 Task: Look for space in Qiryat Ata, Israel from 1st July, 2023 to 8th July, 2023 for 2 adults, 1 child in price range Rs.15000 to Rs.20000. Place can be entire place with 1  bedroom having 1 bed and 1 bathroom. Property type can be house, flat, guest house, hotel. Amenities needed are: washing machine. Booking option can be shelf check-in. Required host language is English.
Action: Mouse moved to (532, 69)
Screenshot: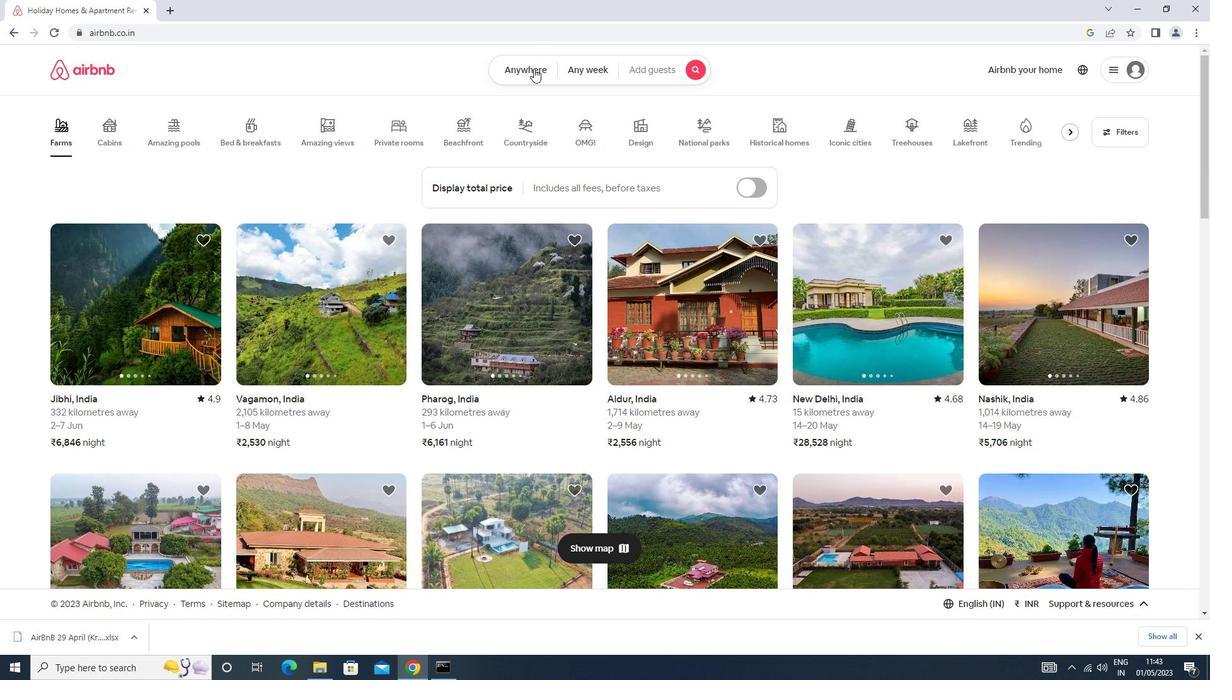 
Action: Mouse pressed left at (532, 69)
Screenshot: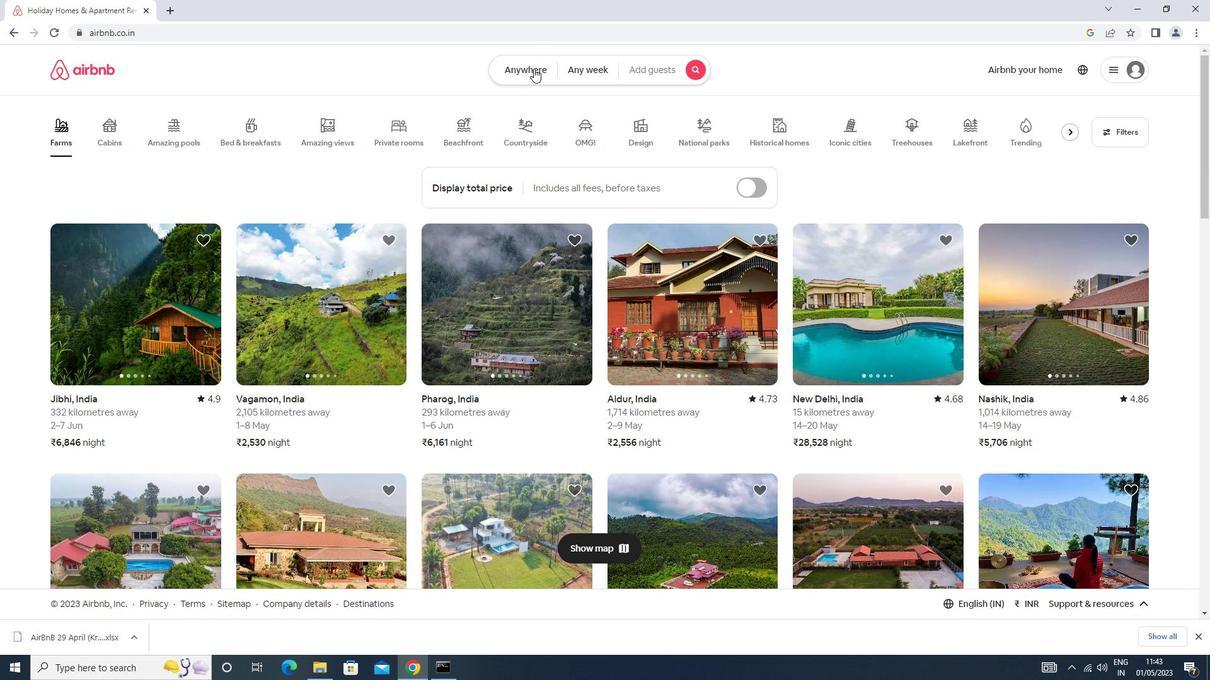 
Action: Mouse moved to (451, 129)
Screenshot: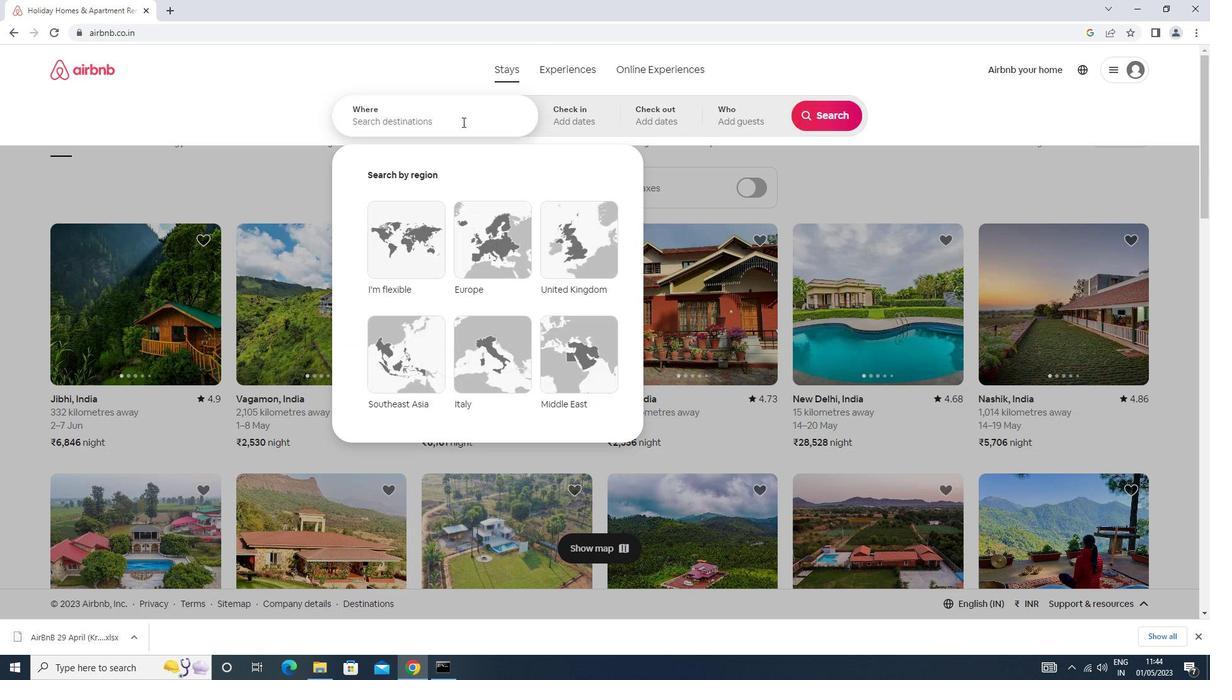 
Action: Mouse pressed left at (451, 129)
Screenshot: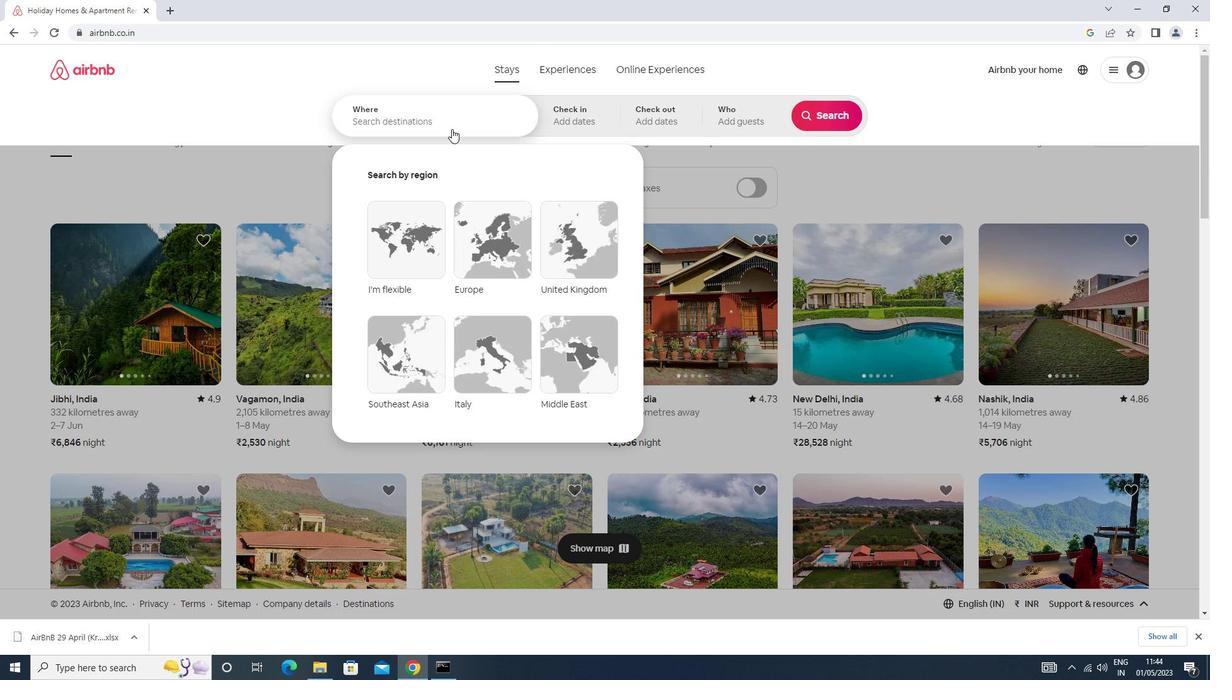 
Action: Key pressed q<Key.caps_lock>iryat<Key.space>ata<Key.enter>
Screenshot: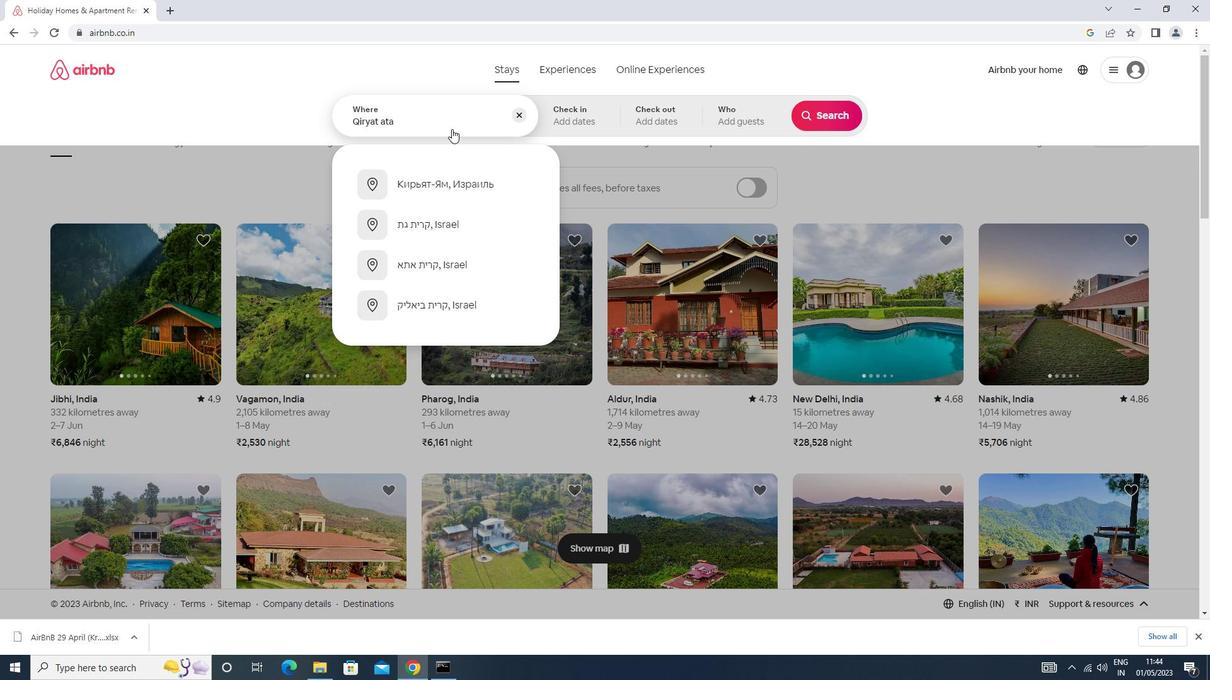 
Action: Mouse moved to (817, 214)
Screenshot: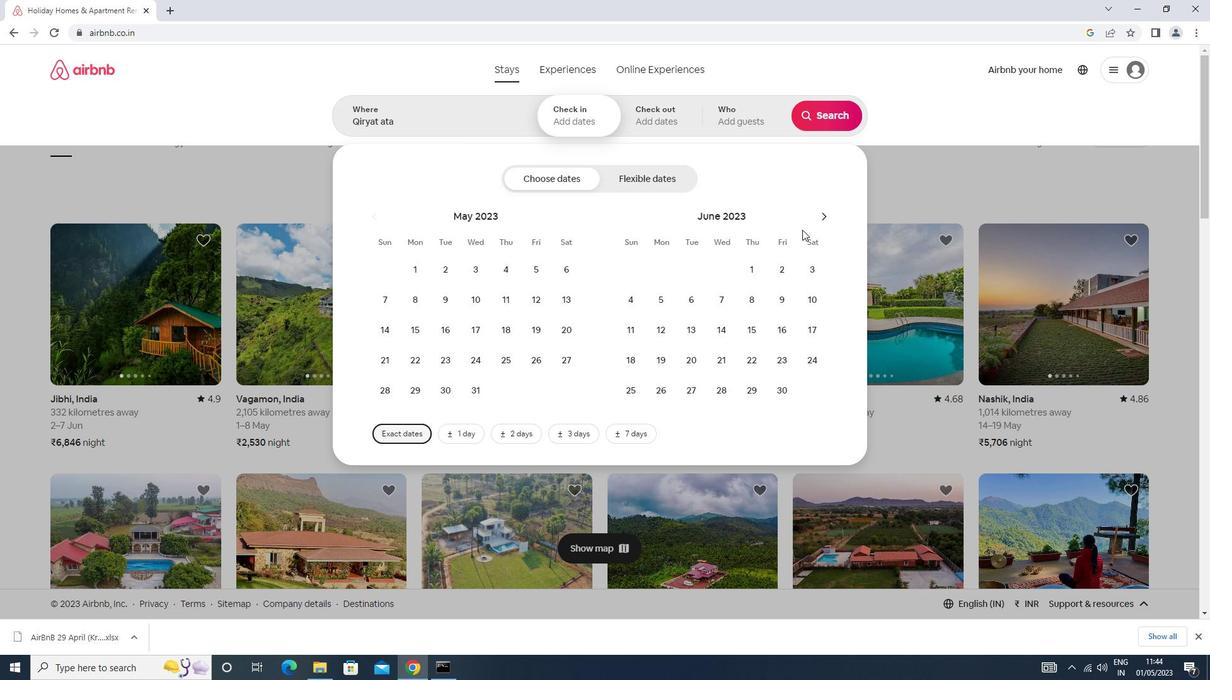 
Action: Mouse pressed left at (817, 214)
Screenshot: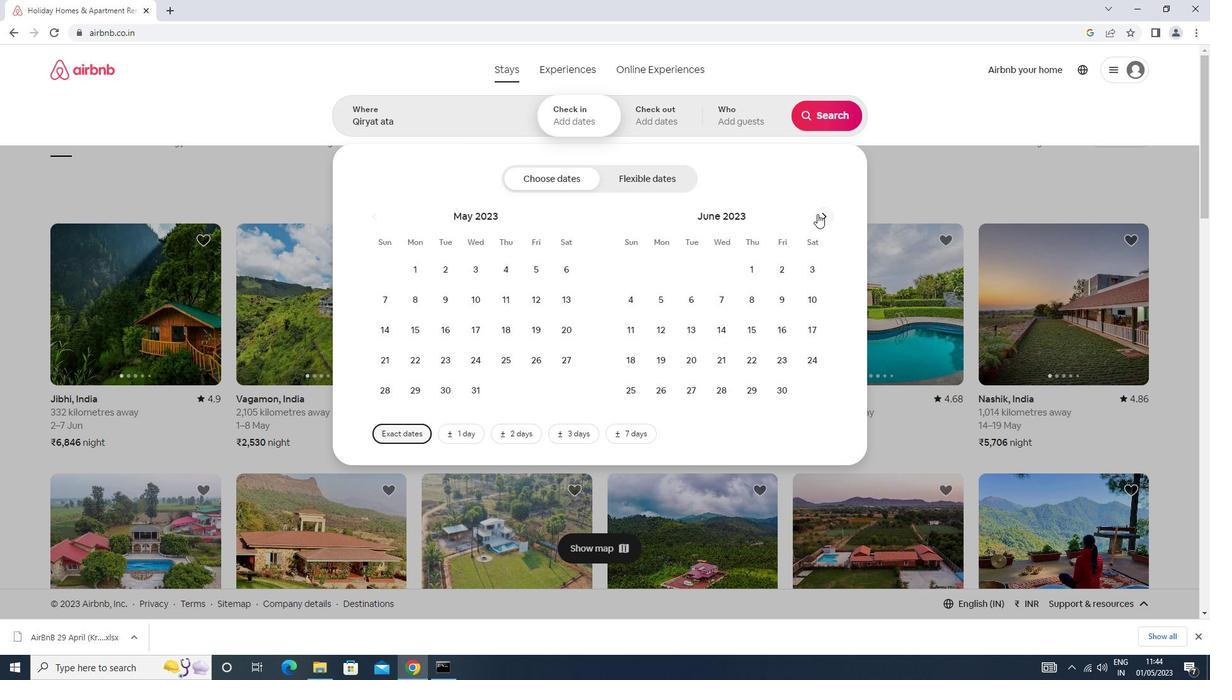 
Action: Mouse moved to (817, 270)
Screenshot: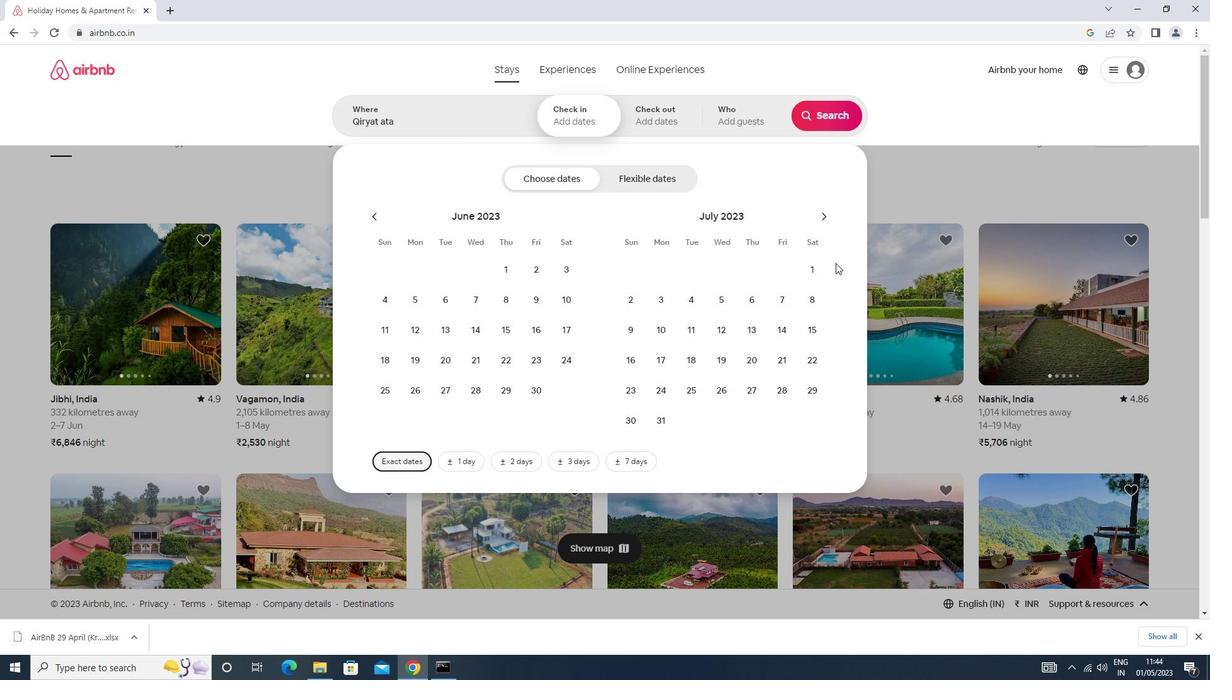
Action: Mouse pressed left at (817, 270)
Screenshot: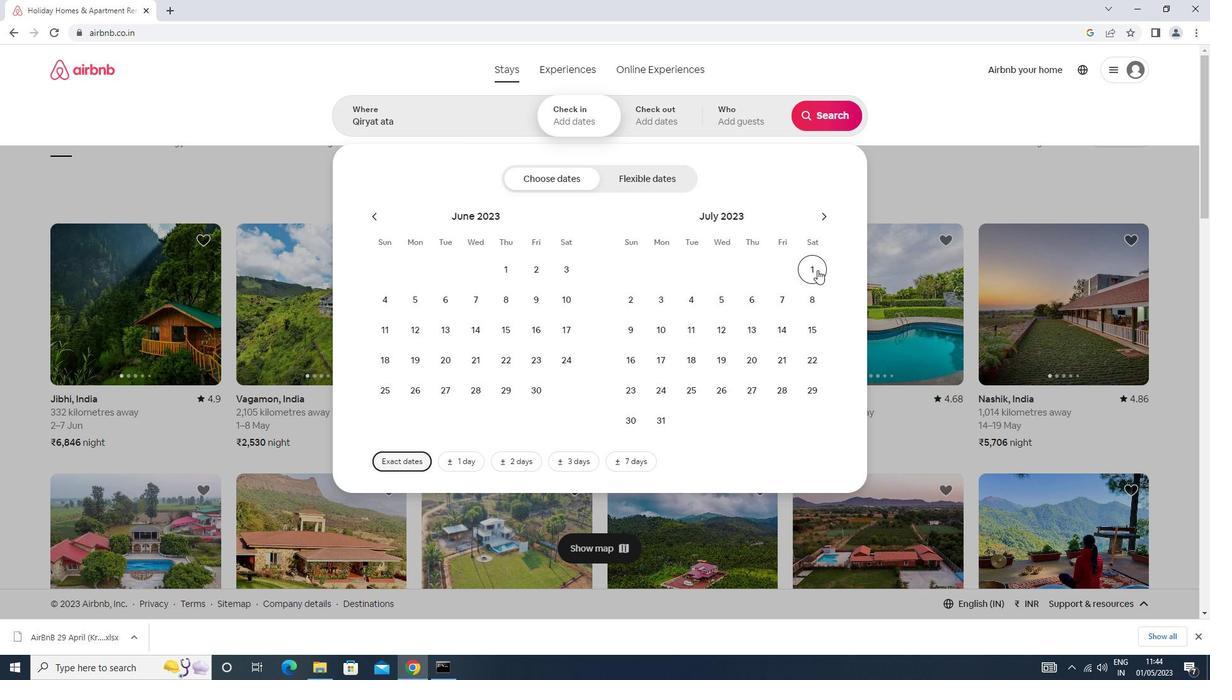 
Action: Mouse moved to (813, 297)
Screenshot: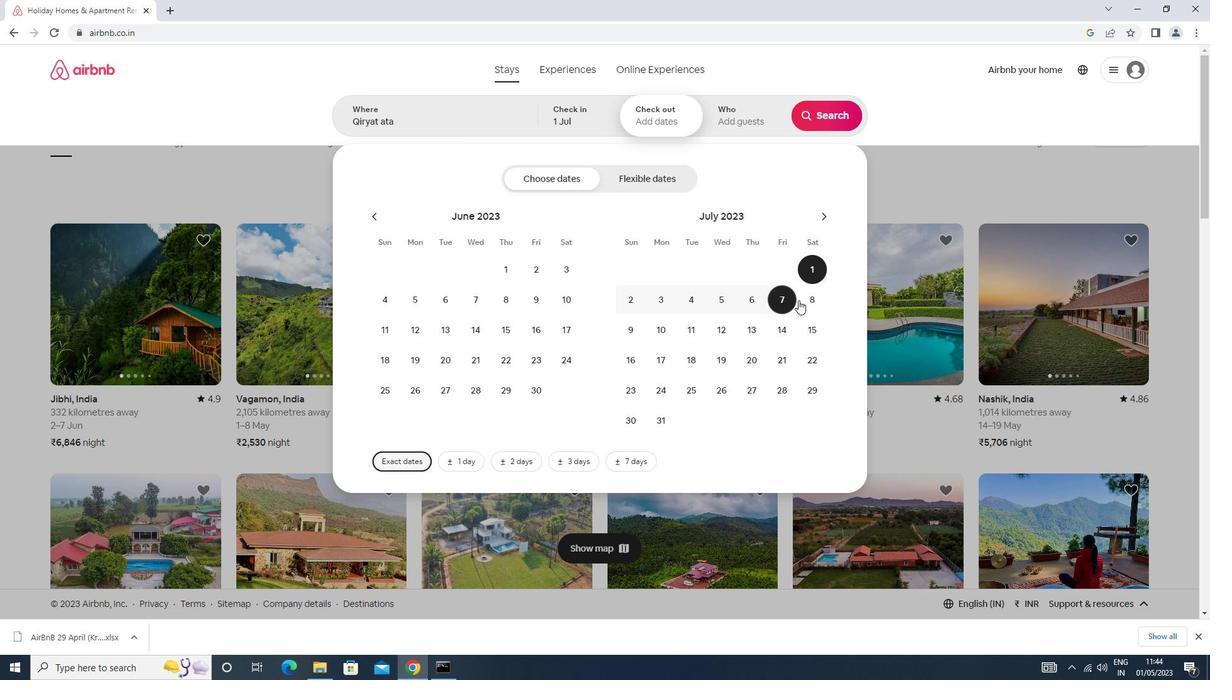 
Action: Mouse pressed left at (813, 297)
Screenshot: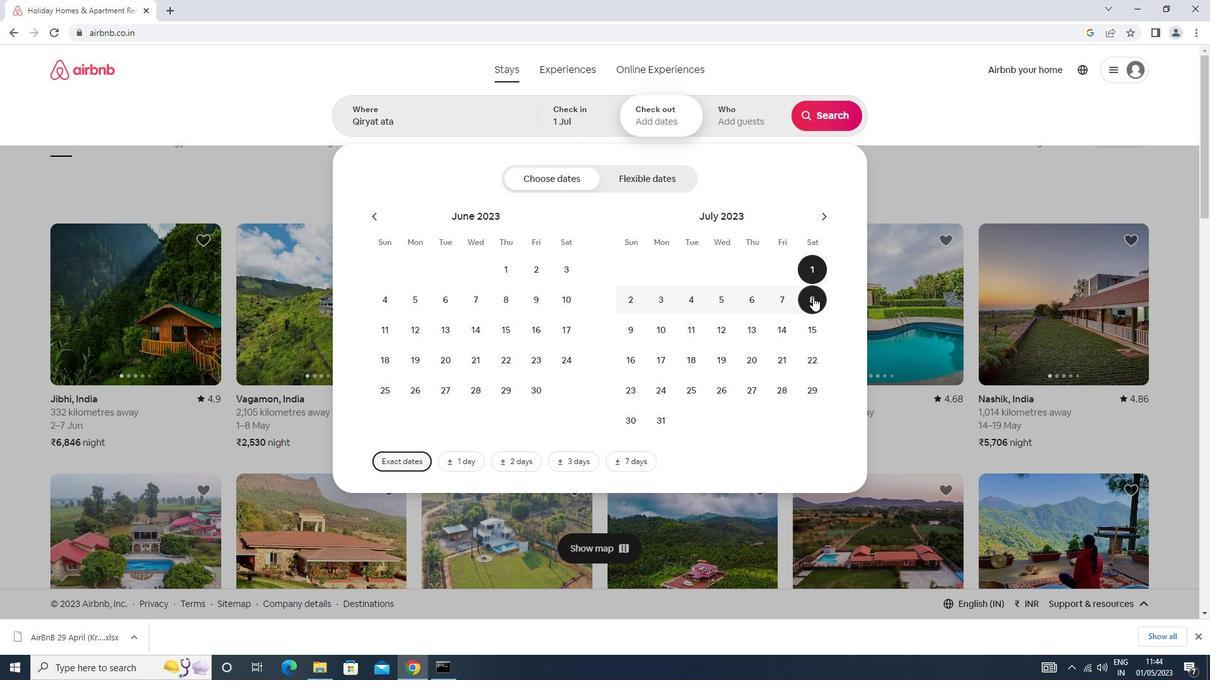 
Action: Mouse moved to (738, 131)
Screenshot: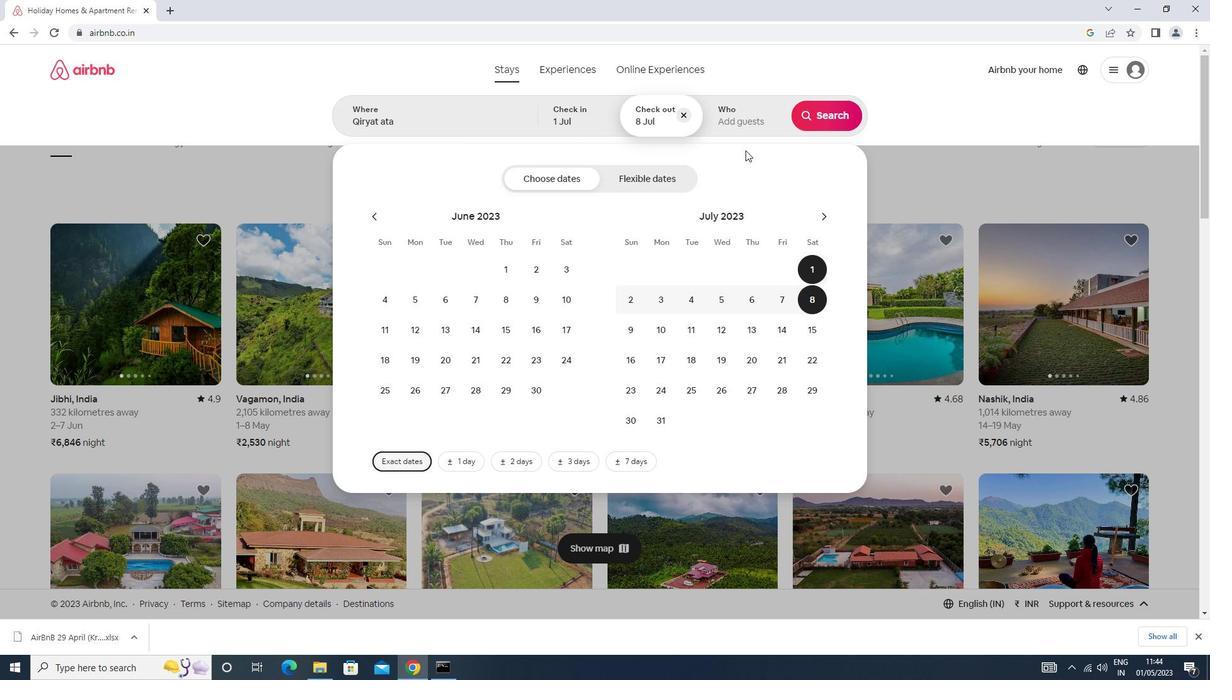 
Action: Mouse pressed left at (738, 131)
Screenshot: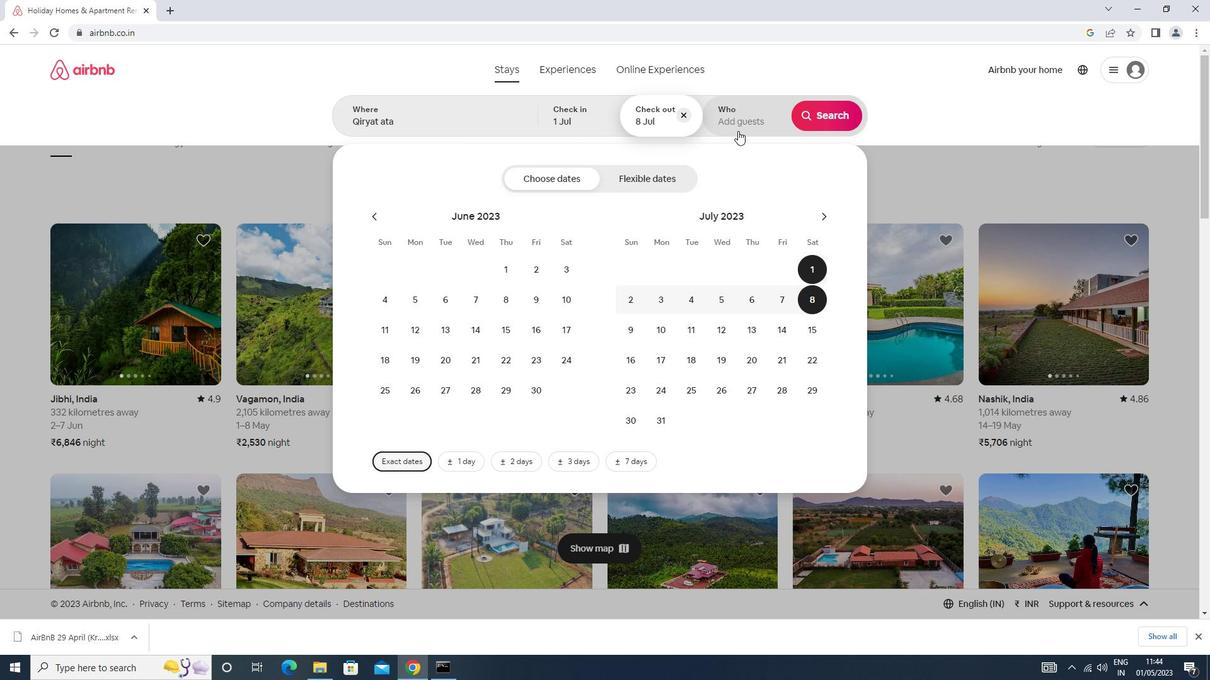 
Action: Mouse moved to (831, 184)
Screenshot: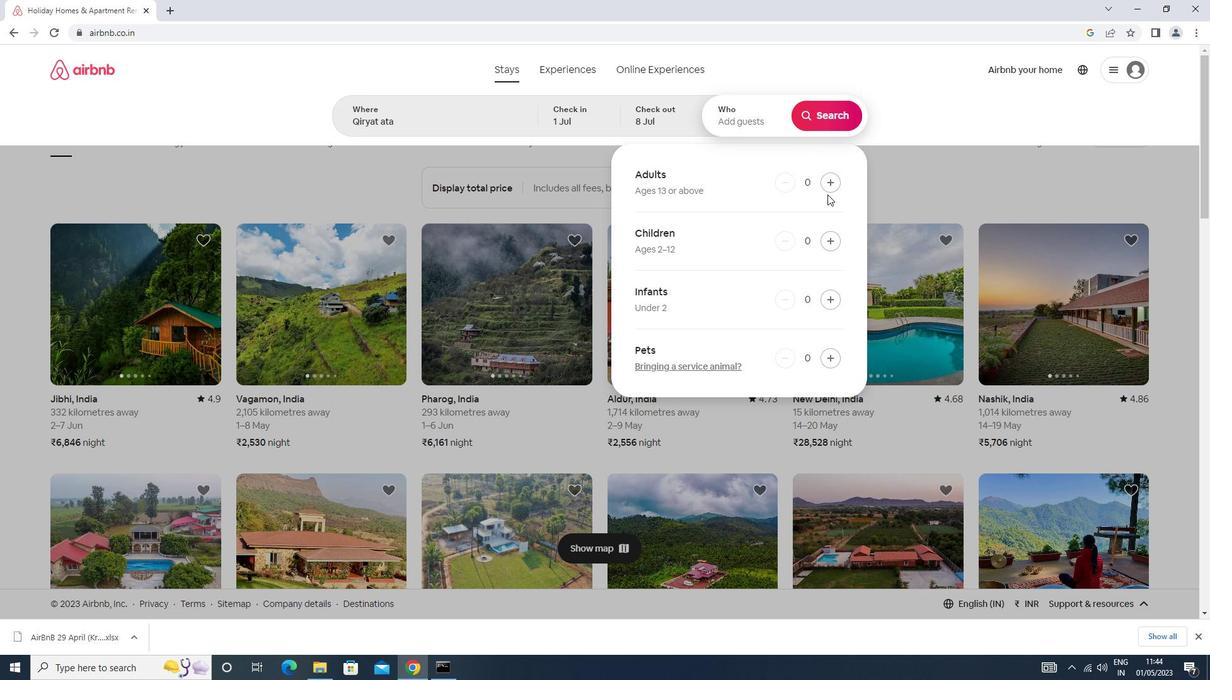 
Action: Mouse pressed left at (831, 184)
Screenshot: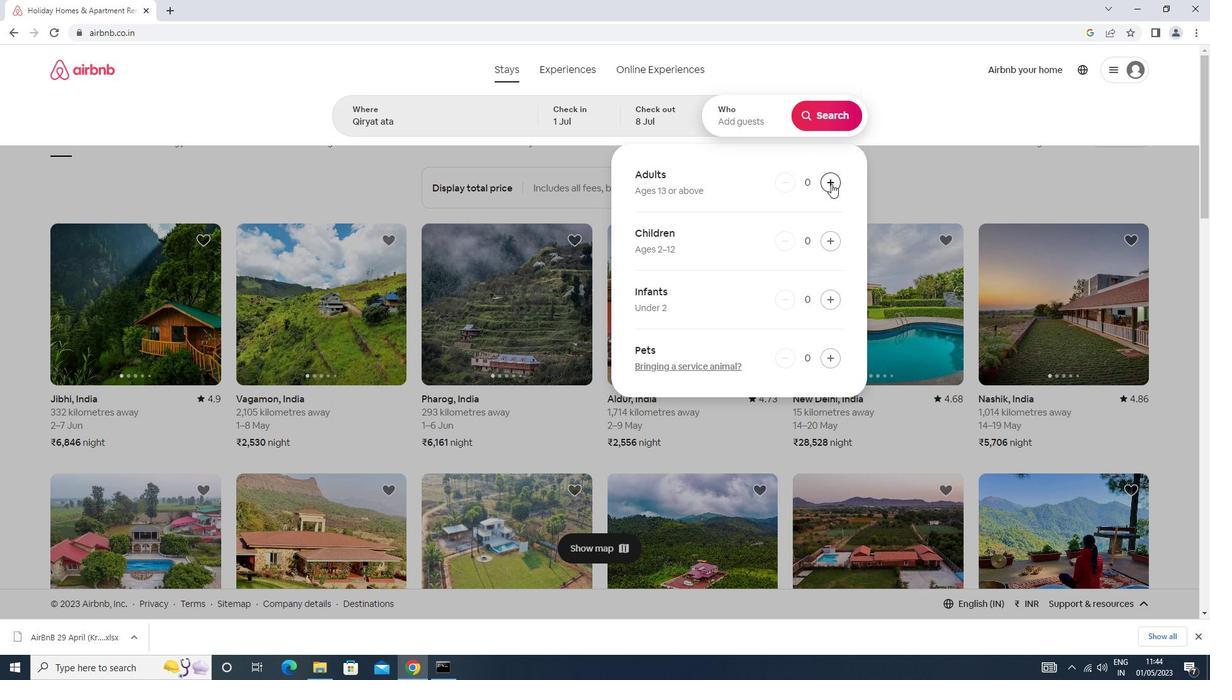 
Action: Mouse moved to (831, 184)
Screenshot: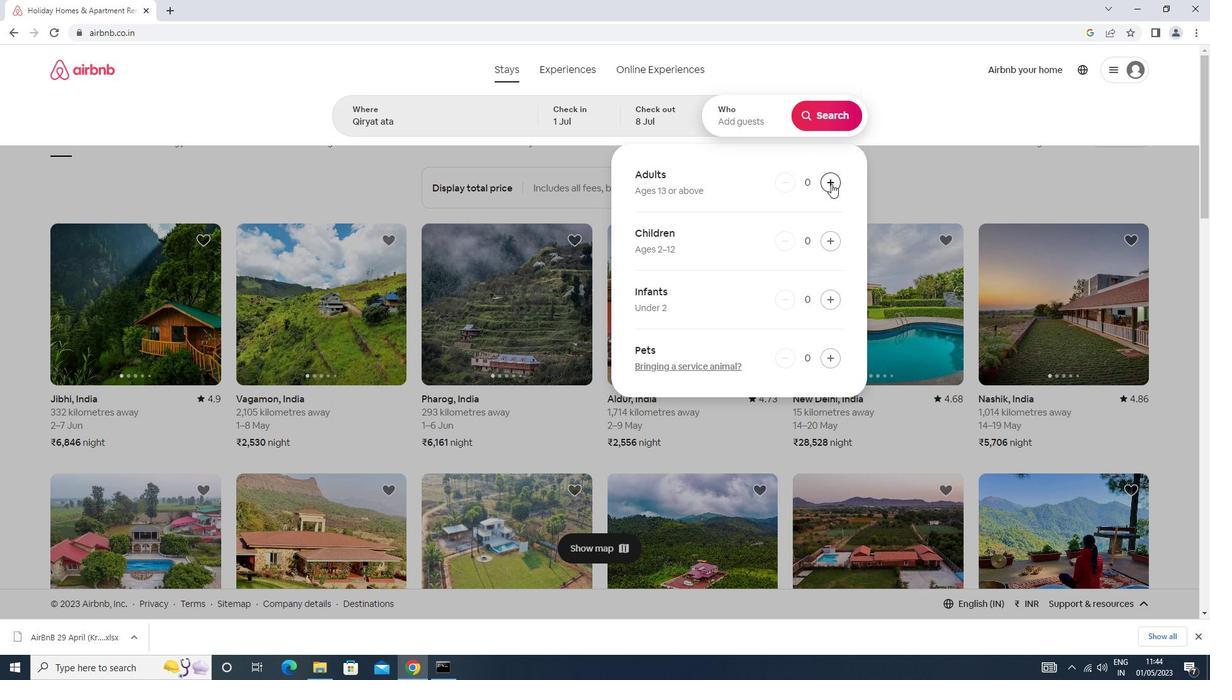 
Action: Mouse pressed left at (831, 184)
Screenshot: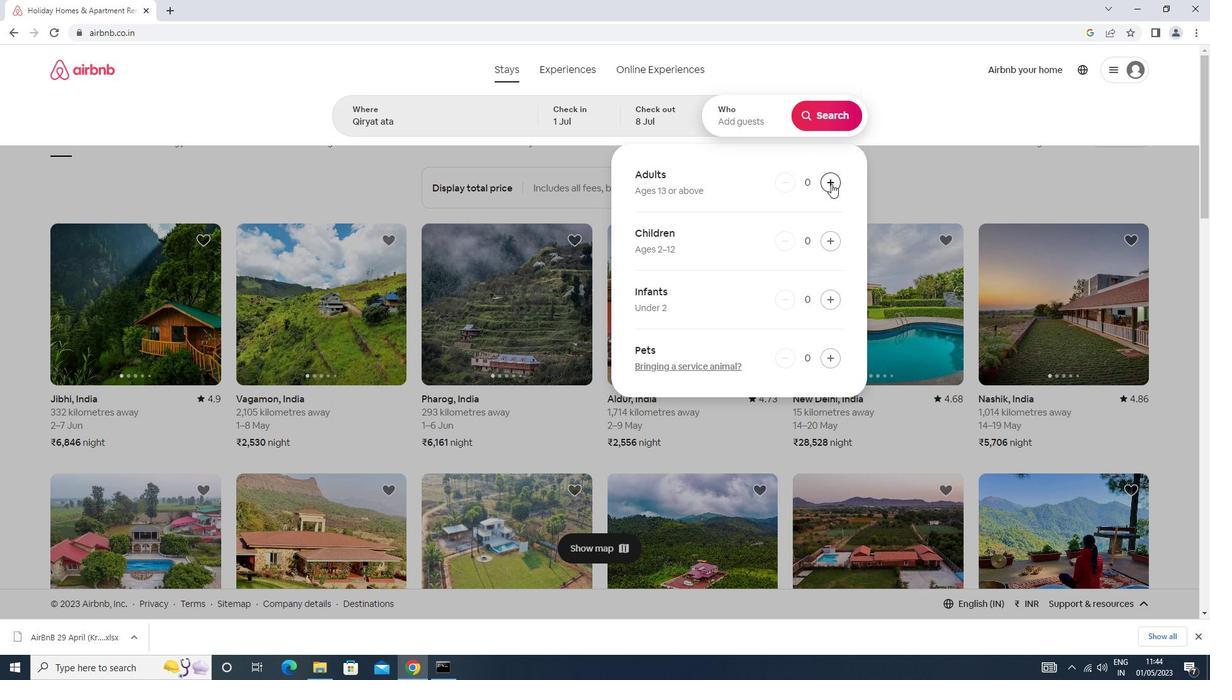 
Action: Mouse moved to (828, 244)
Screenshot: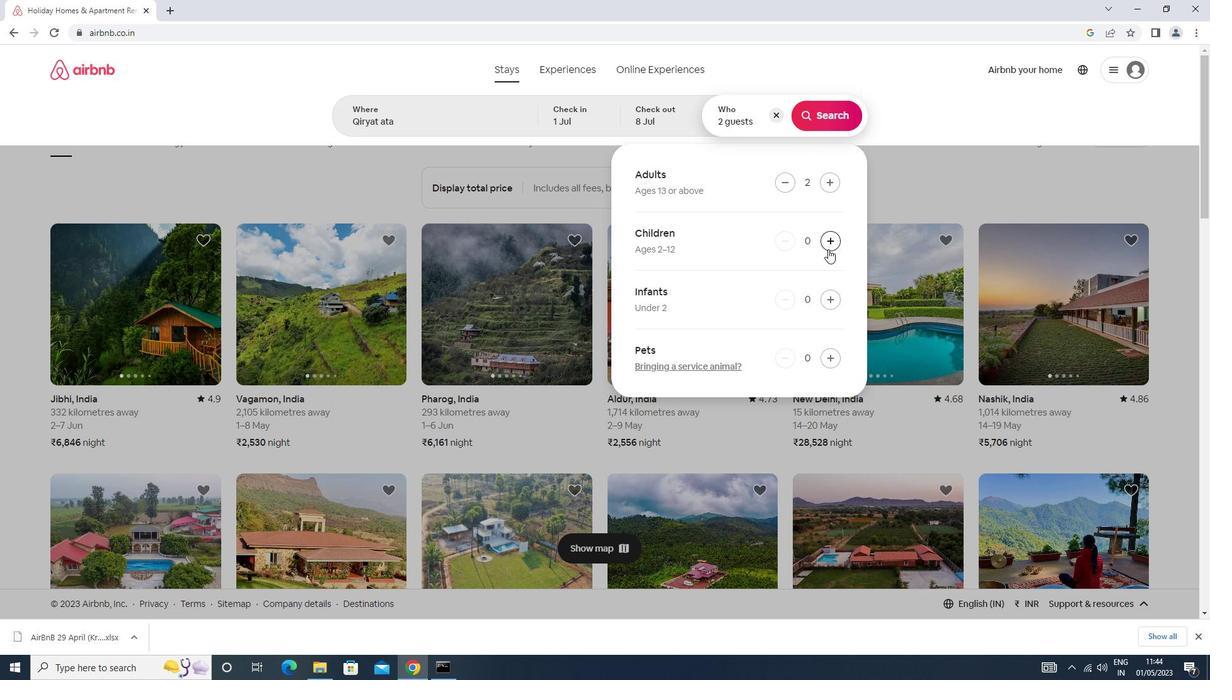 
Action: Mouse pressed left at (828, 244)
Screenshot: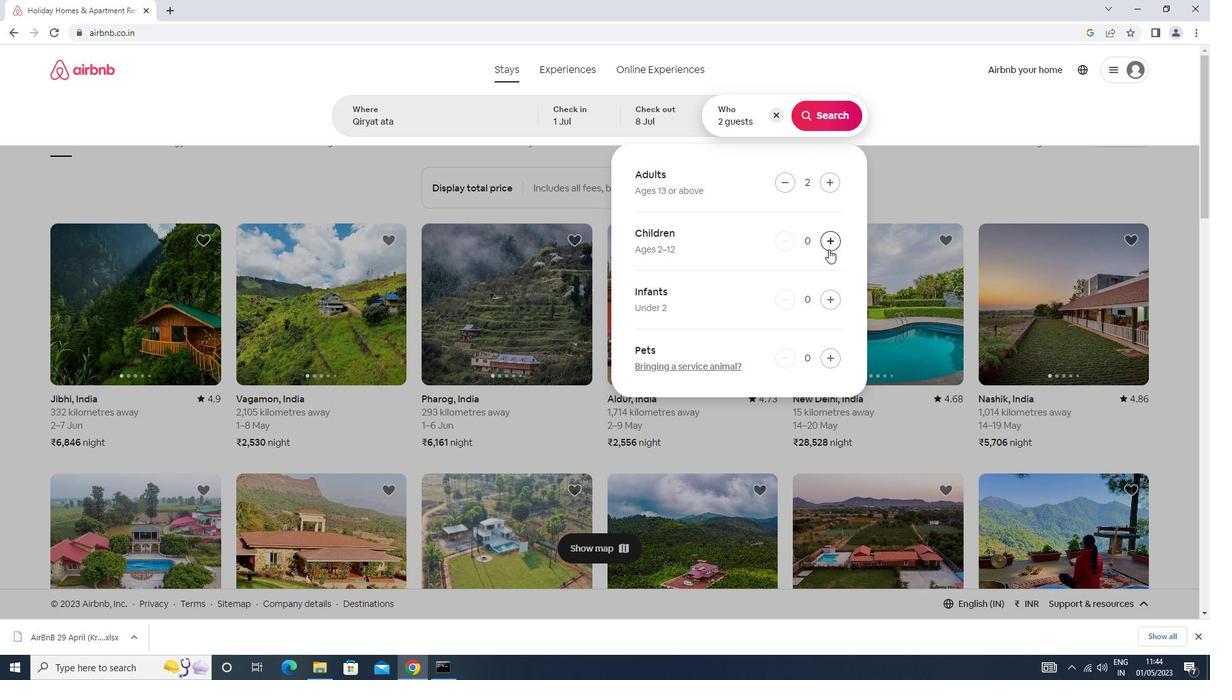 
Action: Mouse moved to (828, 117)
Screenshot: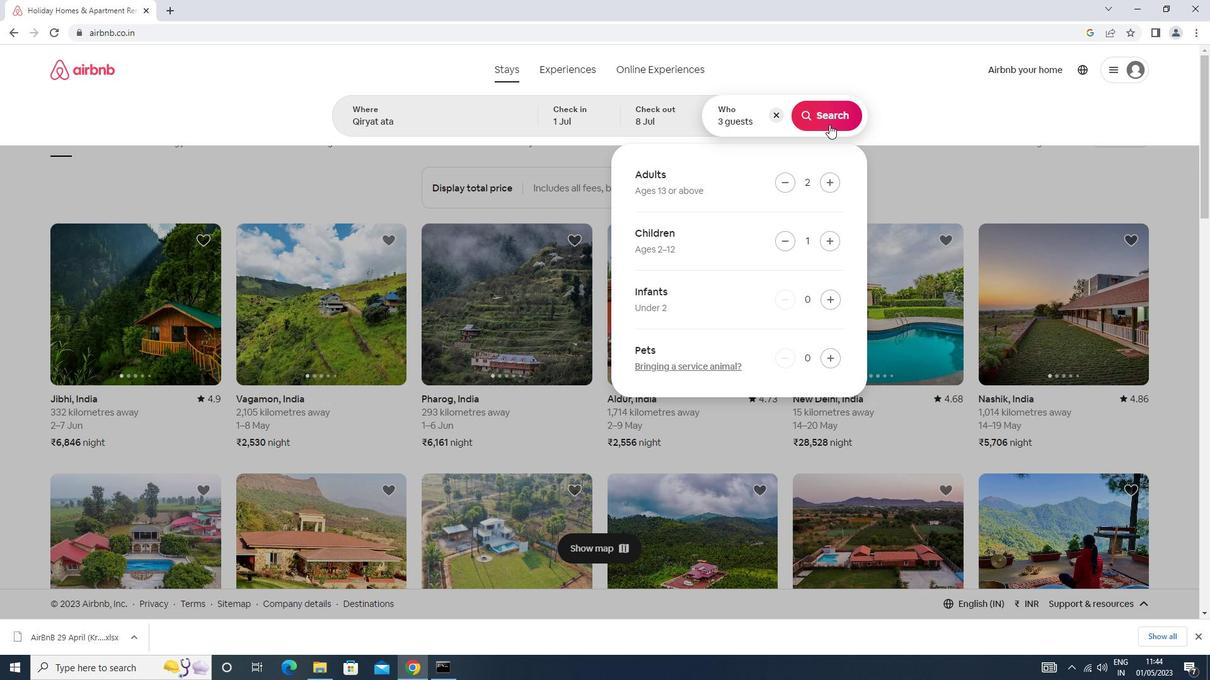 
Action: Mouse pressed left at (828, 117)
Screenshot: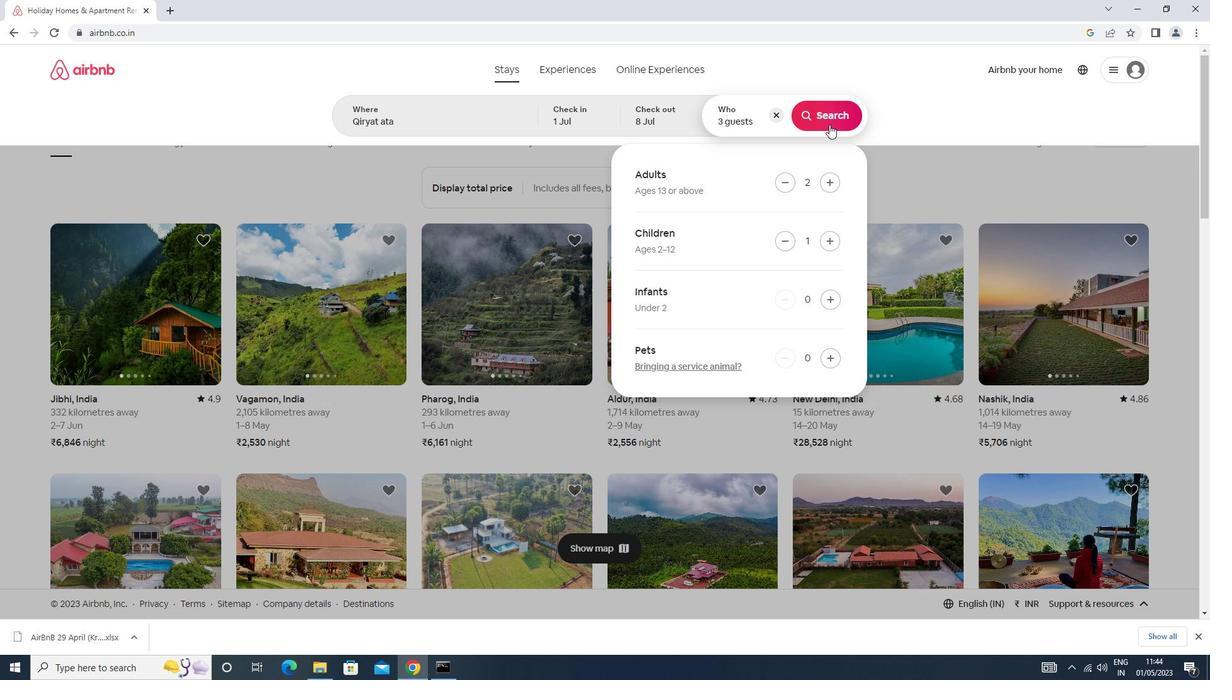 
Action: Mouse moved to (1159, 114)
Screenshot: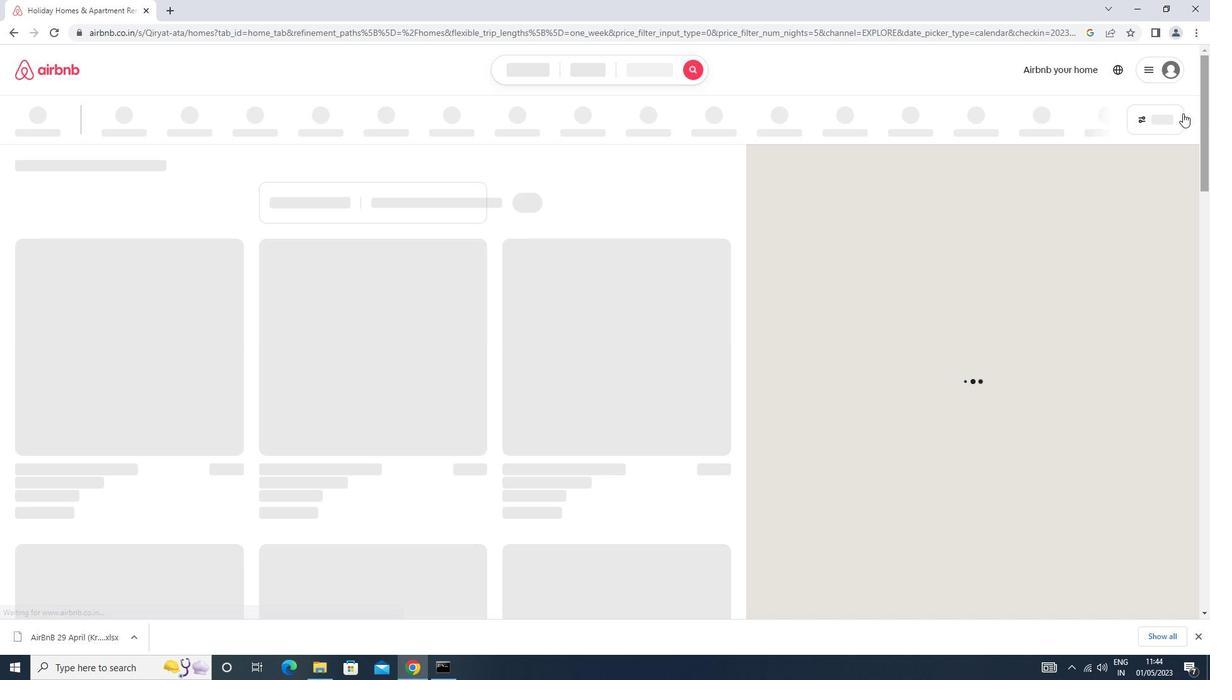 
Action: Mouse pressed left at (1159, 114)
Screenshot: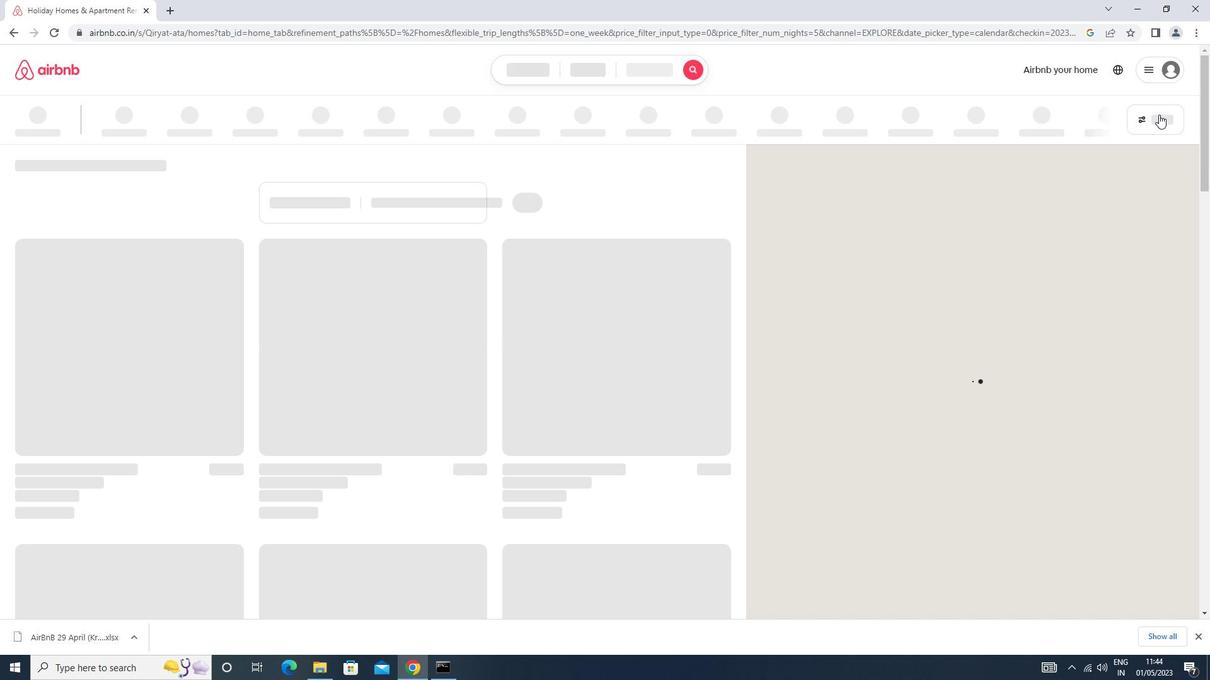 
Action: Mouse moved to (1159, 115)
Screenshot: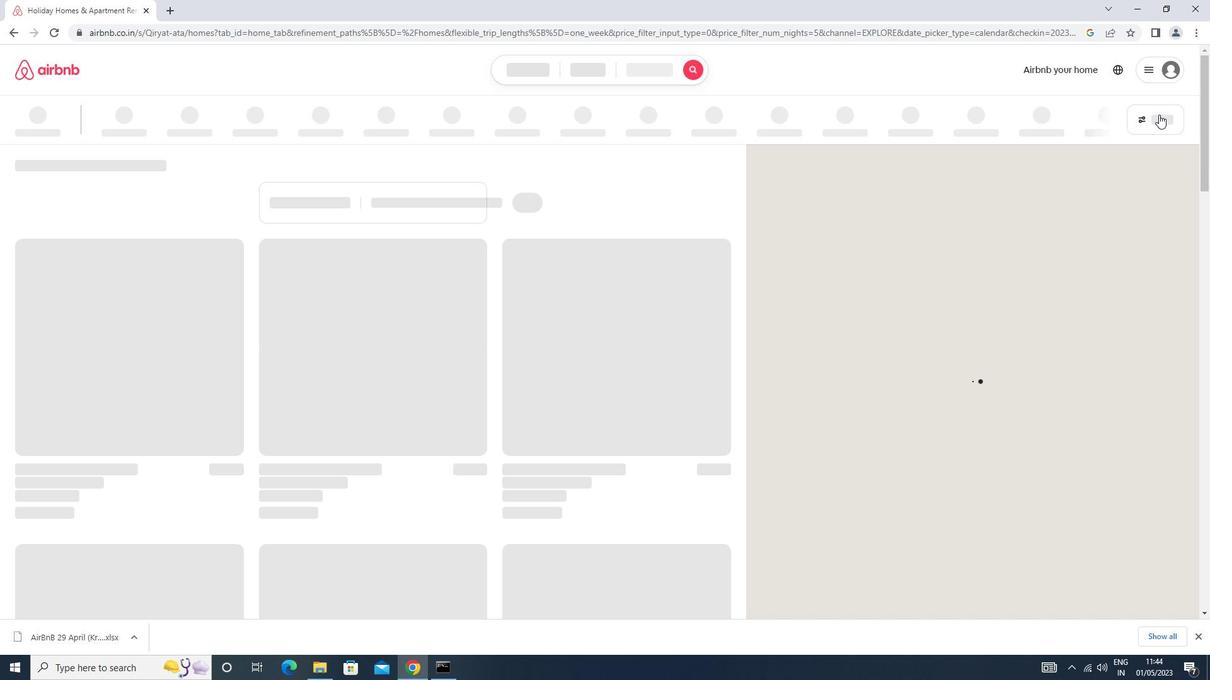 
Action: Mouse pressed left at (1159, 115)
Screenshot: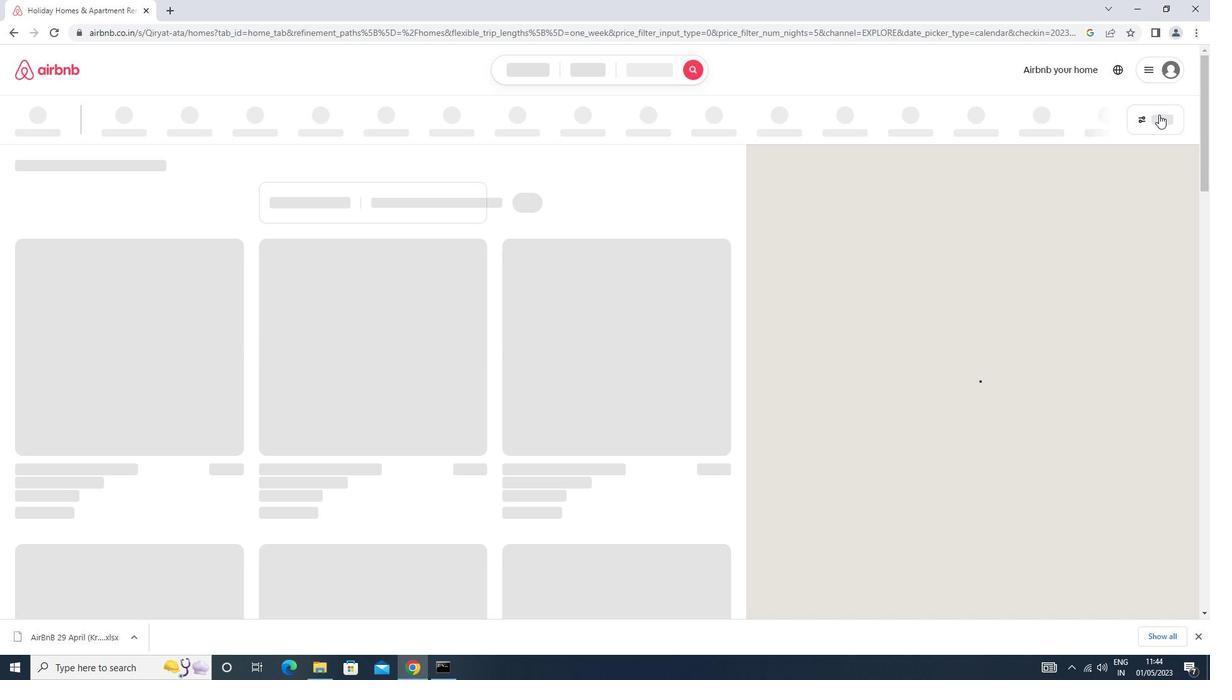 
Action: Mouse pressed left at (1159, 115)
Screenshot: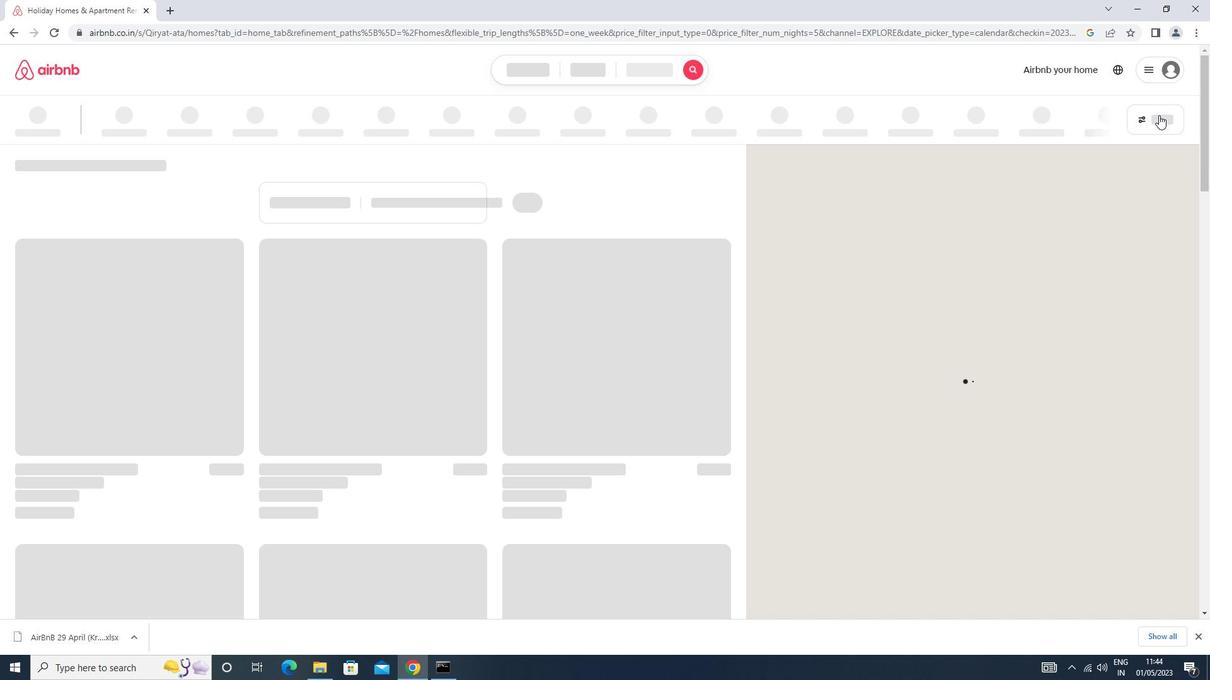 
Action: Mouse pressed left at (1159, 115)
Screenshot: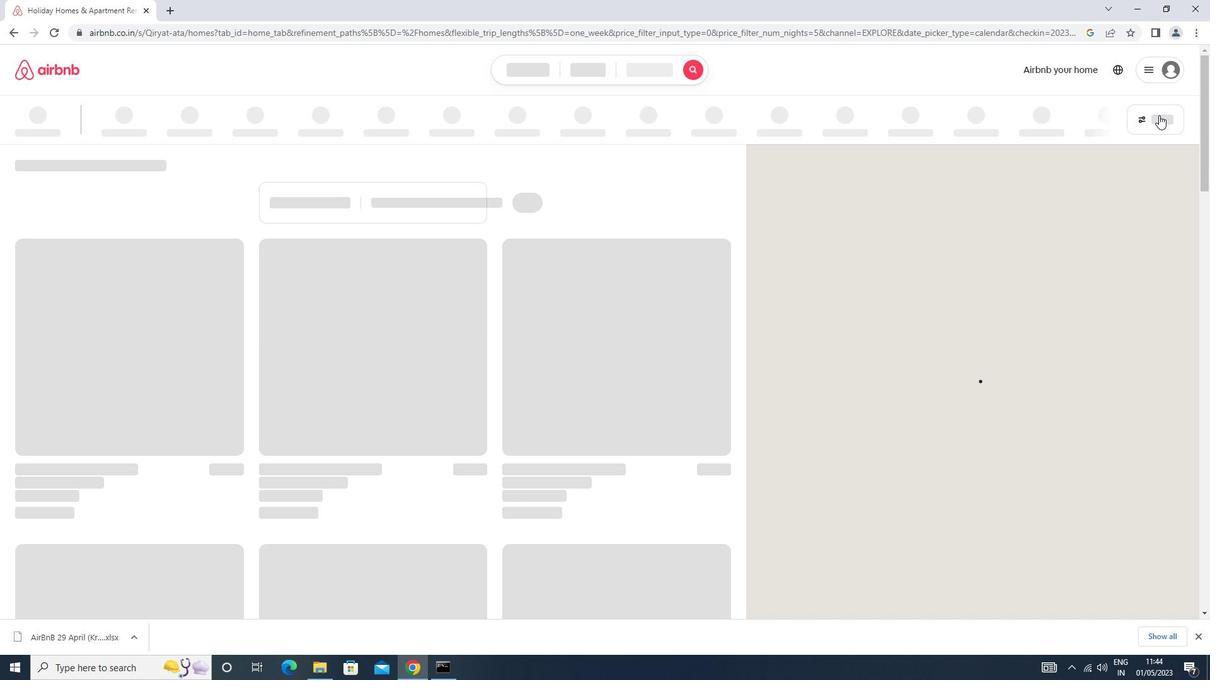 
Action: Mouse moved to (1143, 116)
Screenshot: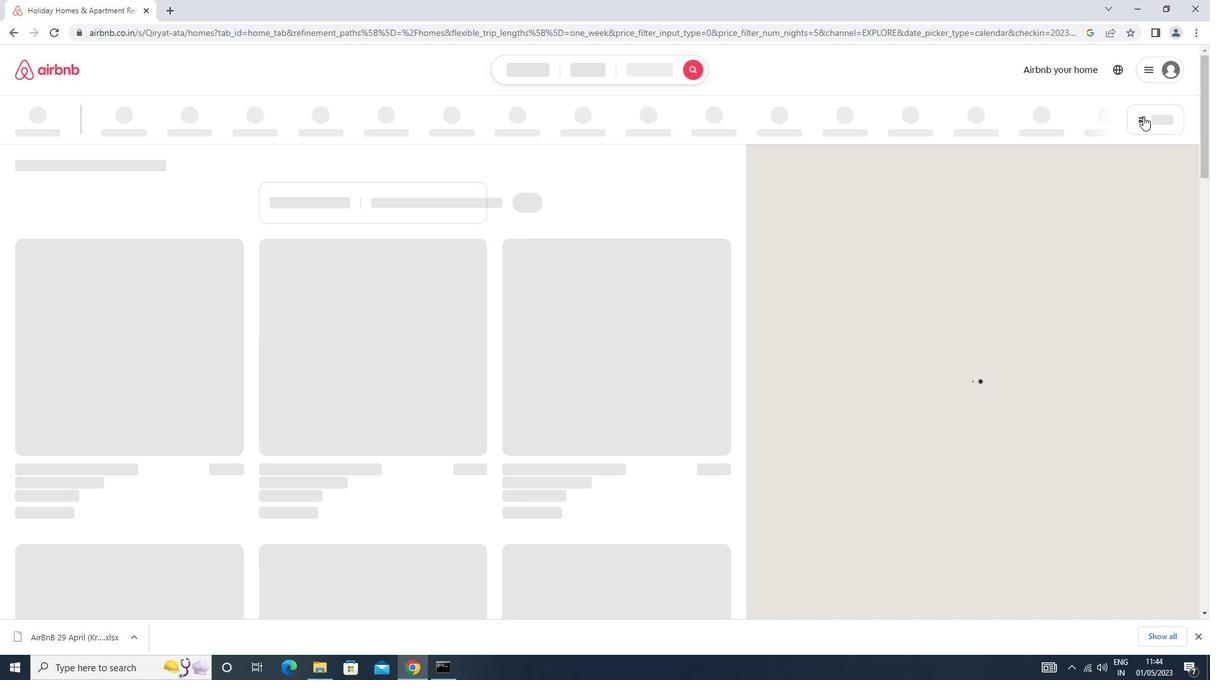 
Action: Mouse pressed left at (1143, 116)
Screenshot: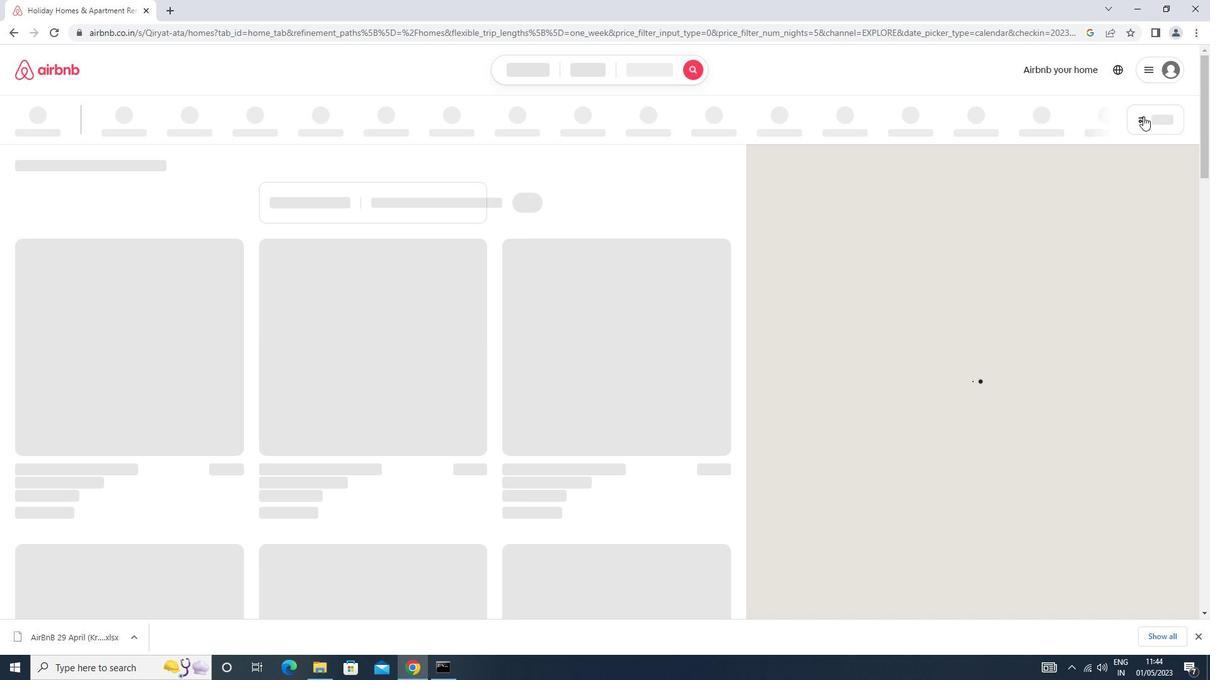 
Action: Mouse moved to (1152, 114)
Screenshot: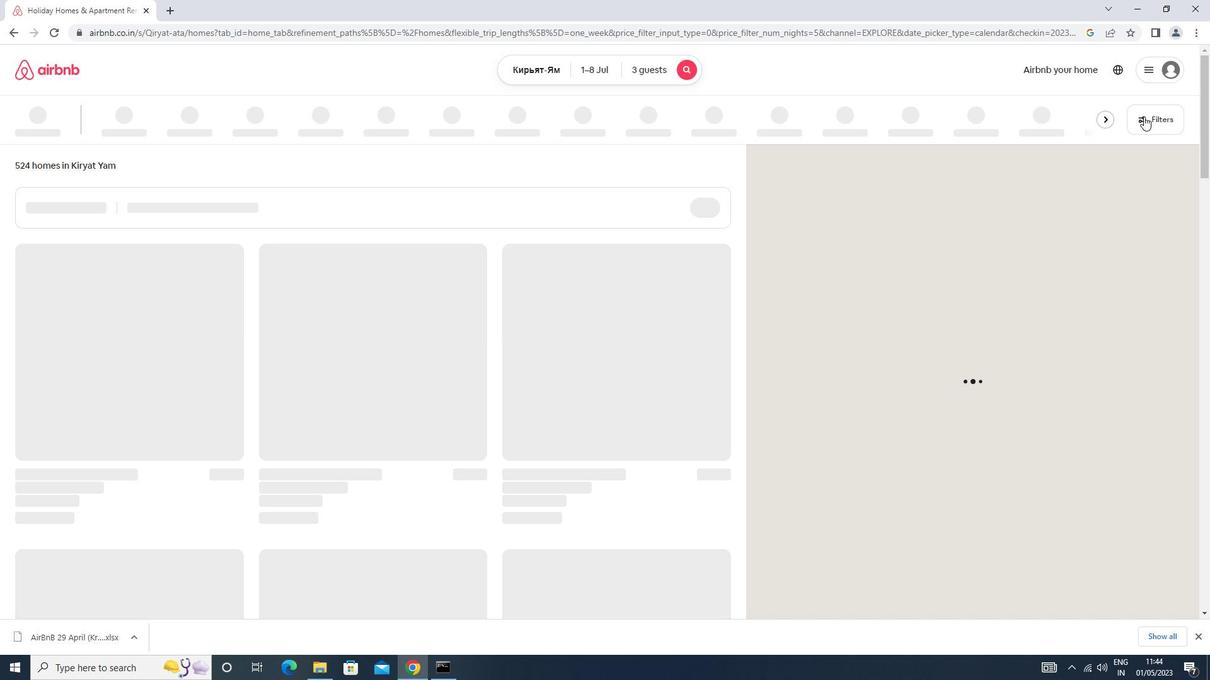 
Action: Mouse pressed left at (1152, 114)
Screenshot: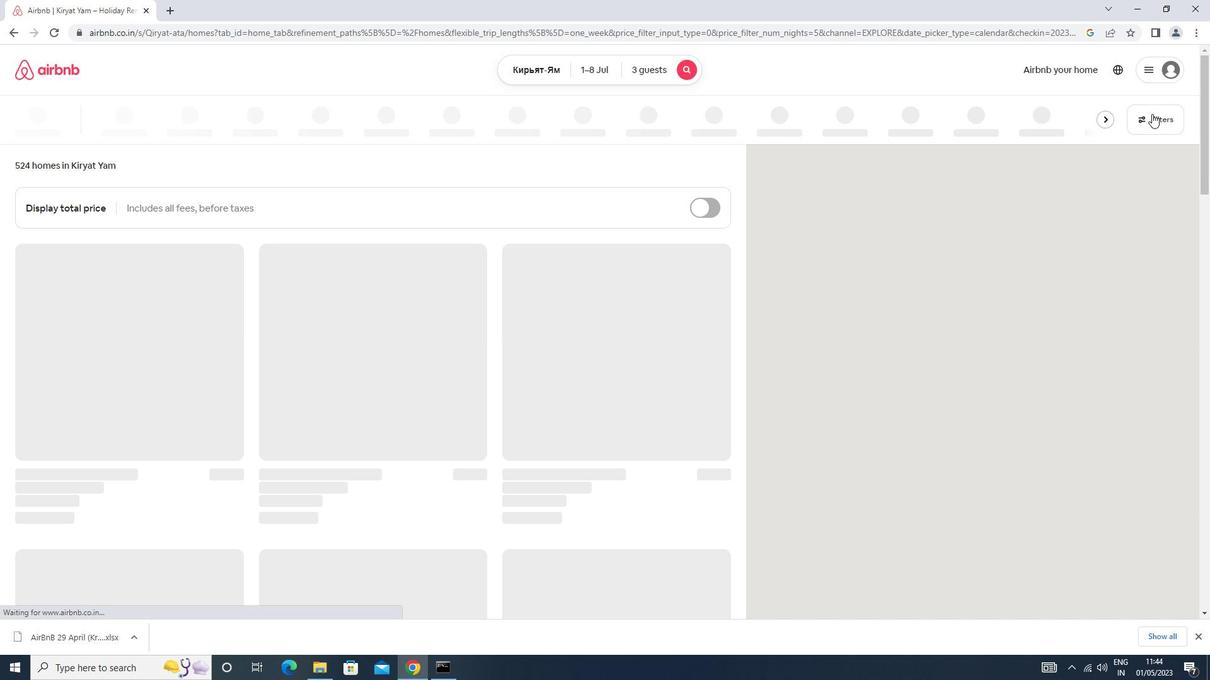 
Action: Mouse moved to (464, 281)
Screenshot: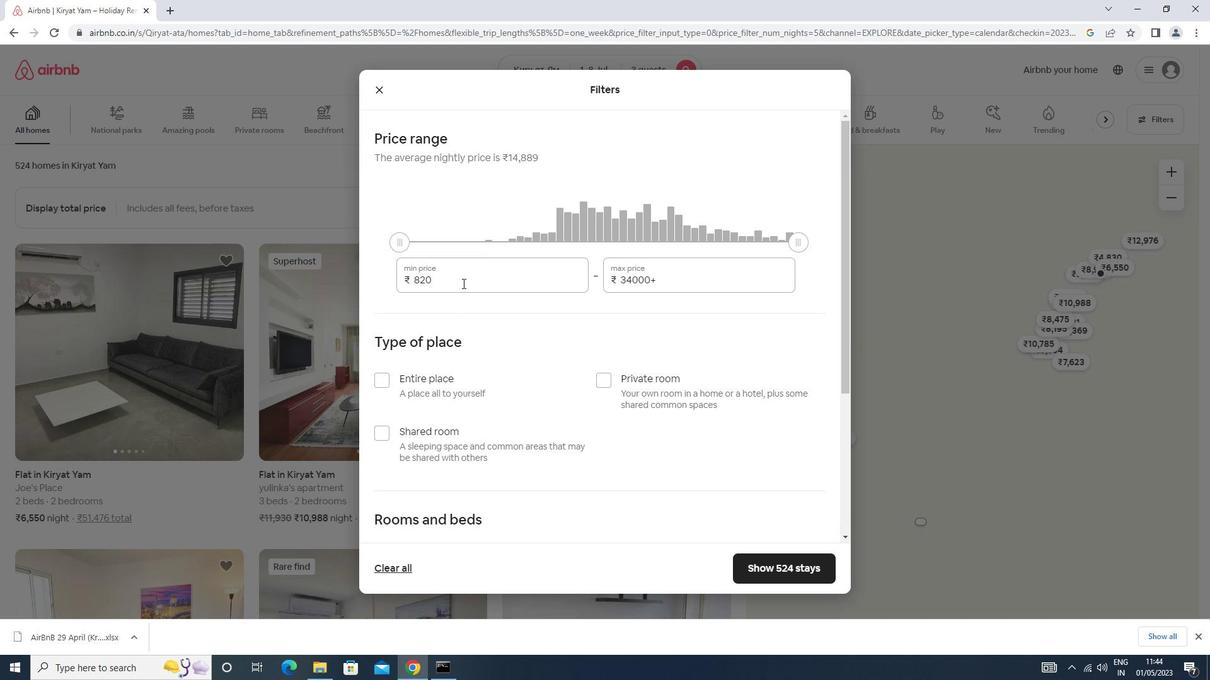 
Action: Mouse pressed left at (464, 281)
Screenshot: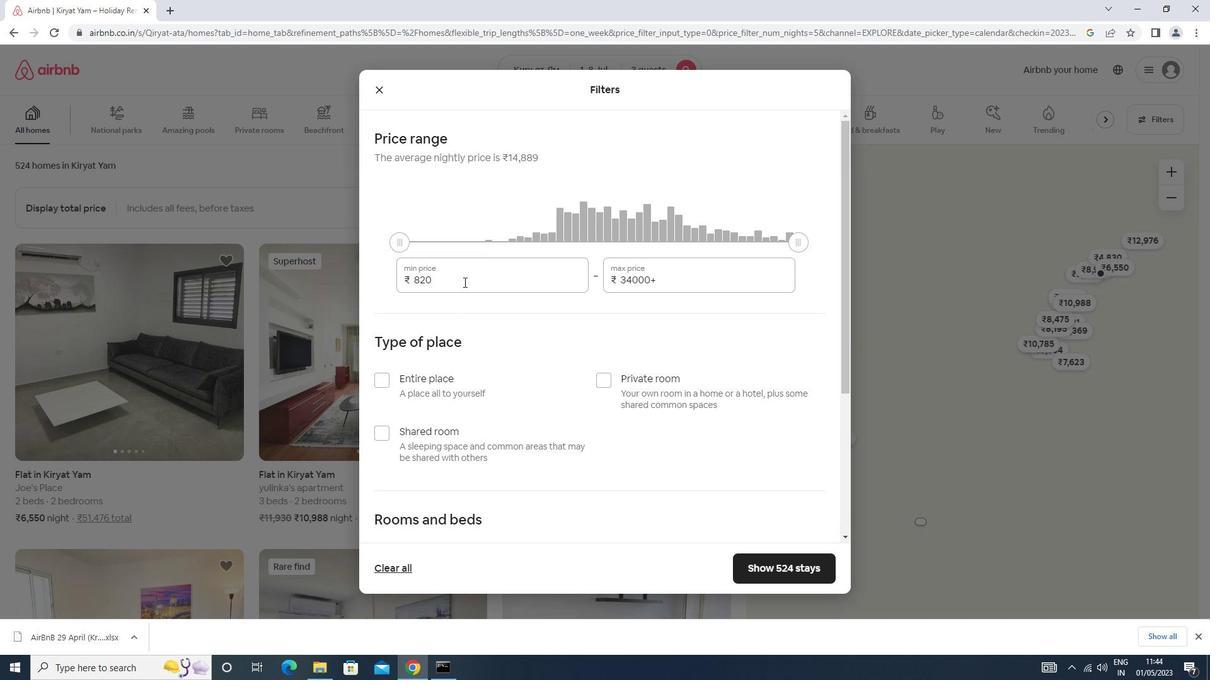 
Action: Key pressed <Key.backspace><Key.backspace><Key.backspace><Key.backspace><Key.backspace><Key.backspace><Key.backspace><Key.backspace><Key.backspace><Key.backspace><Key.backspace><Key.backspace>15000<Key.tab>20000
Screenshot: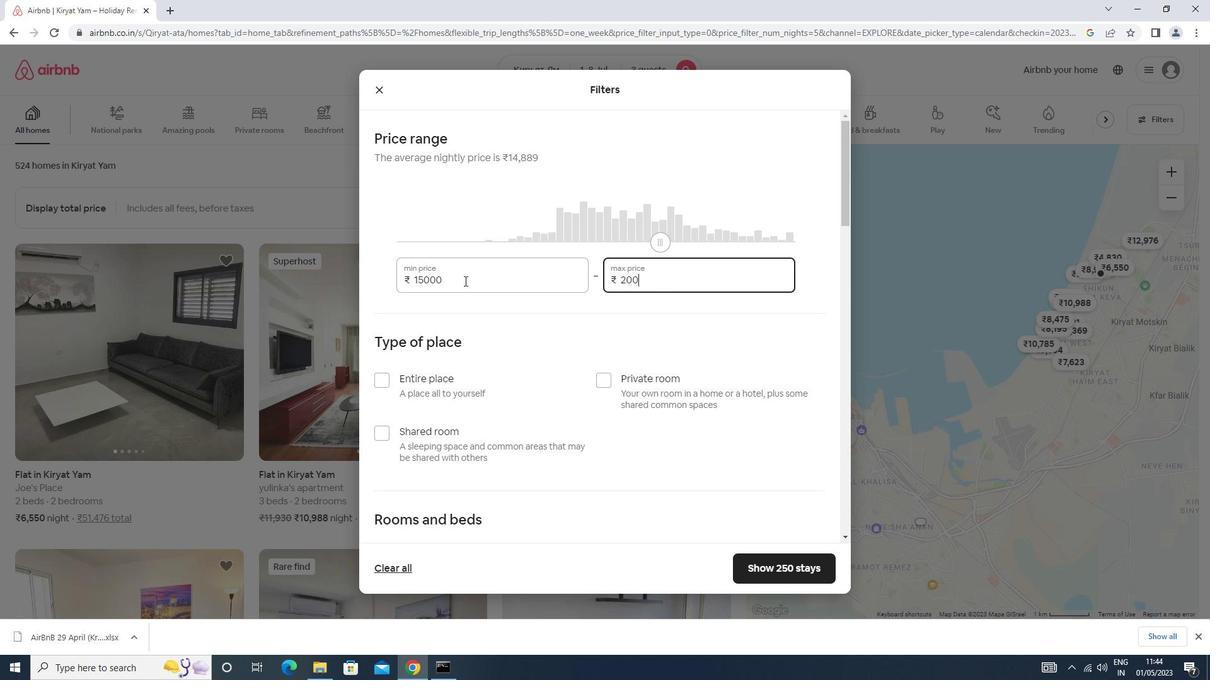 
Action: Mouse moved to (450, 288)
Screenshot: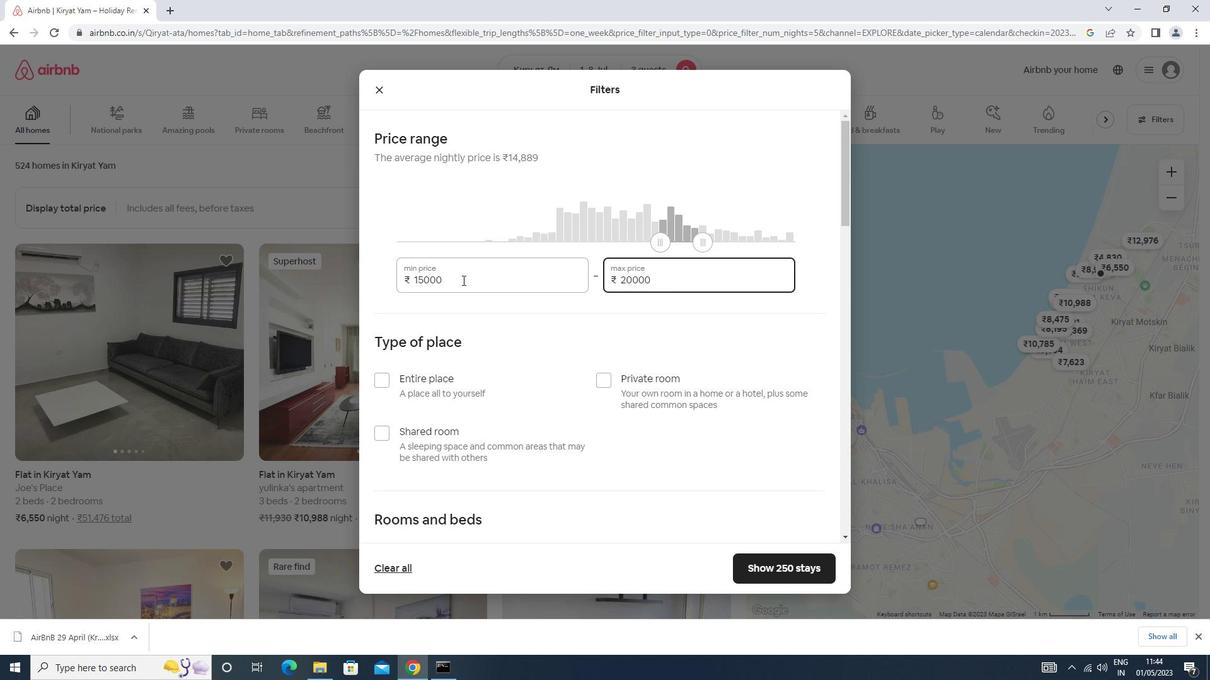 
Action: Mouse scrolled (450, 287) with delta (0, 0)
Screenshot: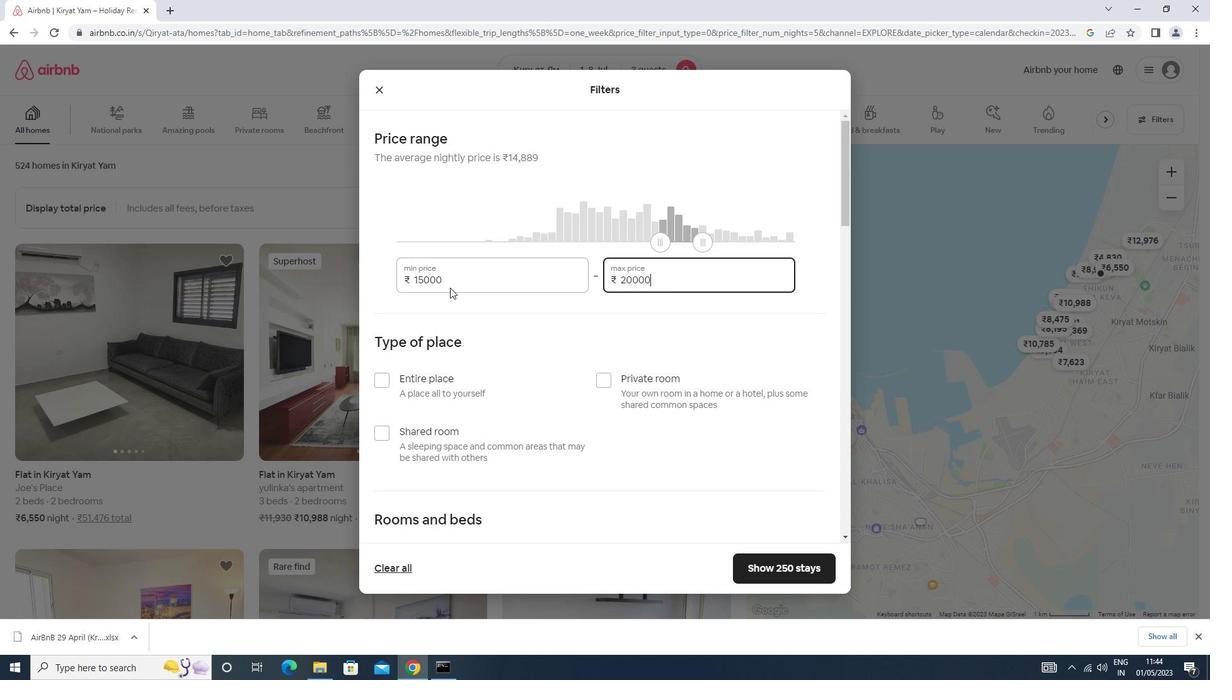 
Action: Mouse scrolled (450, 287) with delta (0, 0)
Screenshot: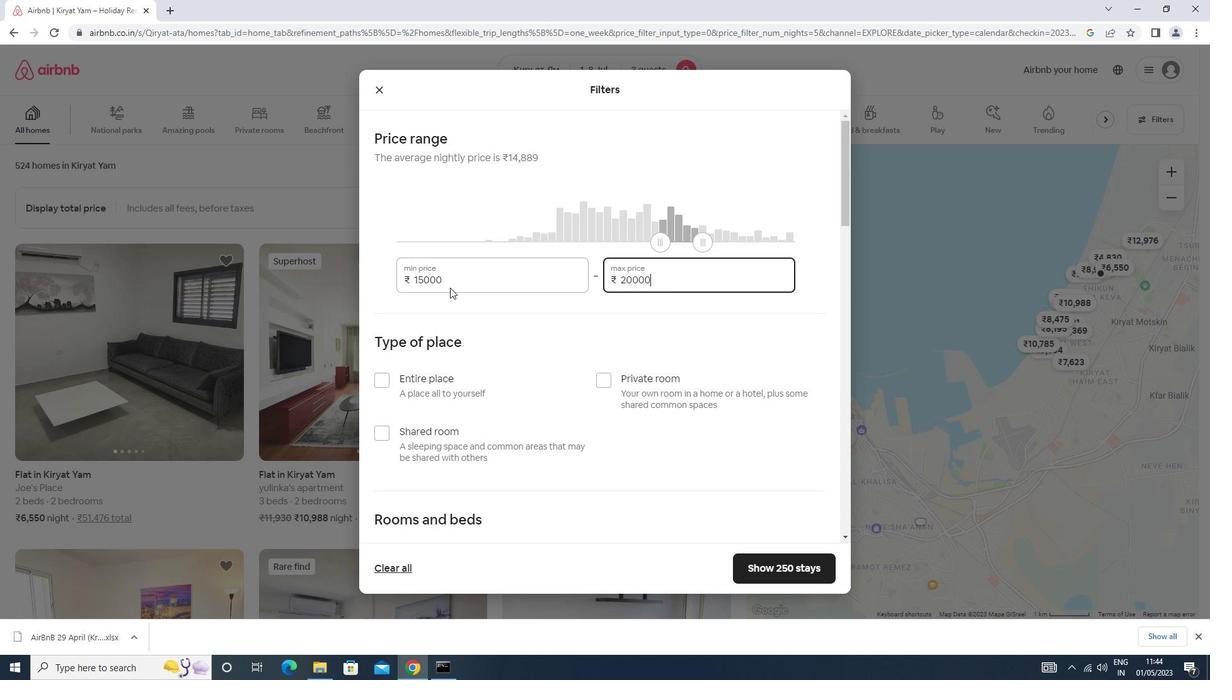 
Action: Mouse moved to (414, 262)
Screenshot: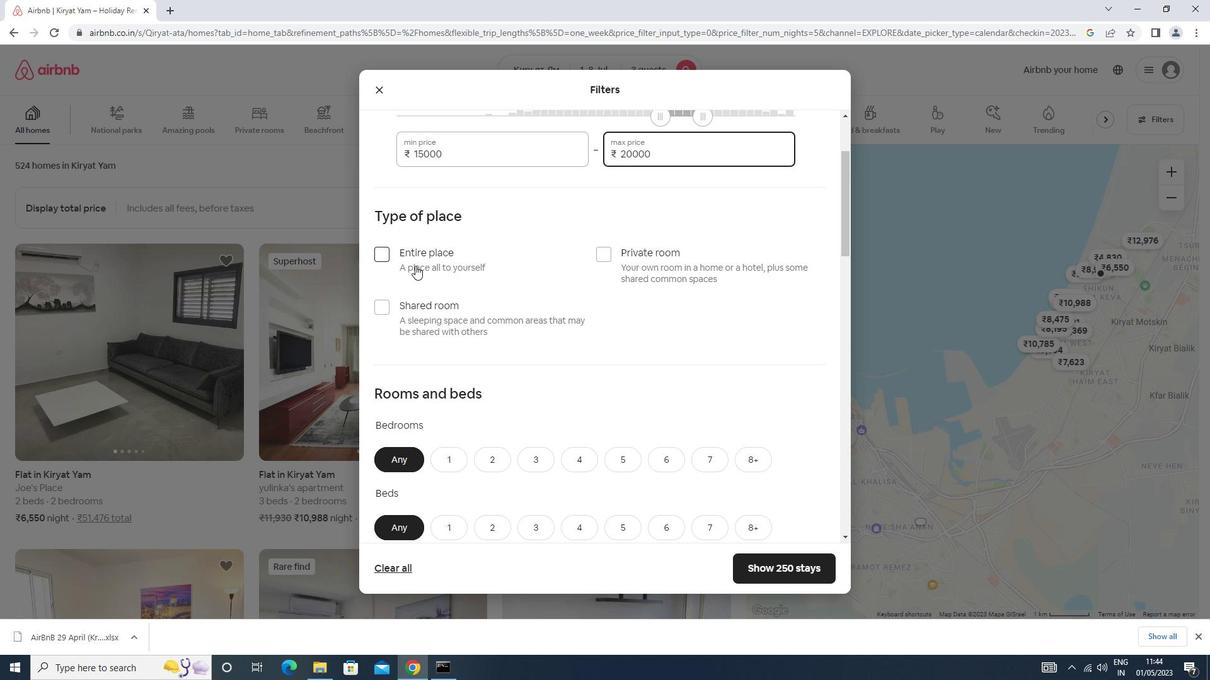 
Action: Mouse pressed left at (414, 262)
Screenshot: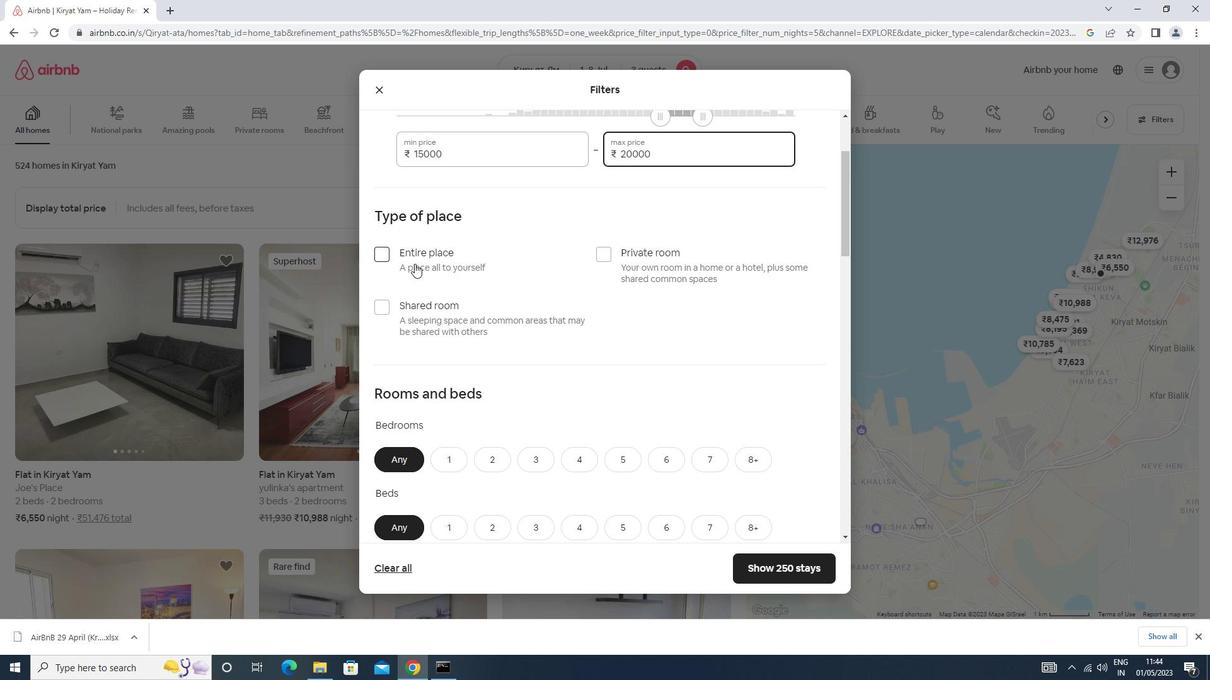 
Action: Mouse moved to (477, 303)
Screenshot: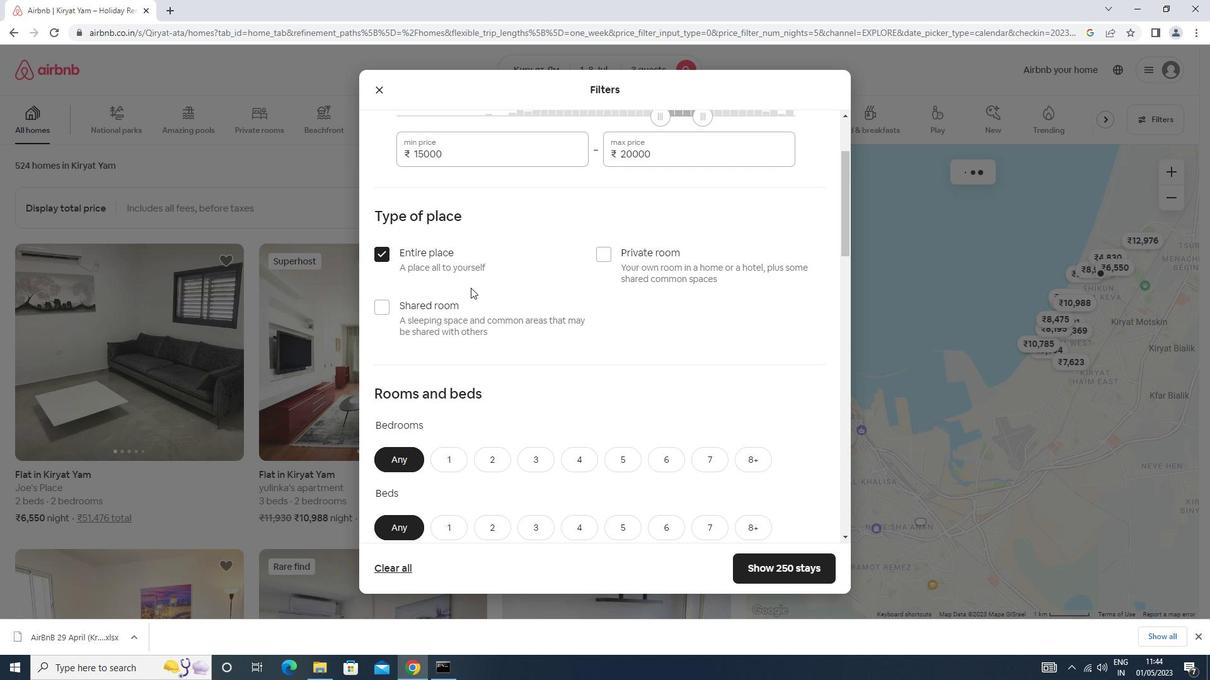 
Action: Mouse scrolled (477, 303) with delta (0, 0)
Screenshot: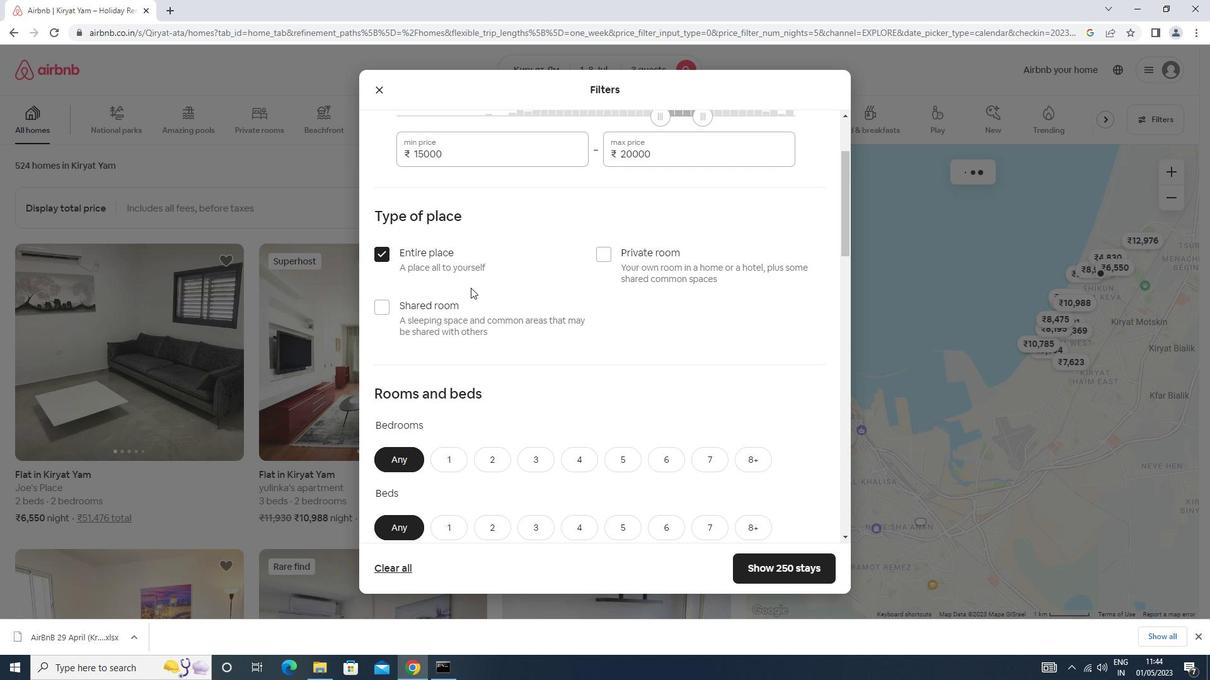 
Action: Mouse moved to (478, 309)
Screenshot: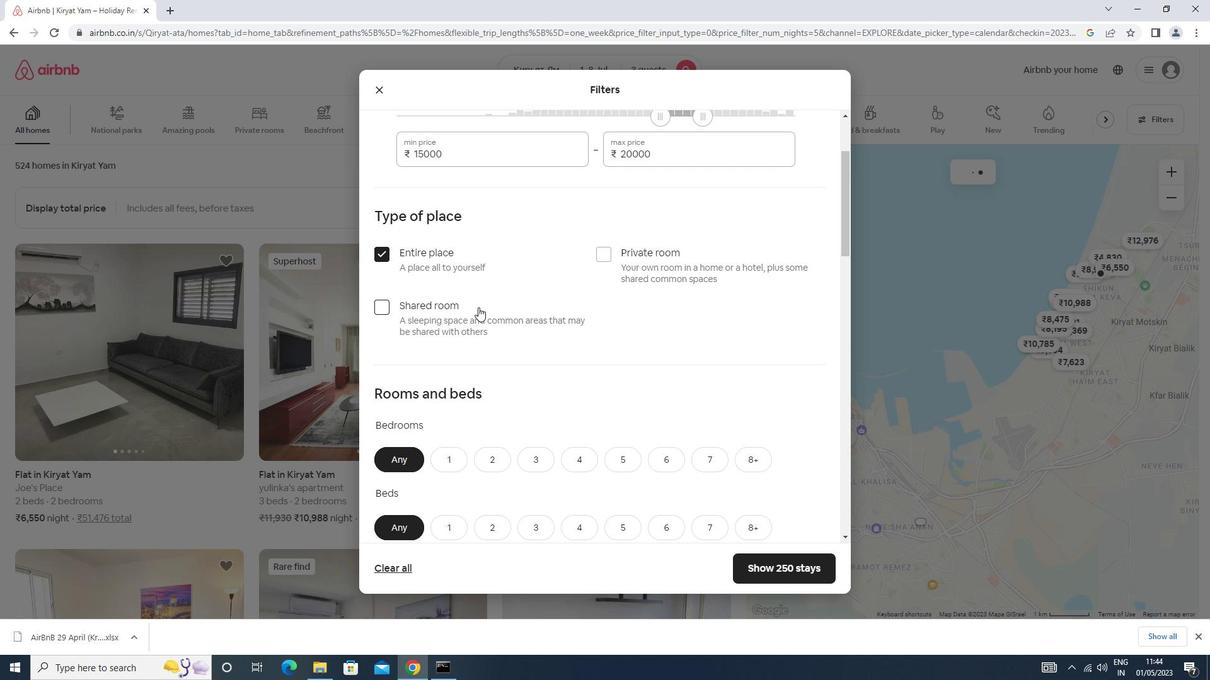 
Action: Mouse scrolled (478, 308) with delta (0, 0)
Screenshot: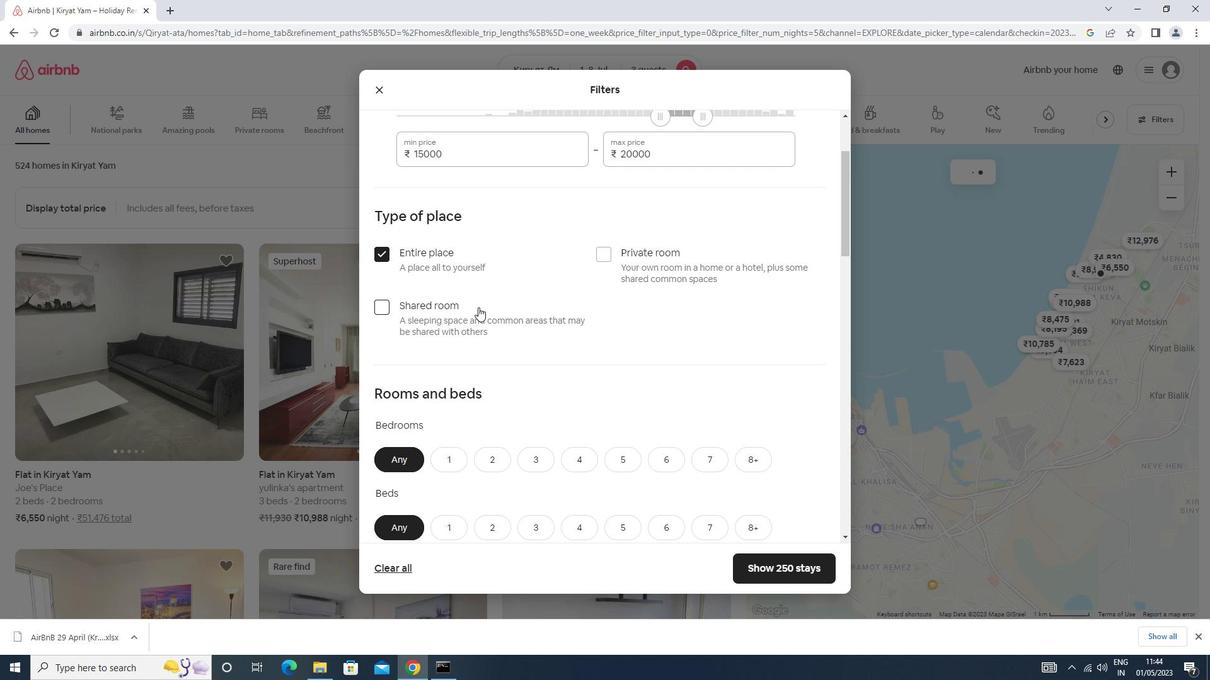 
Action: Mouse scrolled (478, 308) with delta (0, 0)
Screenshot: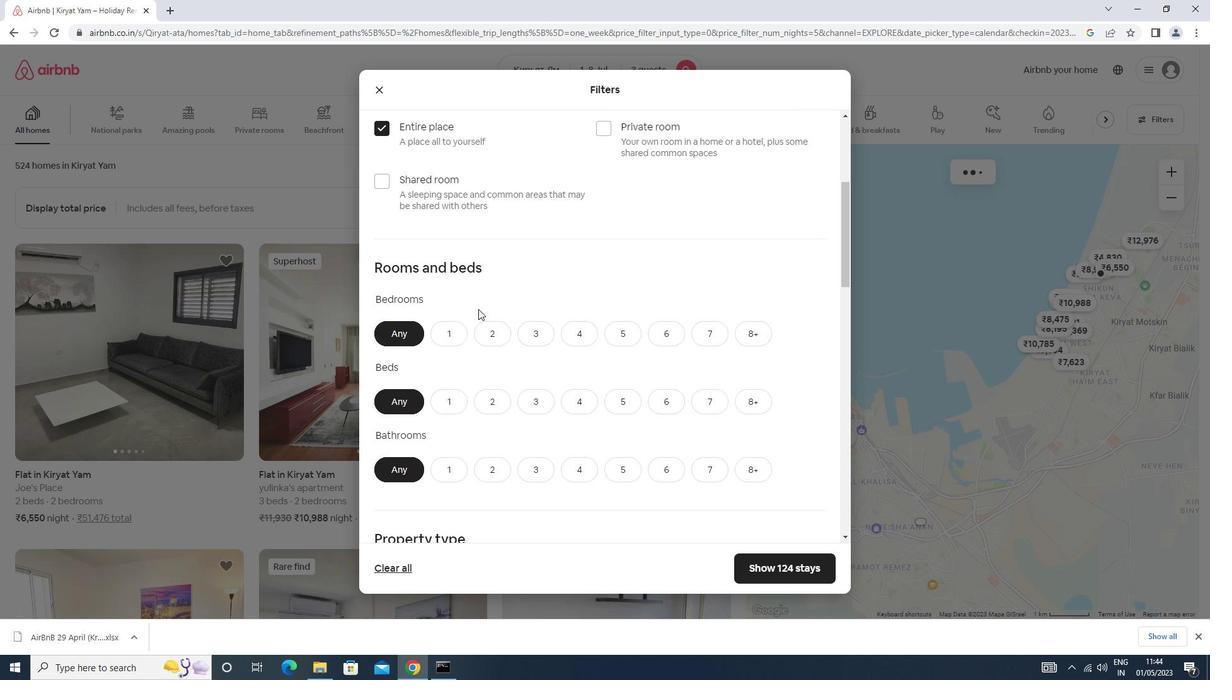 
Action: Mouse moved to (456, 276)
Screenshot: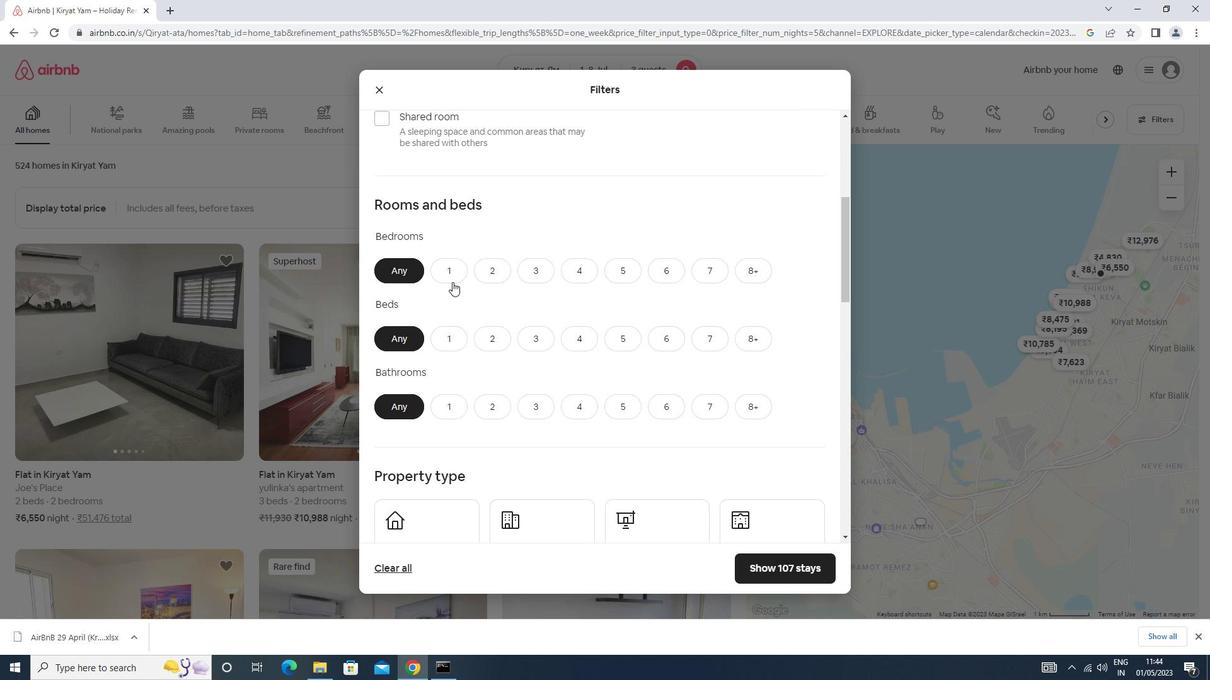 
Action: Mouse pressed left at (456, 276)
Screenshot: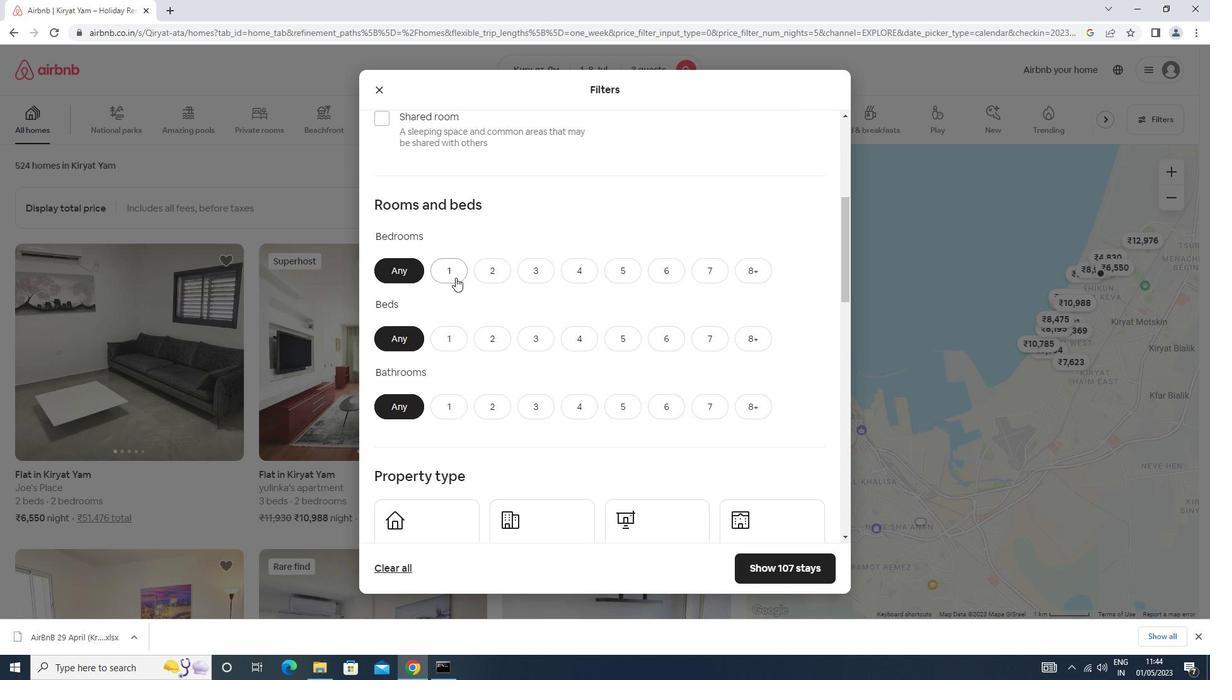 
Action: Mouse moved to (455, 339)
Screenshot: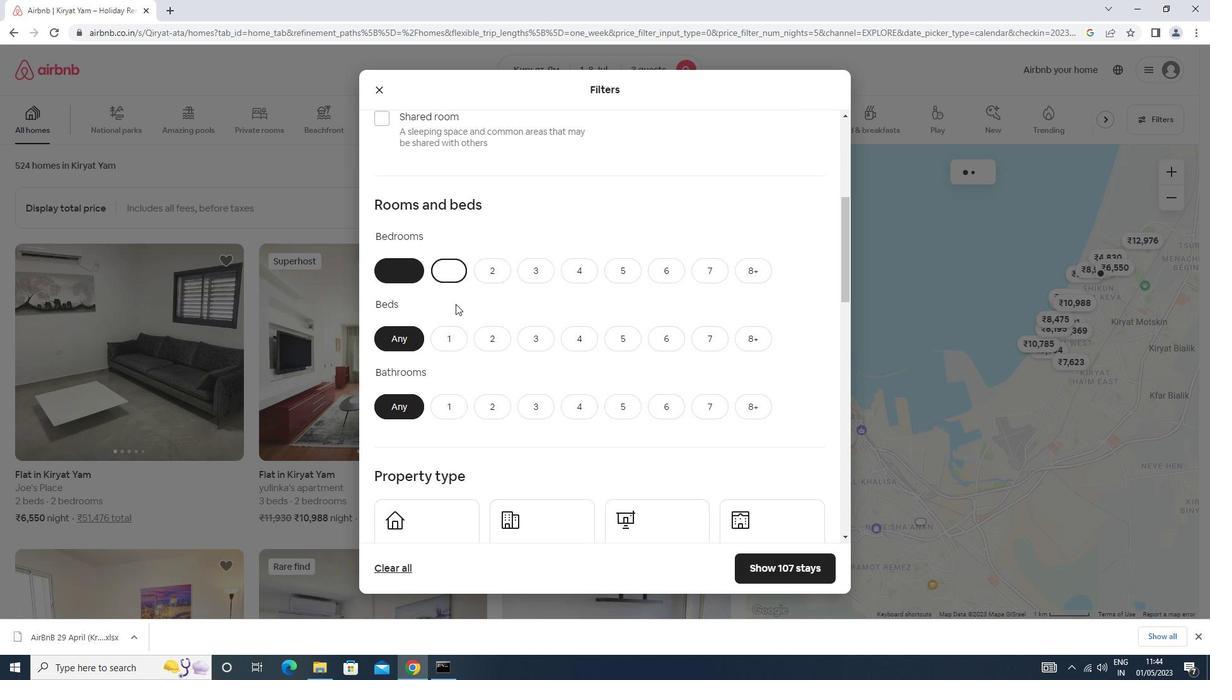 
Action: Mouse pressed left at (455, 339)
Screenshot: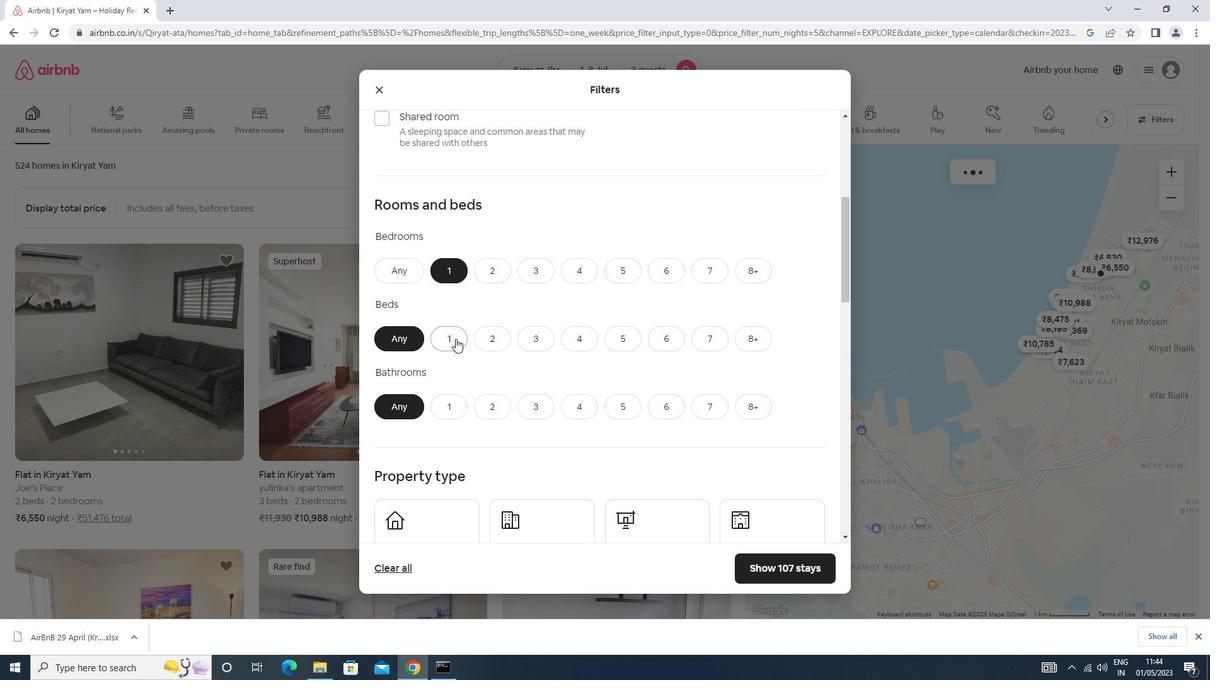 
Action: Mouse moved to (447, 405)
Screenshot: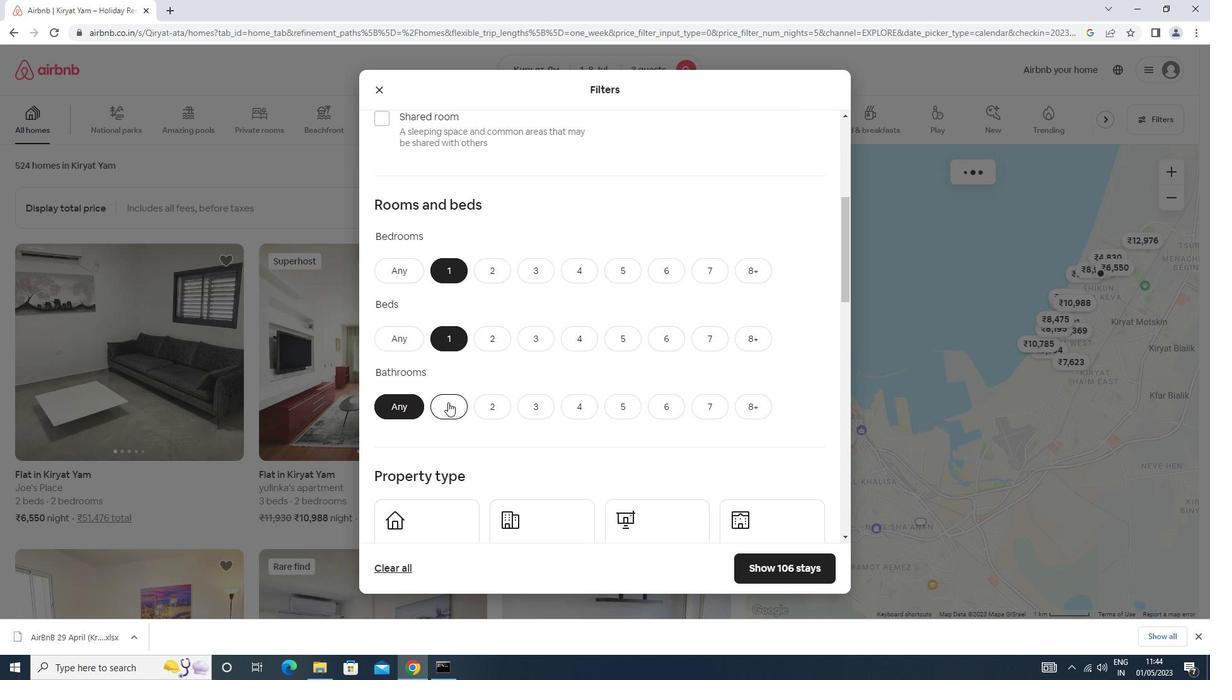 
Action: Mouse pressed left at (447, 405)
Screenshot: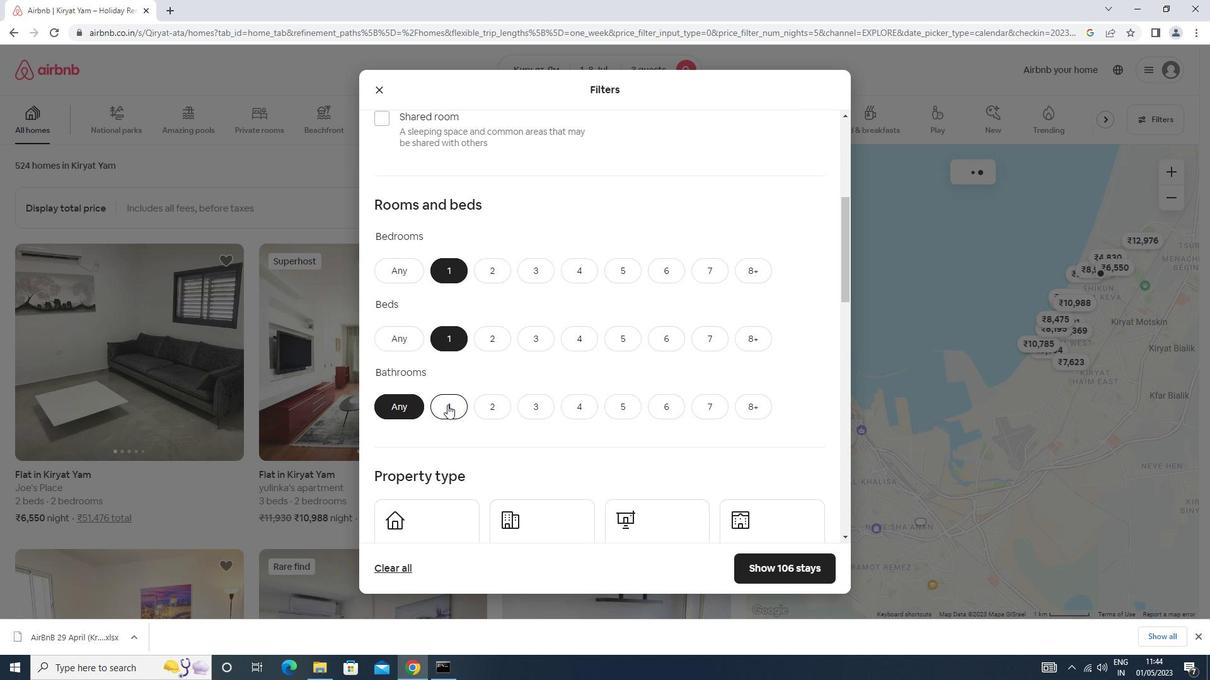 
Action: Mouse moved to (441, 398)
Screenshot: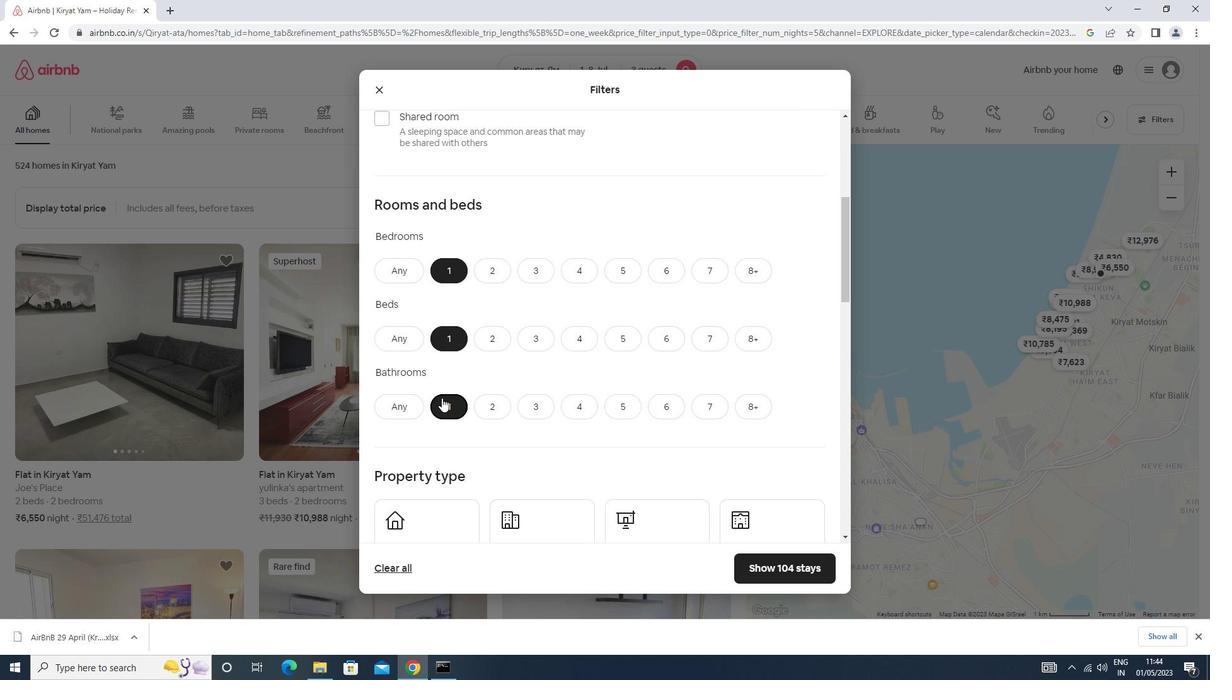 
Action: Mouse scrolled (441, 398) with delta (0, 0)
Screenshot: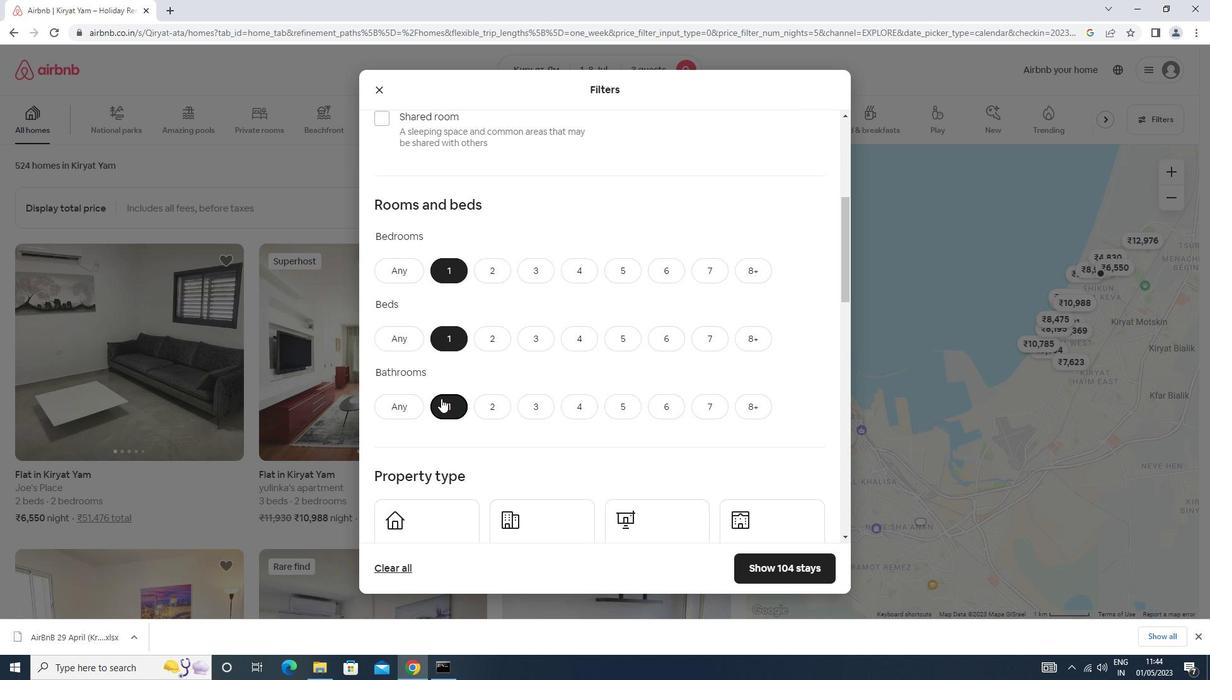 
Action: Mouse scrolled (441, 398) with delta (0, 0)
Screenshot: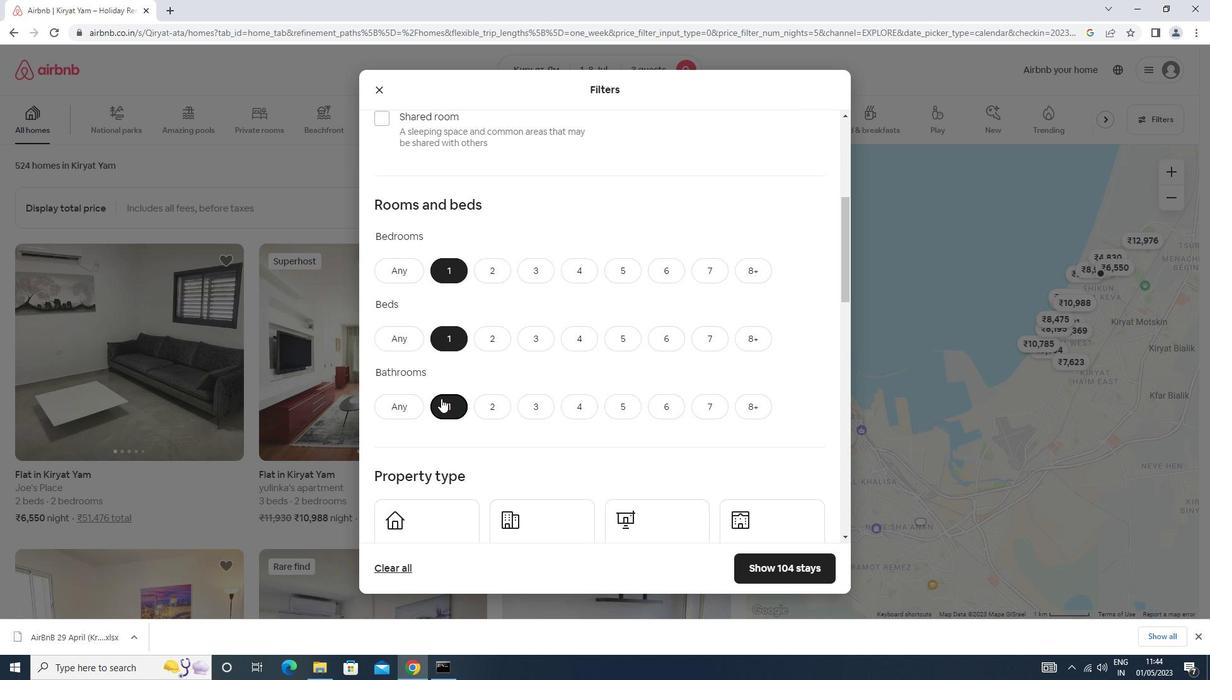 
Action: Mouse scrolled (441, 398) with delta (0, 0)
Screenshot: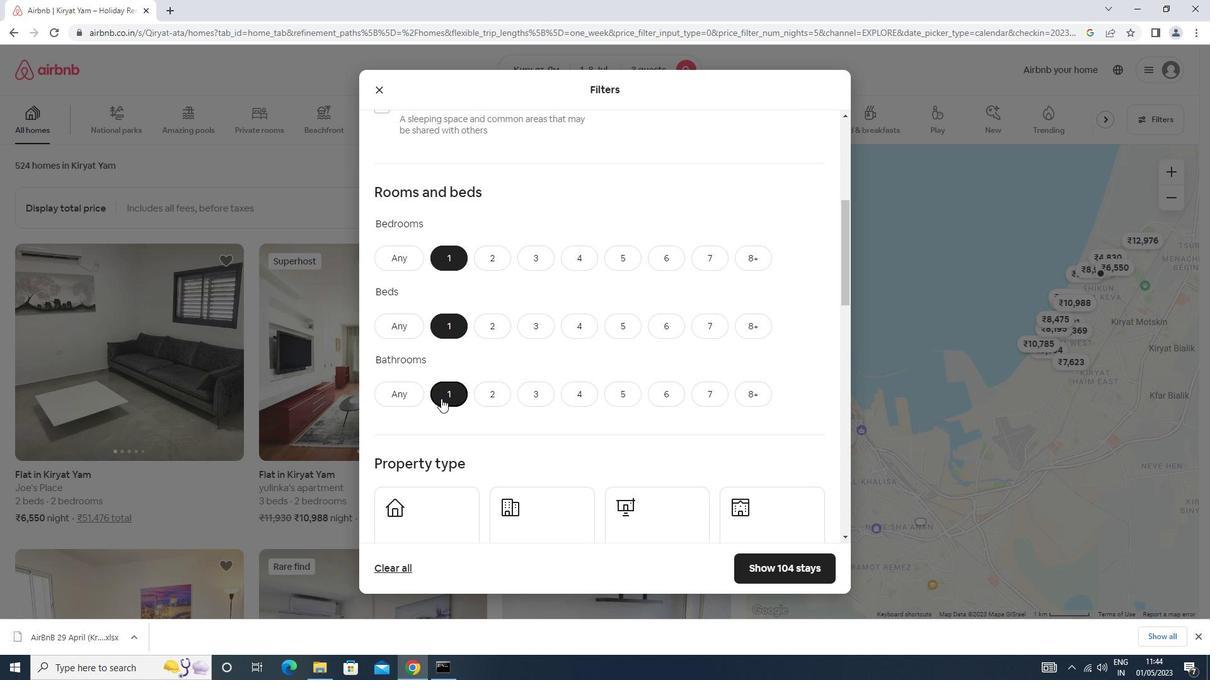
Action: Mouse moved to (431, 363)
Screenshot: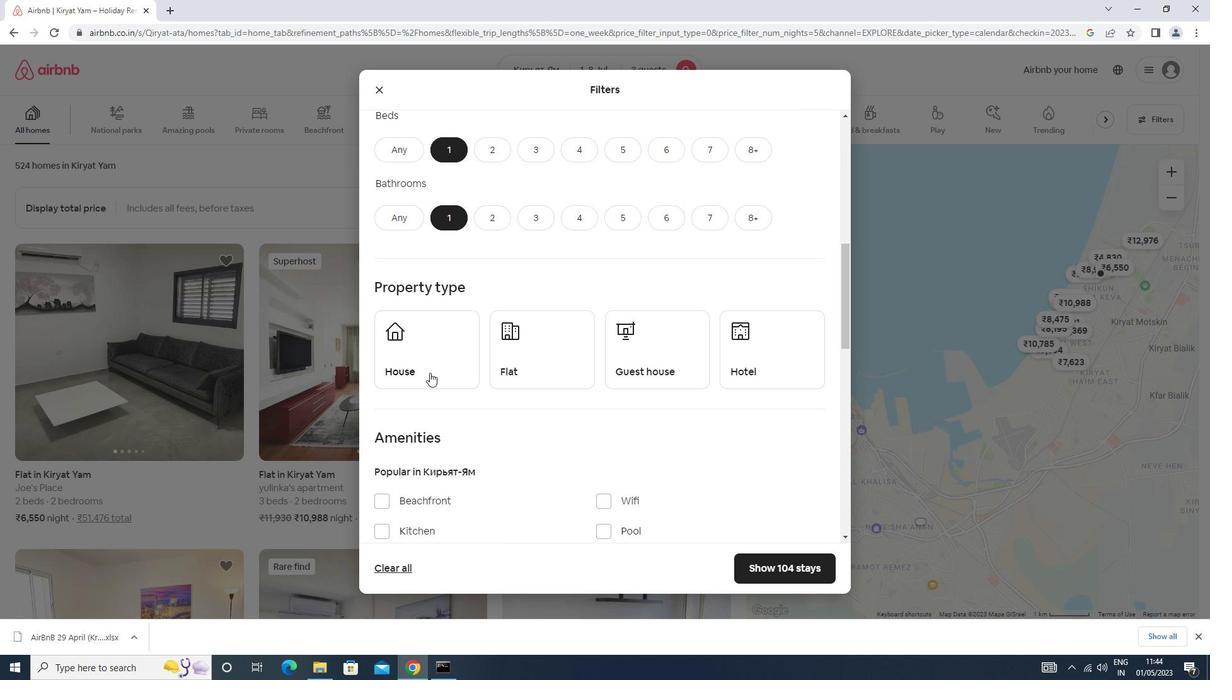 
Action: Mouse pressed left at (431, 363)
Screenshot: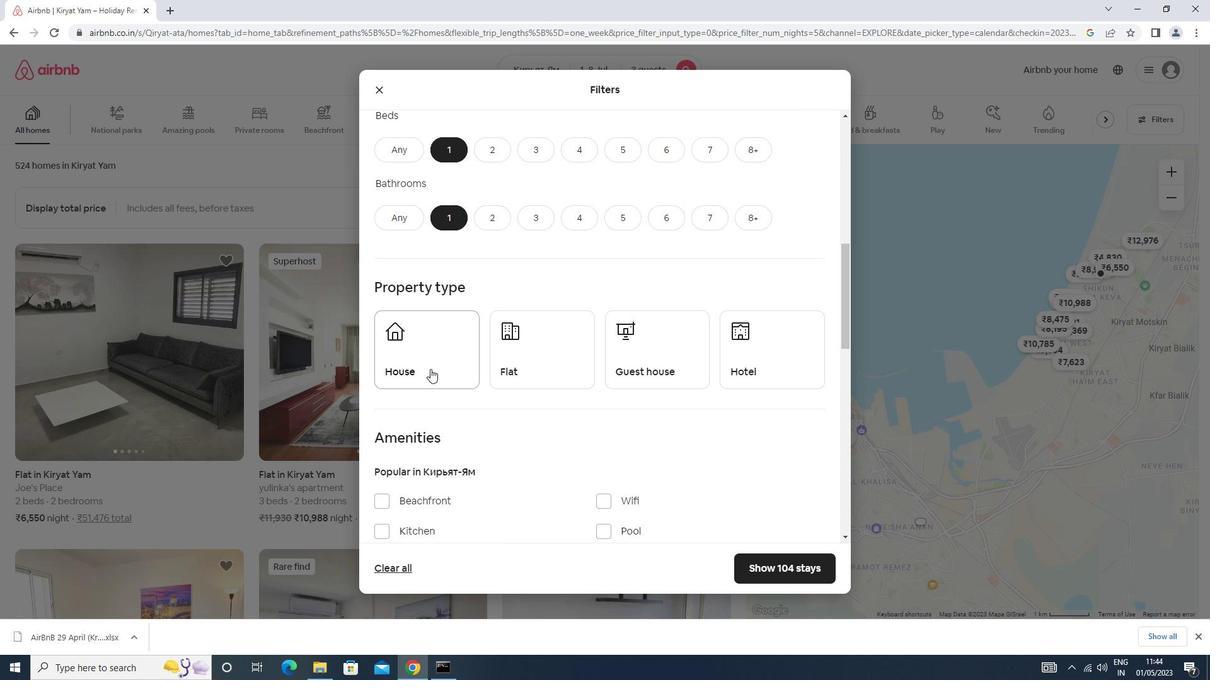 
Action: Mouse moved to (530, 346)
Screenshot: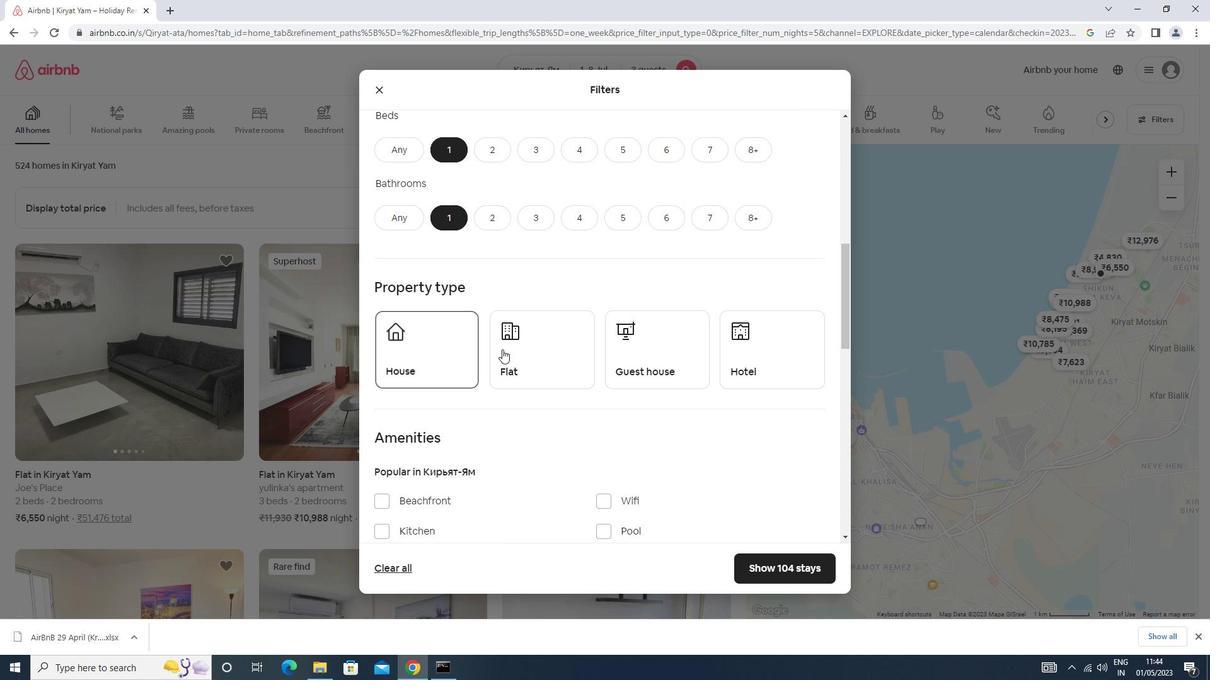 
Action: Mouse pressed left at (530, 346)
Screenshot: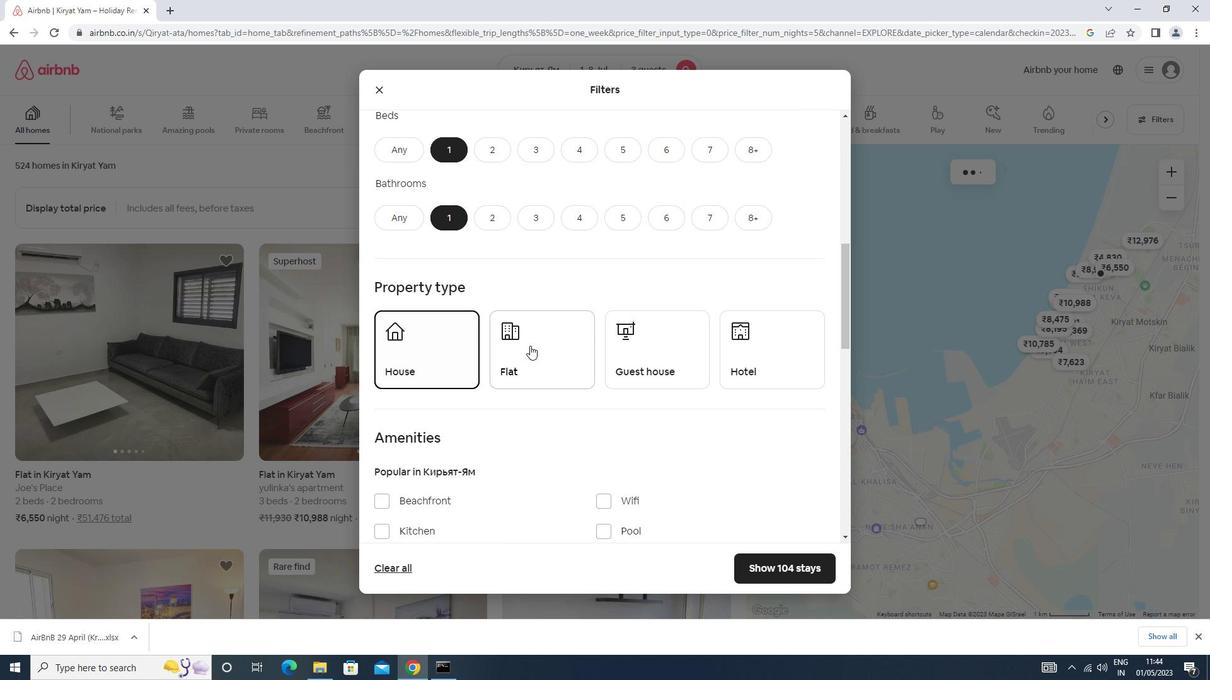 
Action: Mouse moved to (622, 356)
Screenshot: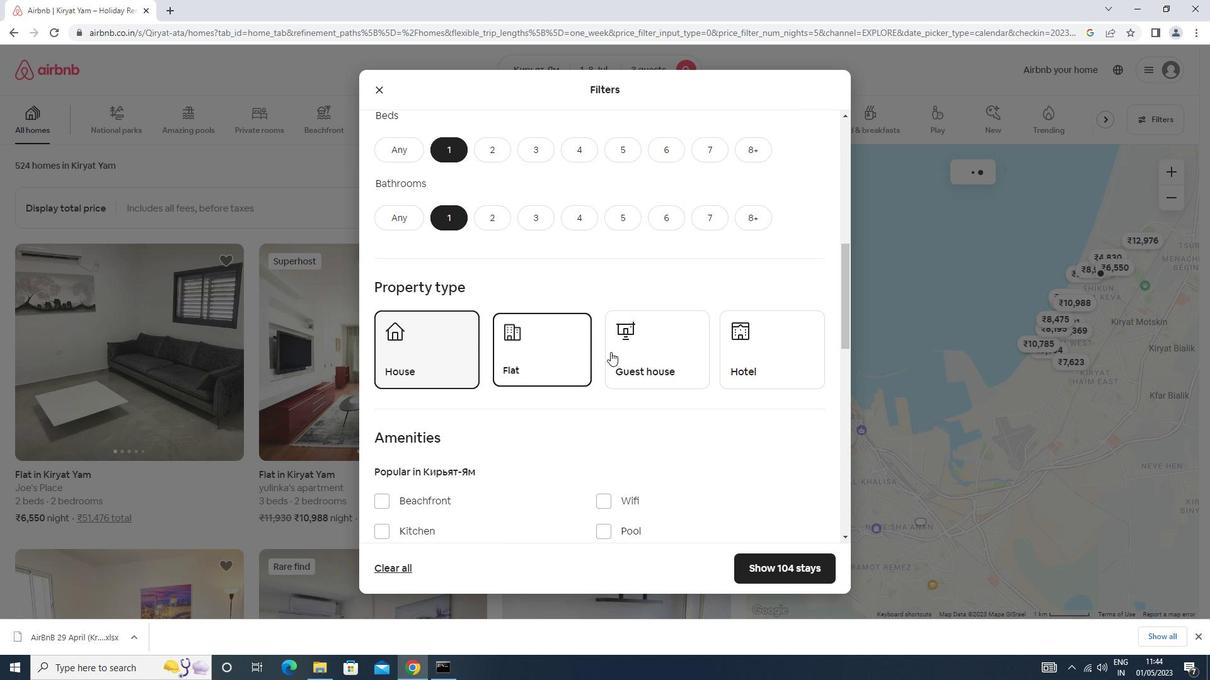 
Action: Mouse pressed left at (622, 356)
Screenshot: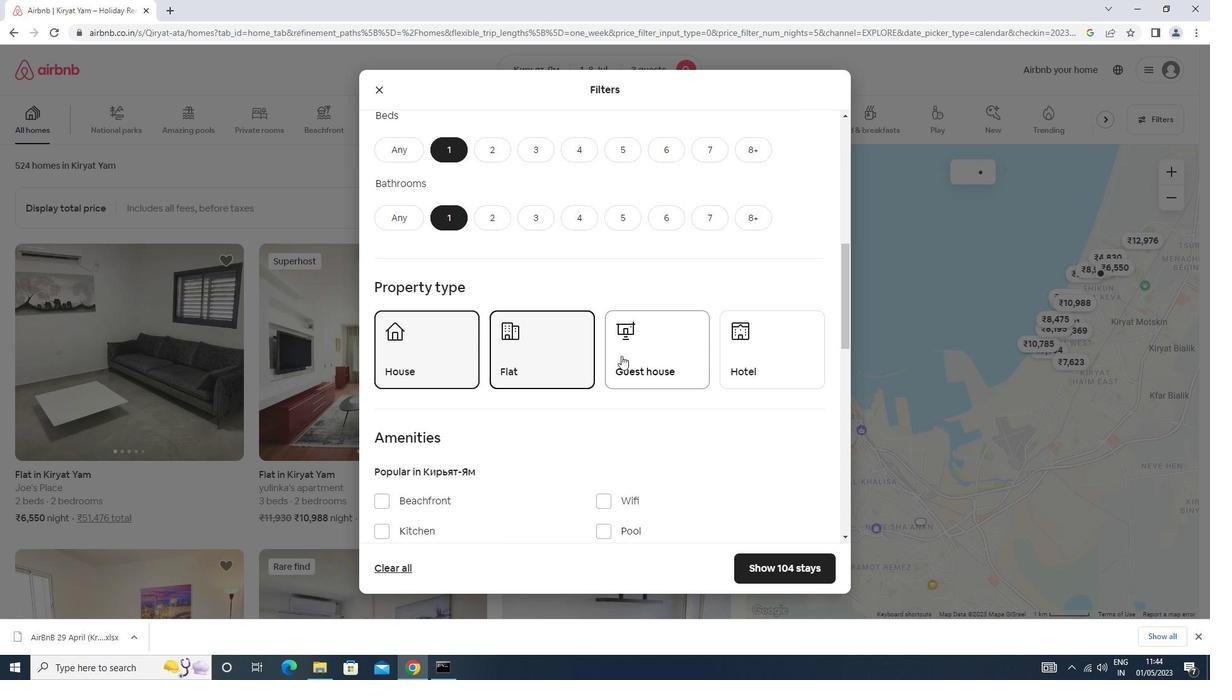 
Action: Mouse moved to (751, 361)
Screenshot: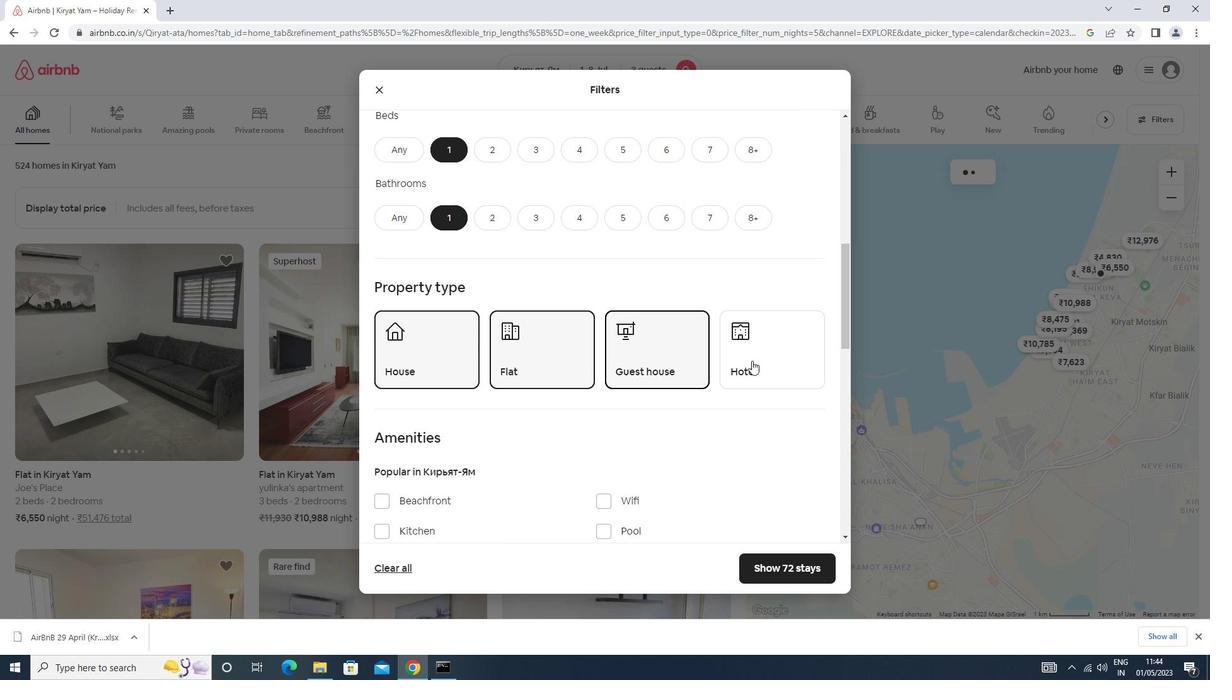 
Action: Mouse pressed left at (751, 361)
Screenshot: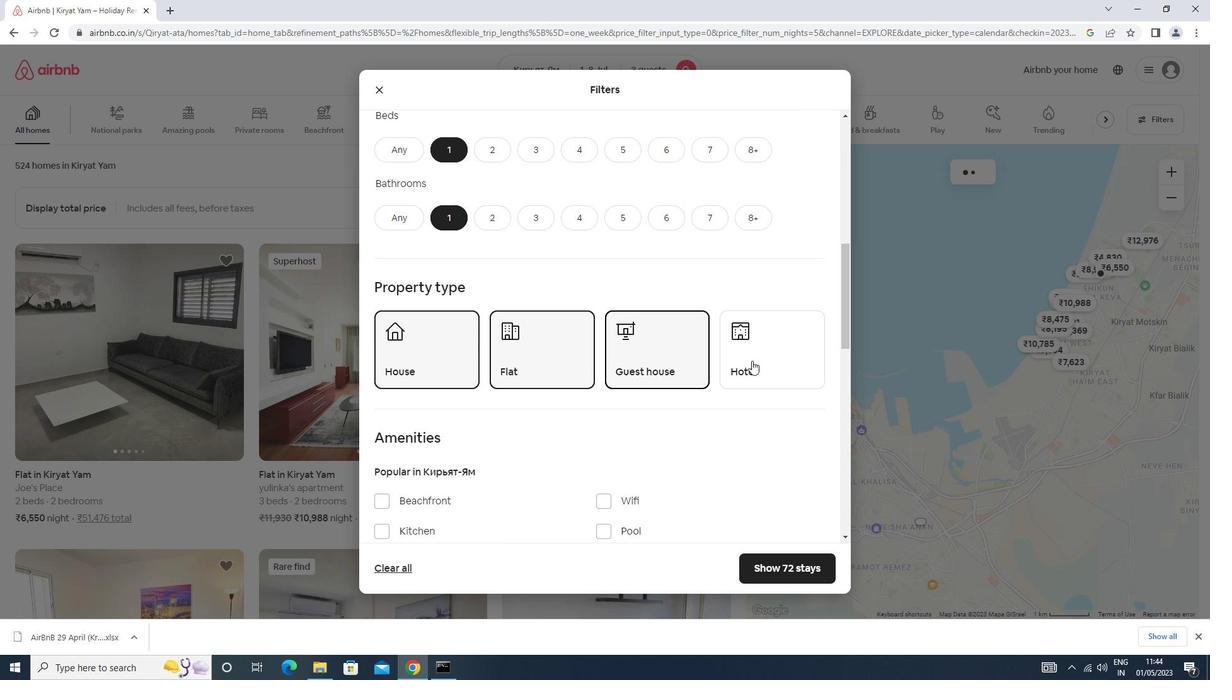 
Action: Mouse moved to (739, 359)
Screenshot: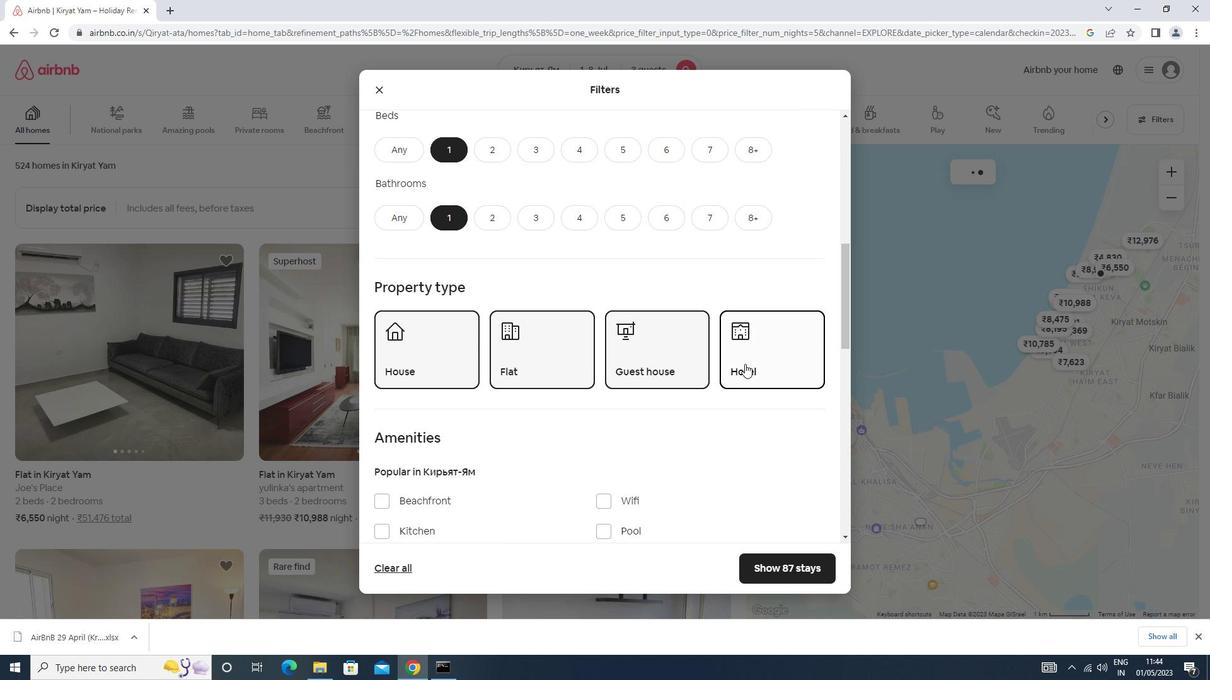 
Action: Mouse scrolled (739, 359) with delta (0, 0)
Screenshot: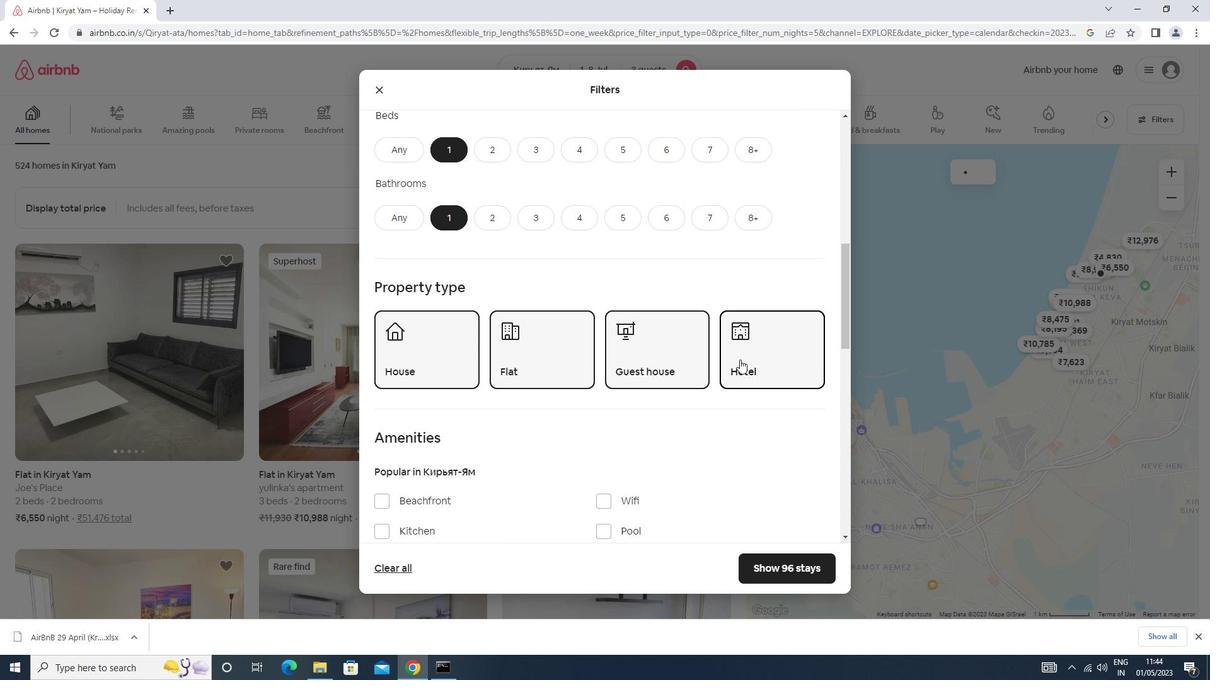 
Action: Mouse scrolled (739, 359) with delta (0, 0)
Screenshot: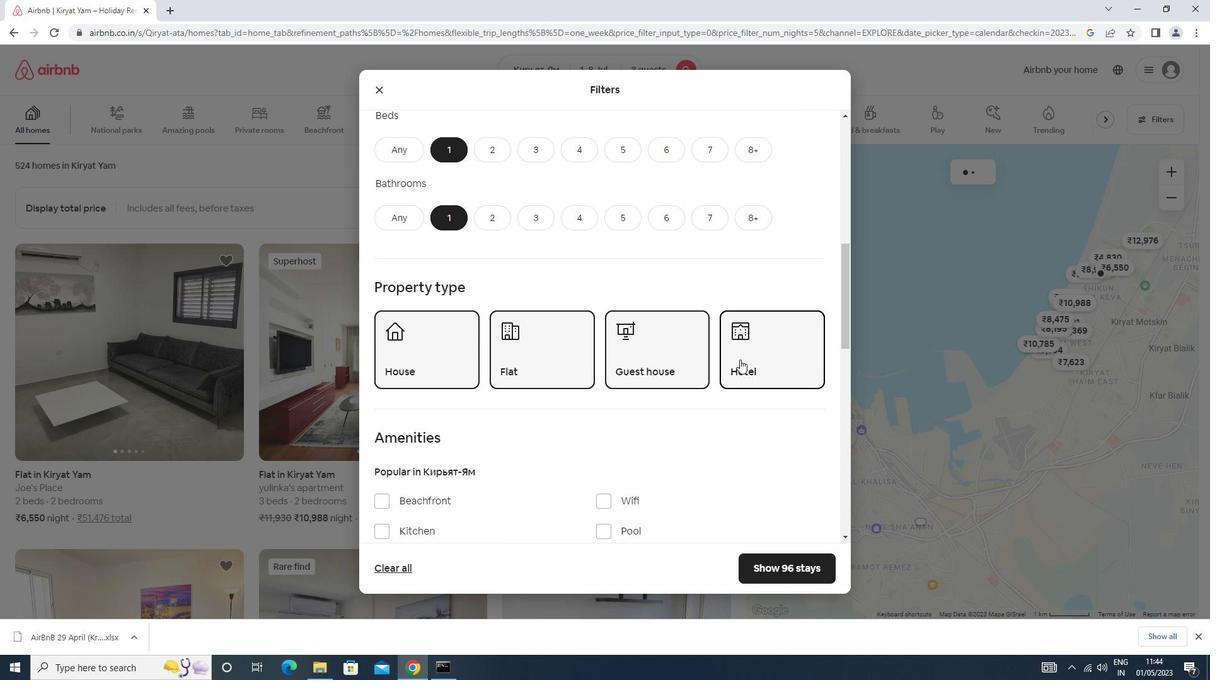 
Action: Mouse moved to (739, 359)
Screenshot: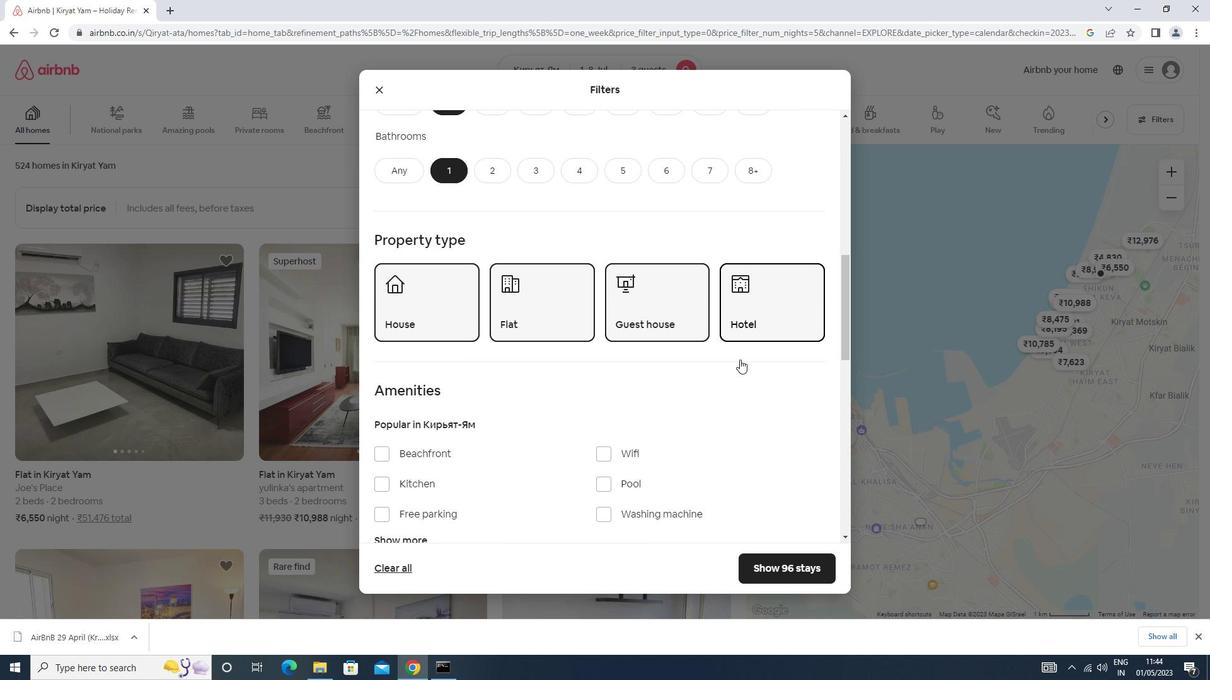 
Action: Mouse scrolled (739, 359) with delta (0, 0)
Screenshot: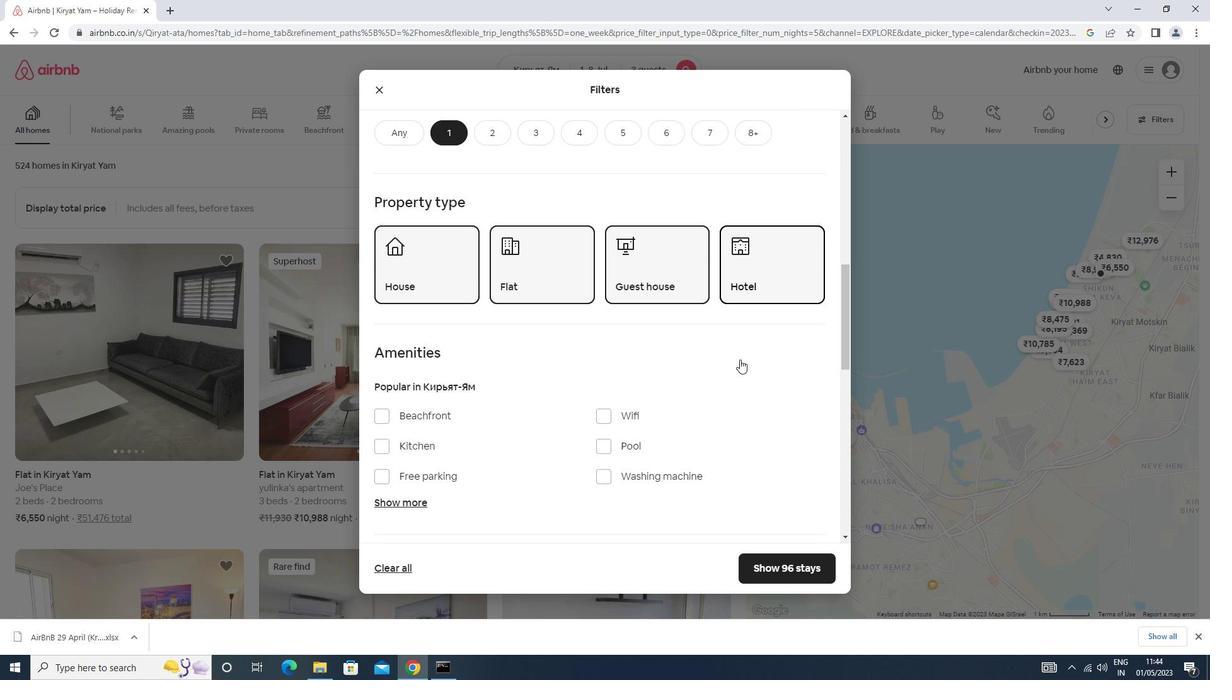 
Action: Mouse moved to (737, 360)
Screenshot: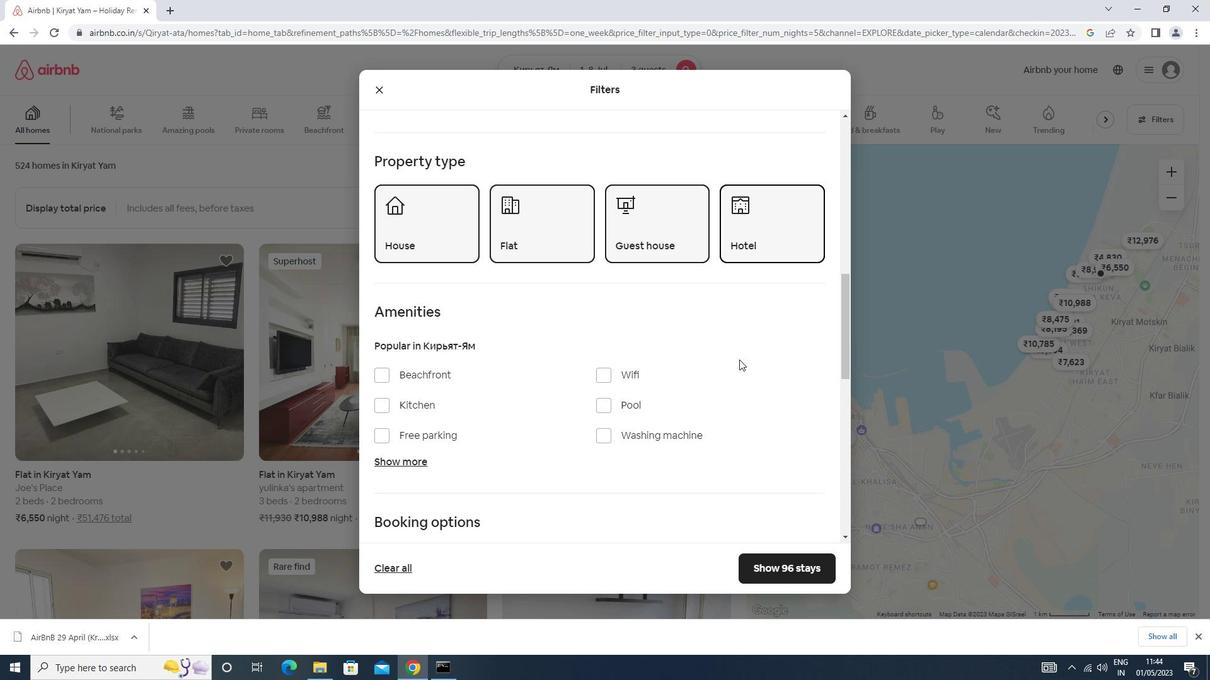 
Action: Mouse scrolled (737, 359) with delta (0, 0)
Screenshot: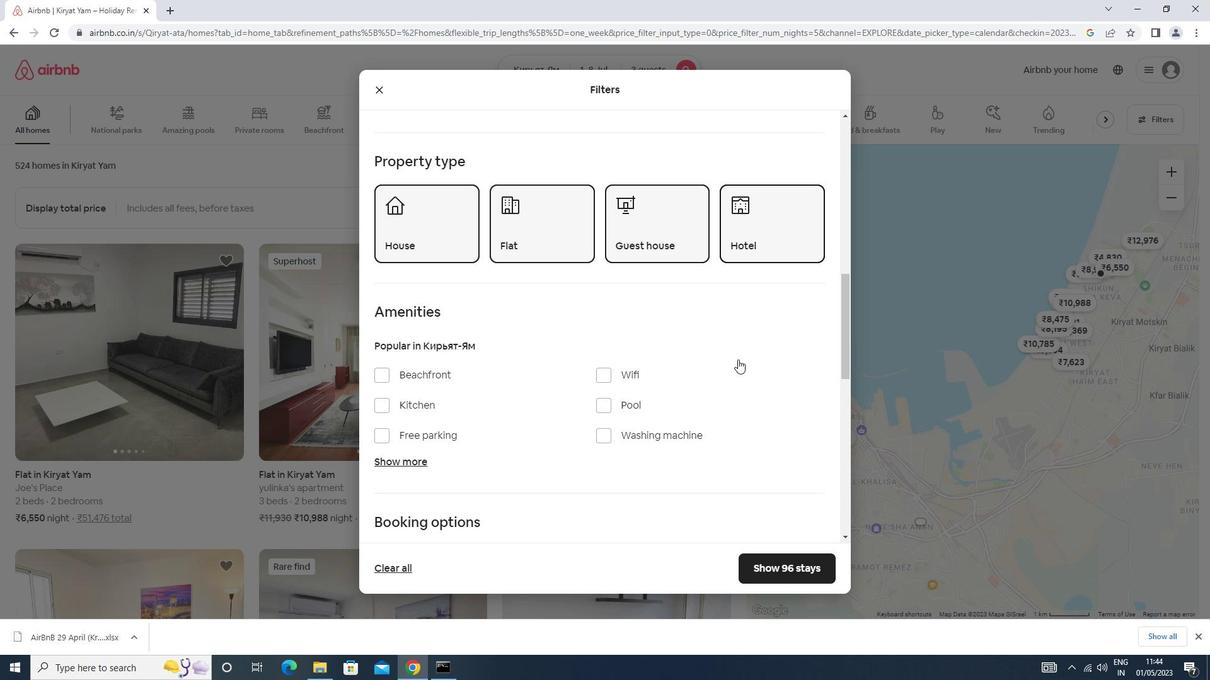
Action: Mouse moved to (616, 310)
Screenshot: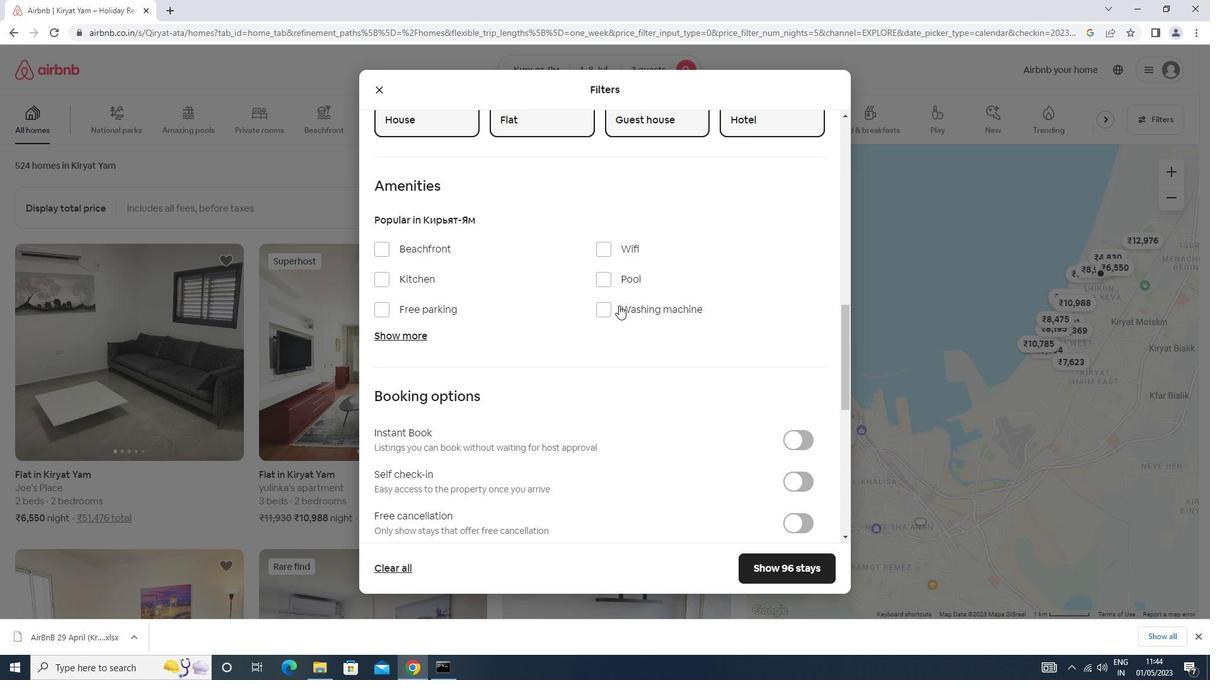 
Action: Mouse pressed left at (616, 310)
Screenshot: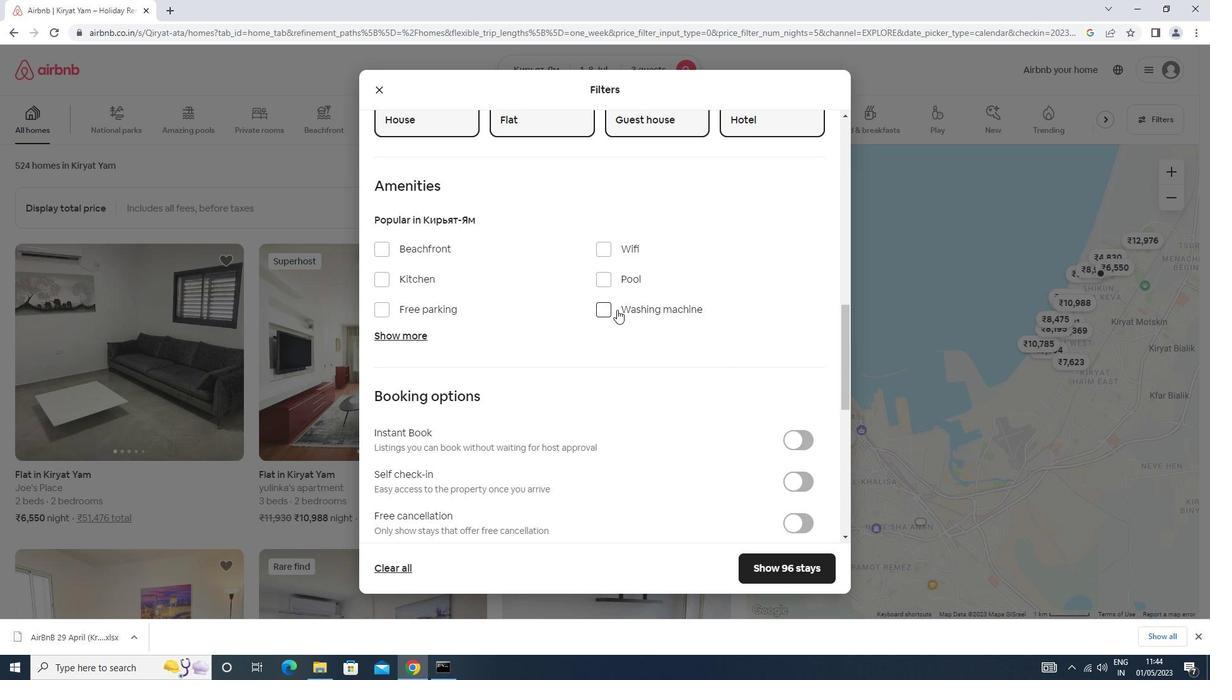 
Action: Mouse moved to (722, 393)
Screenshot: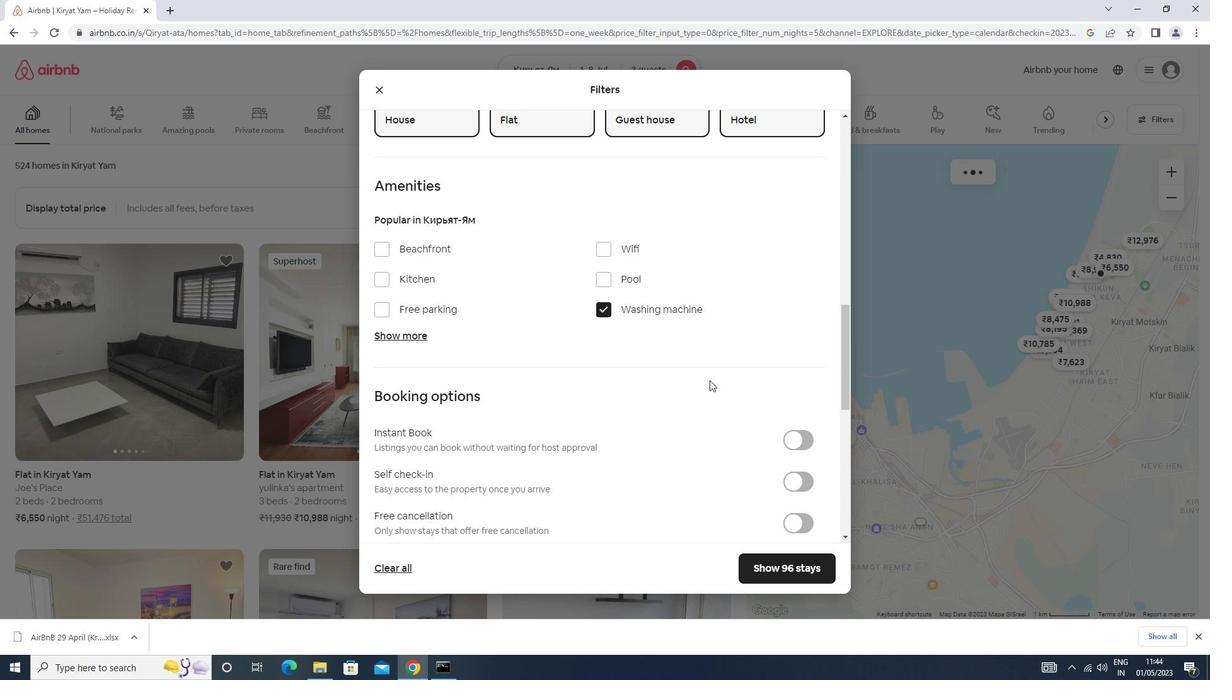 
Action: Mouse scrolled (722, 393) with delta (0, 0)
Screenshot: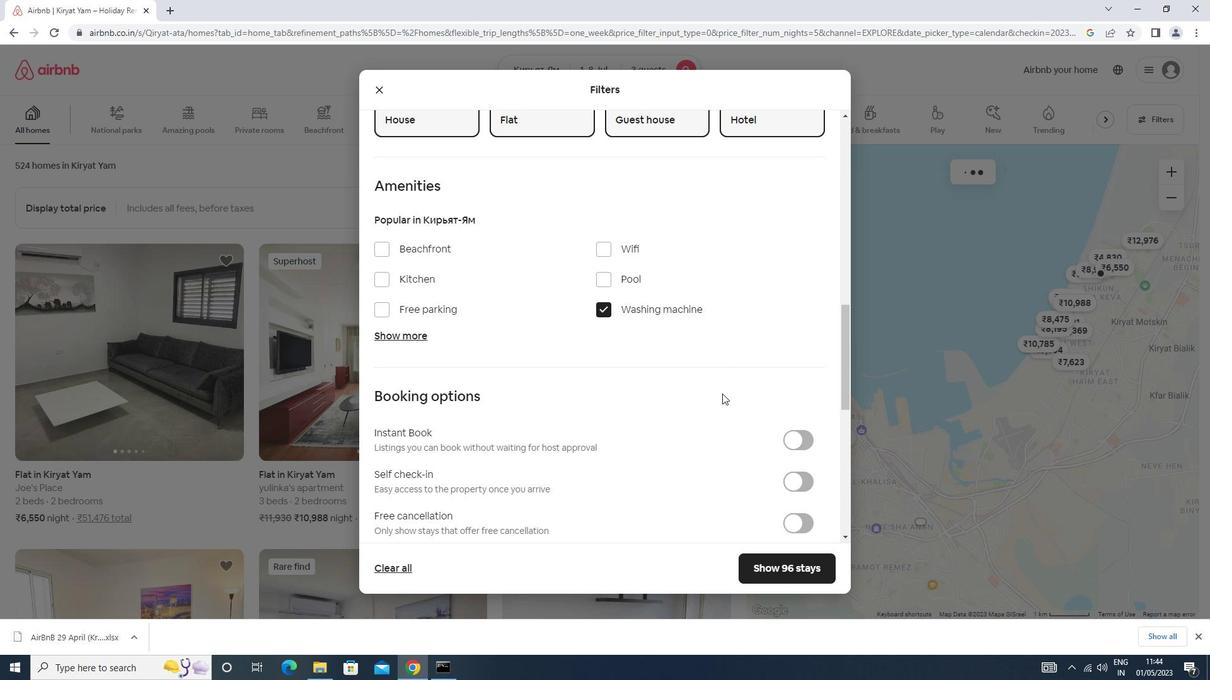 
Action: Mouse scrolled (722, 393) with delta (0, 0)
Screenshot: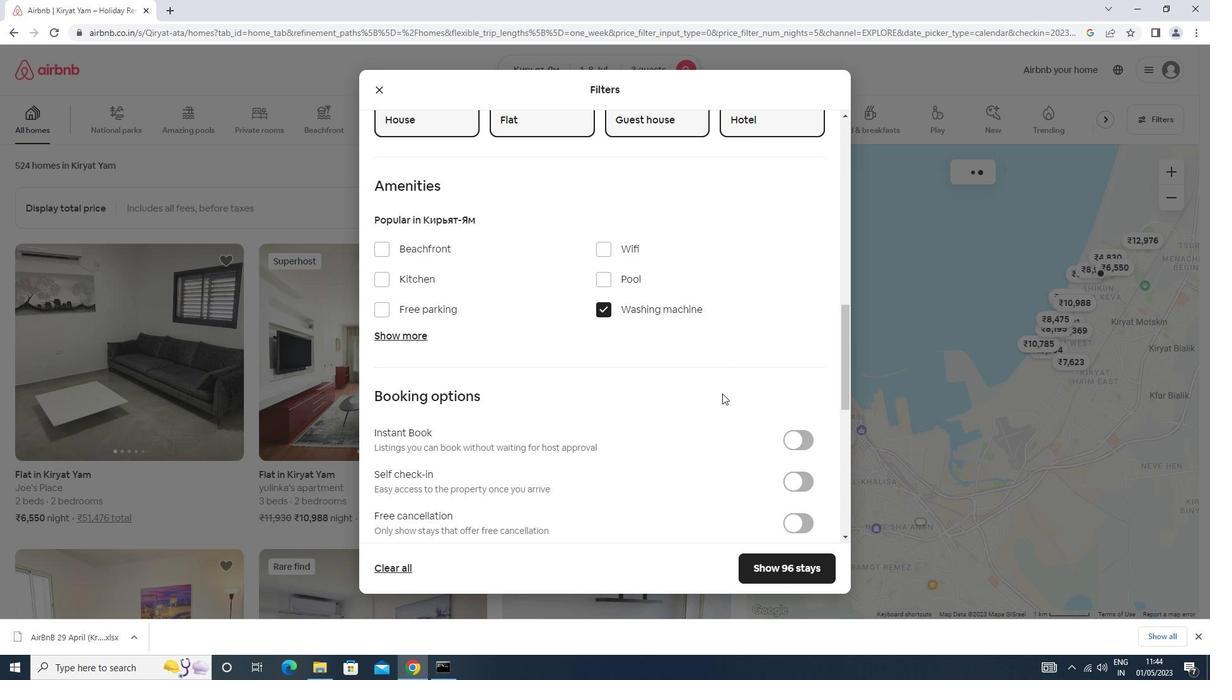 
Action: Mouse moved to (801, 352)
Screenshot: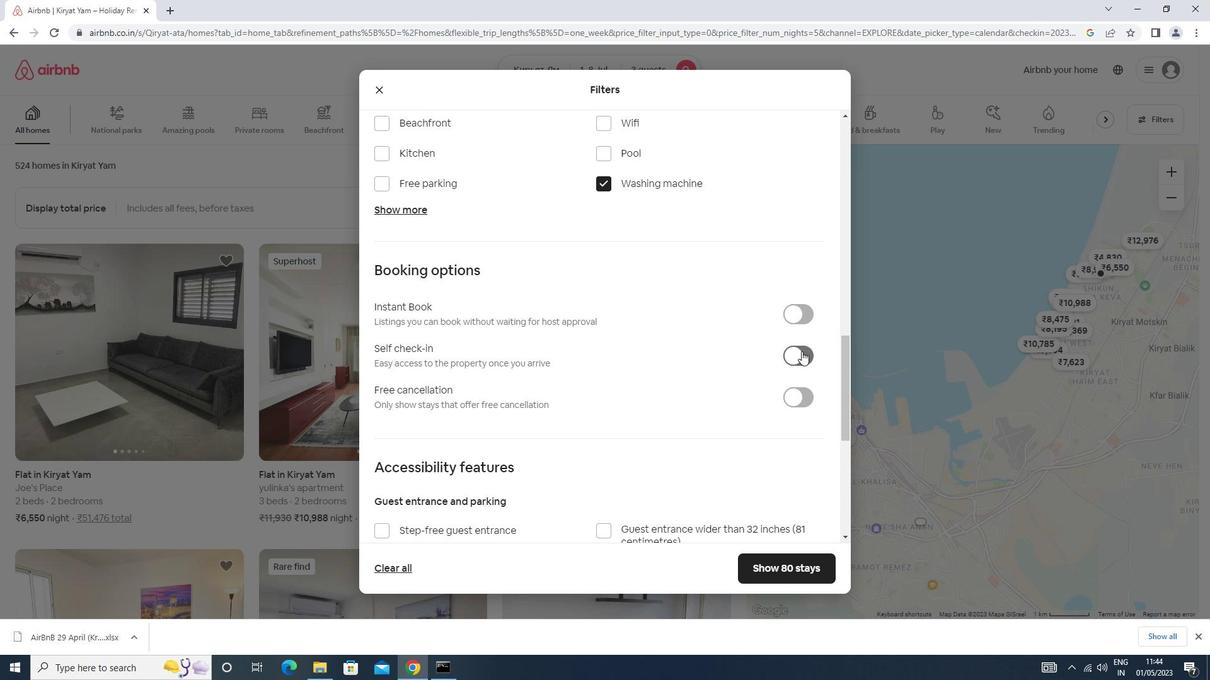 
Action: Mouse pressed left at (801, 352)
Screenshot: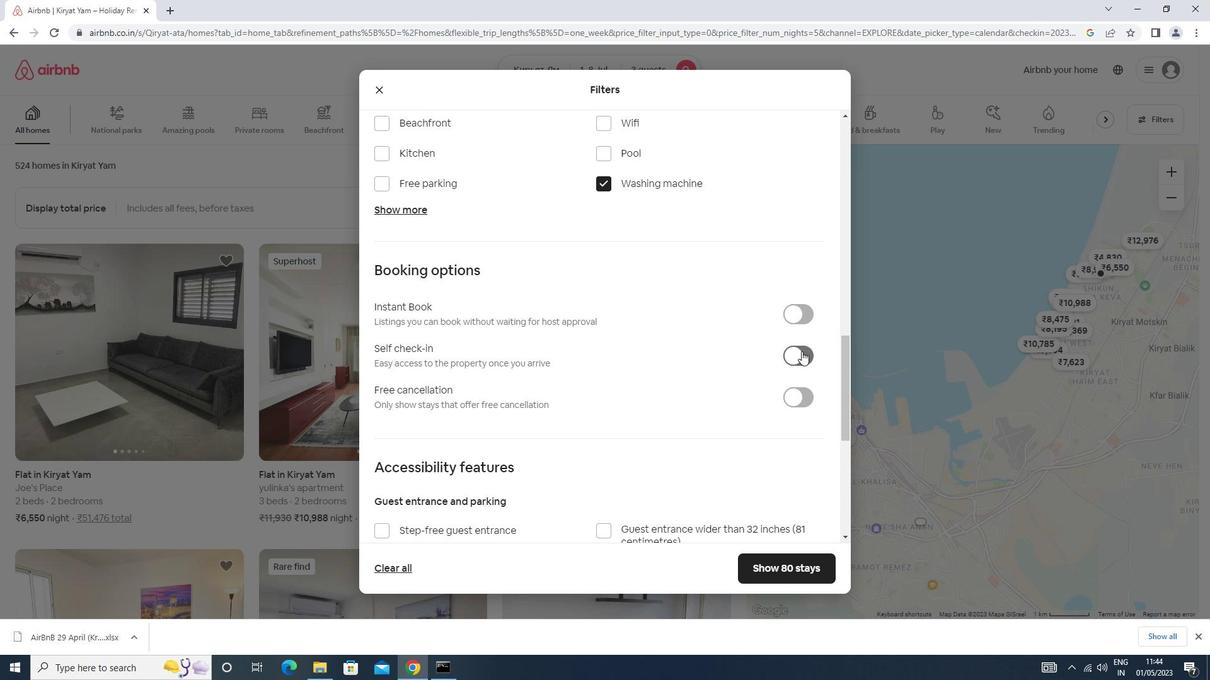 
Action: Mouse moved to (797, 349)
Screenshot: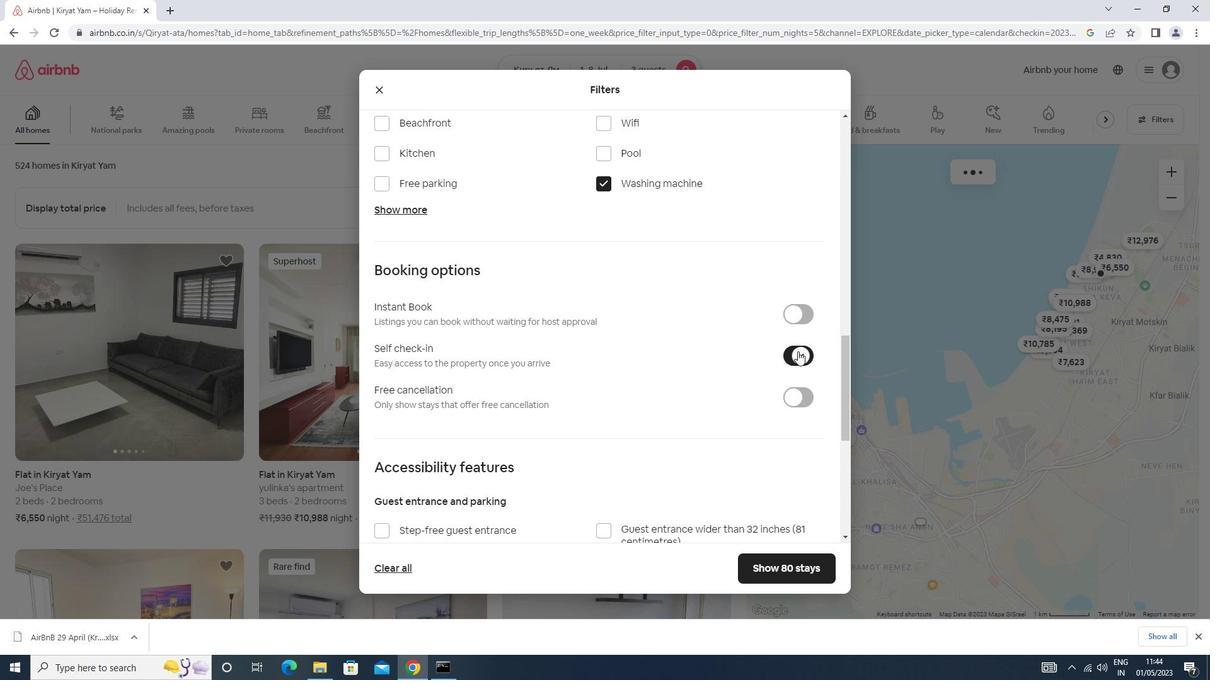 
Action: Mouse scrolled (797, 349) with delta (0, 0)
Screenshot: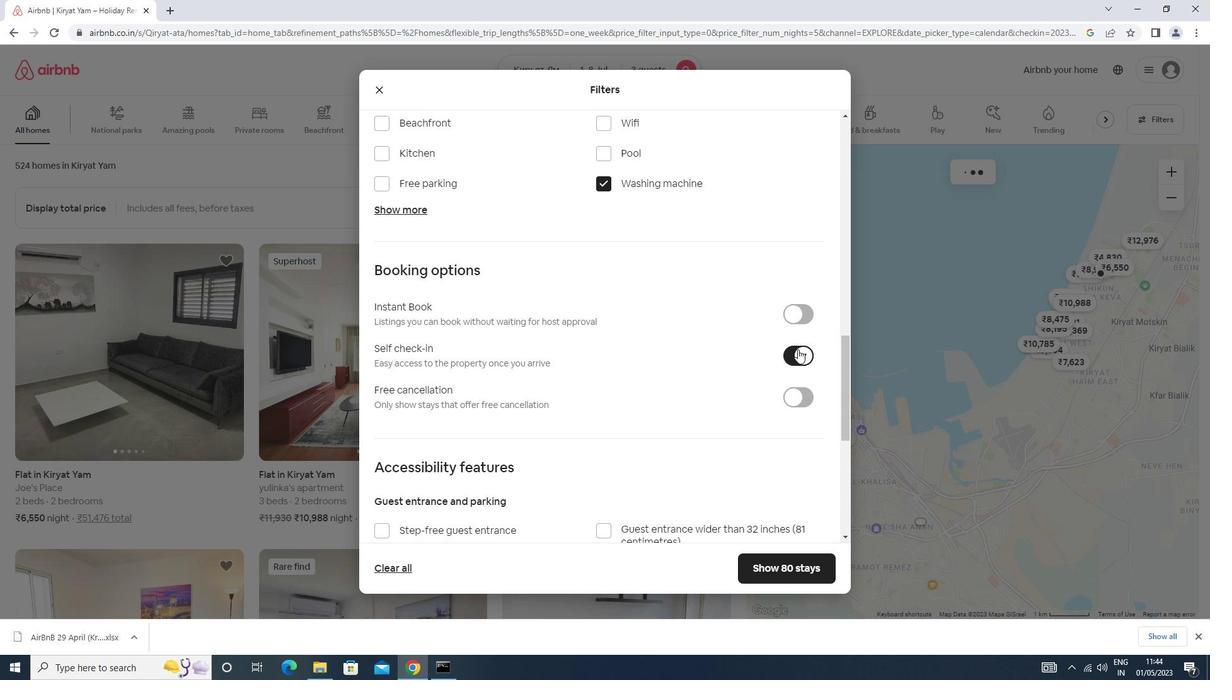 
Action: Mouse scrolled (797, 349) with delta (0, 0)
Screenshot: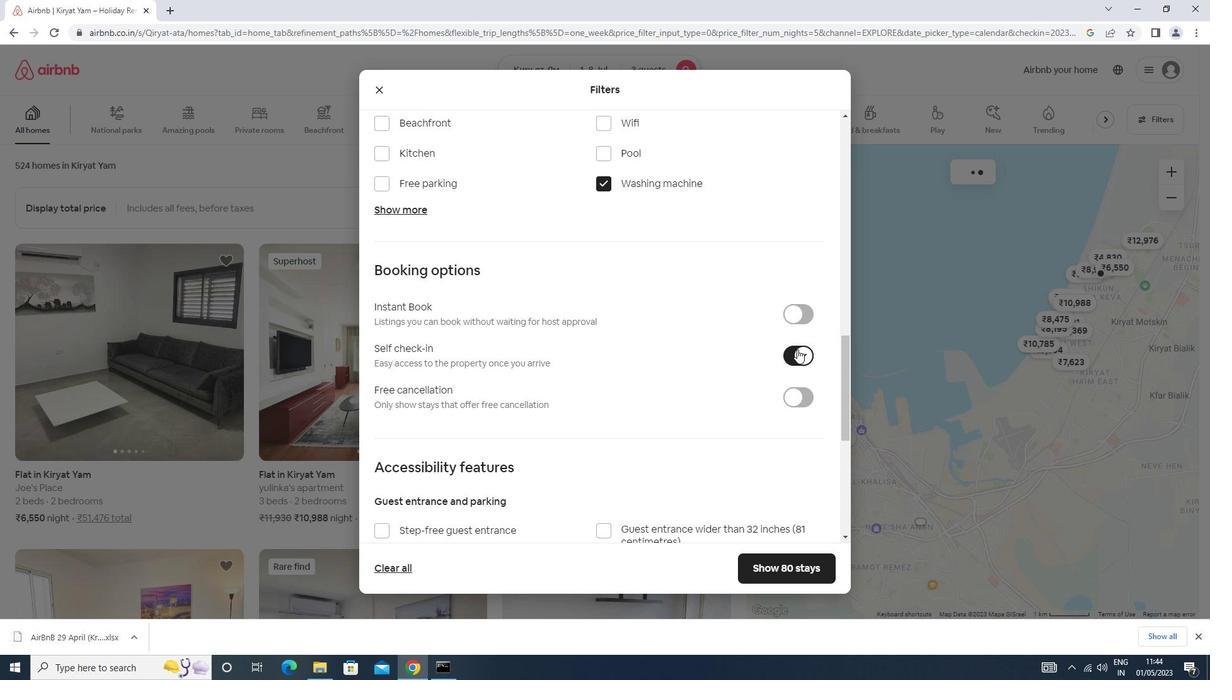 
Action: Mouse scrolled (797, 349) with delta (0, 0)
Screenshot: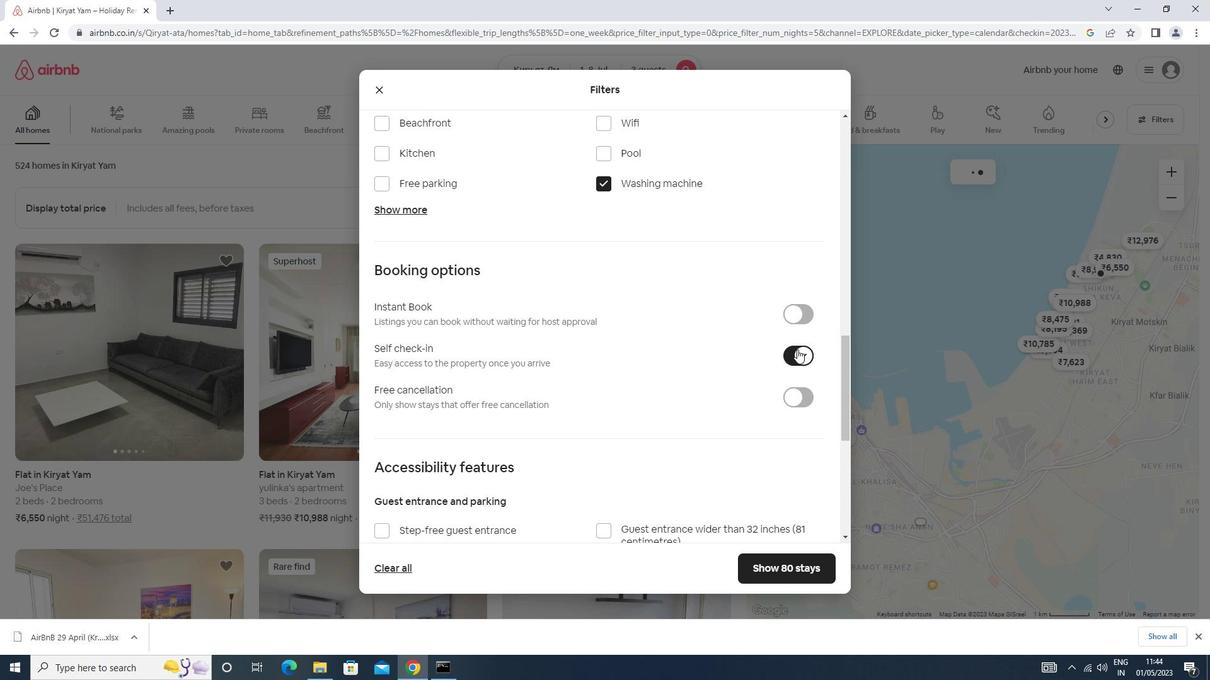 
Action: Mouse moved to (795, 349)
Screenshot: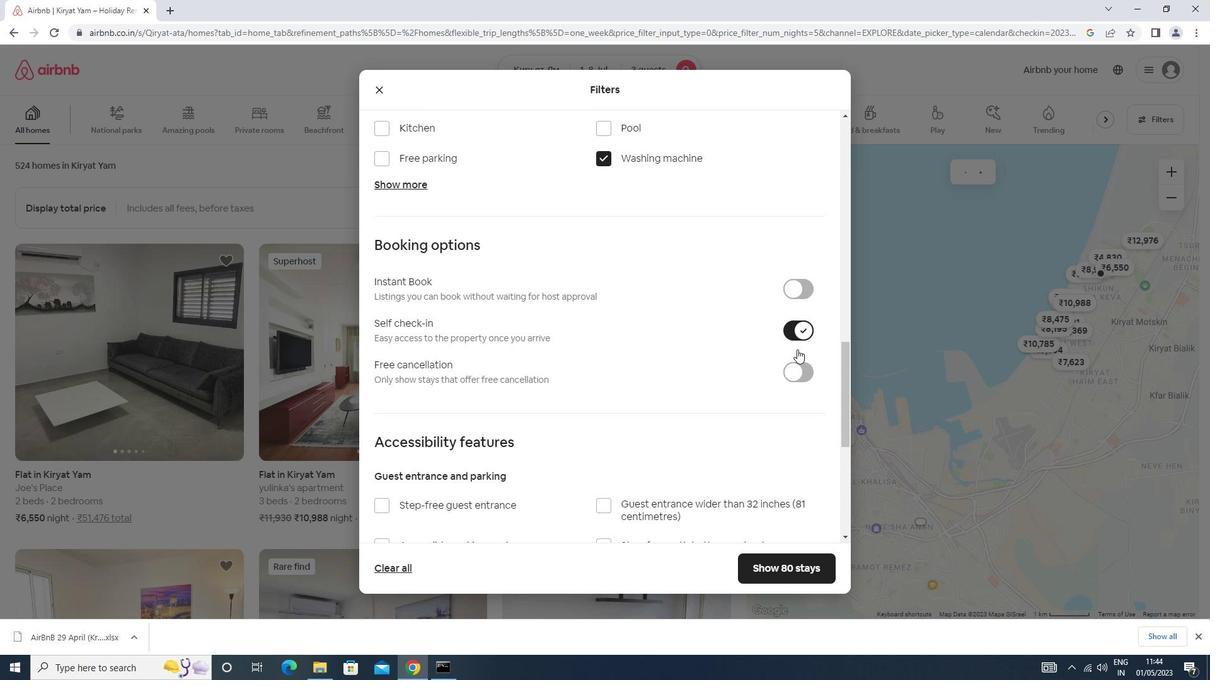 
Action: Mouse scrolled (795, 349) with delta (0, 0)
Screenshot: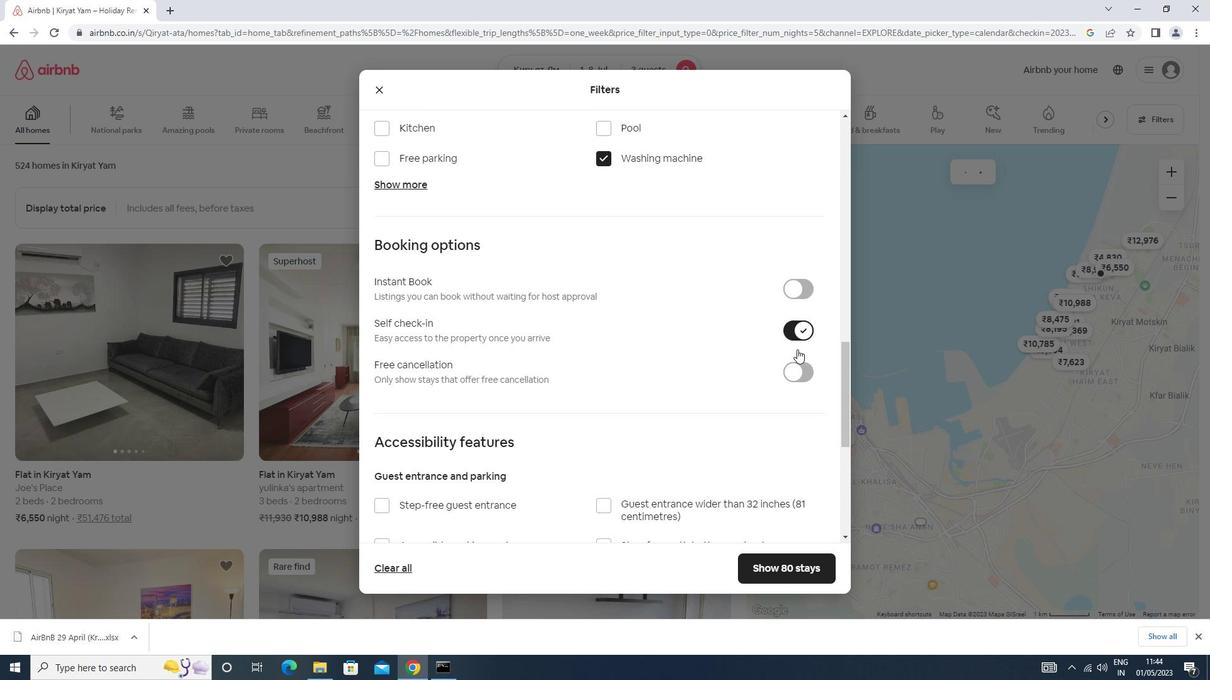 
Action: Mouse moved to (794, 349)
Screenshot: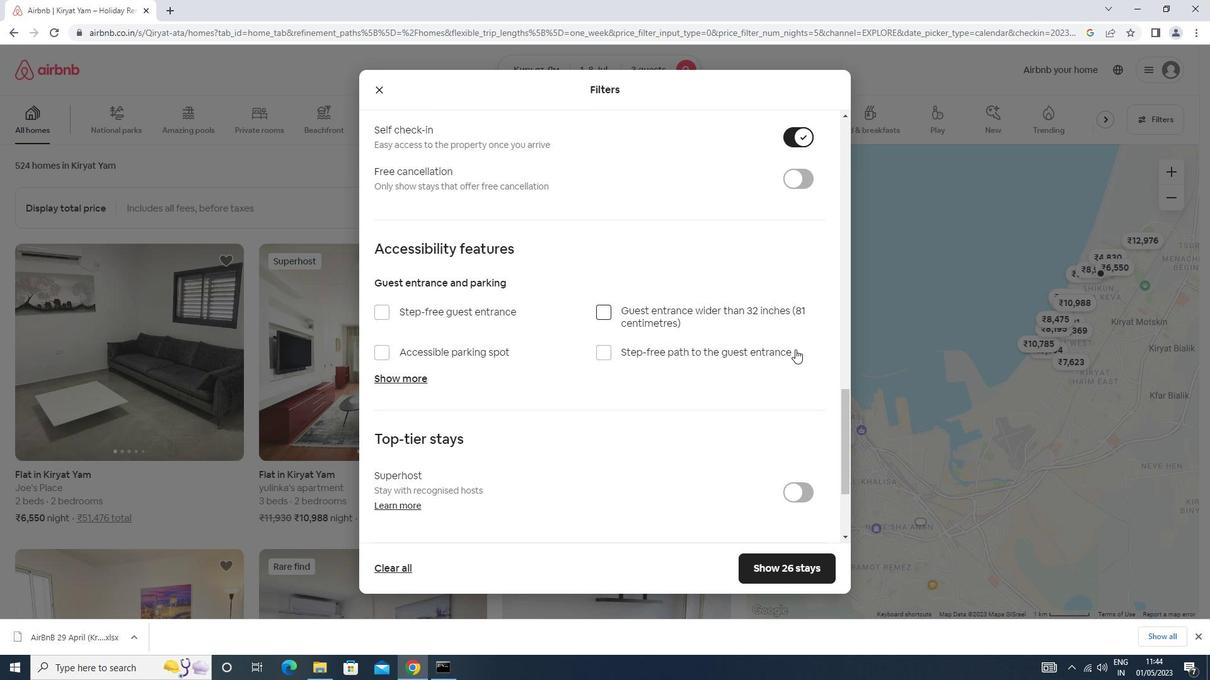 
Action: Mouse scrolled (794, 349) with delta (0, 0)
Screenshot: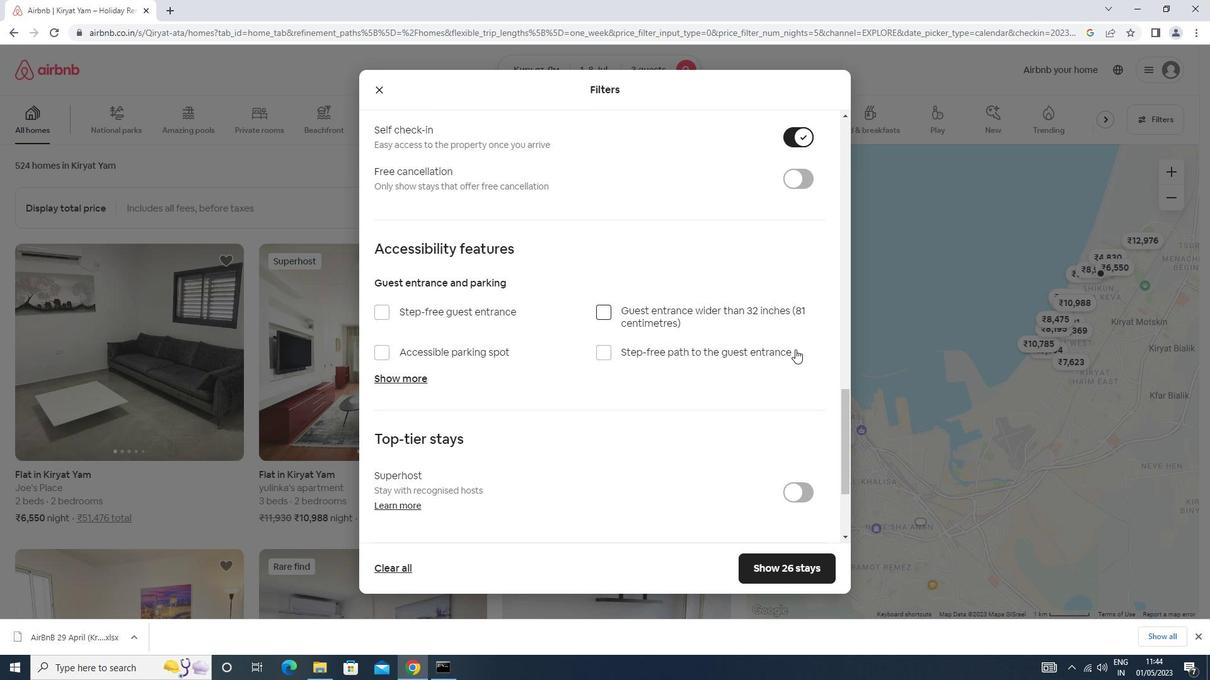 
Action: Mouse scrolled (794, 349) with delta (0, 0)
Screenshot: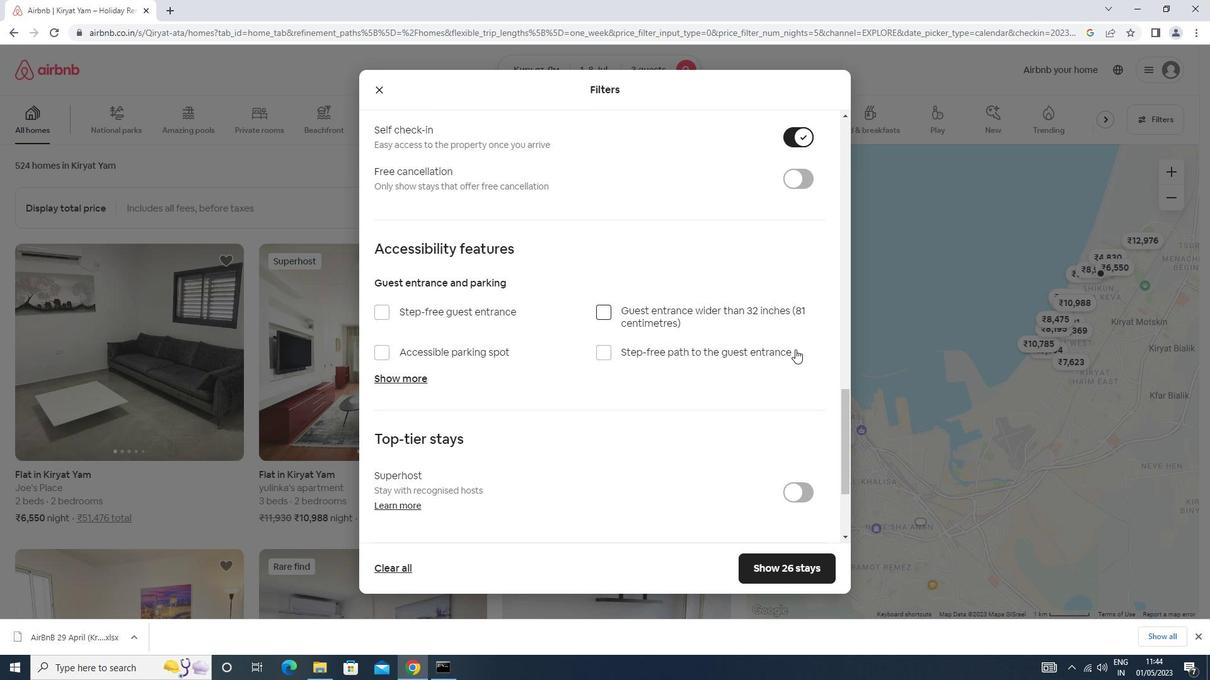 
Action: Mouse moved to (793, 349)
Screenshot: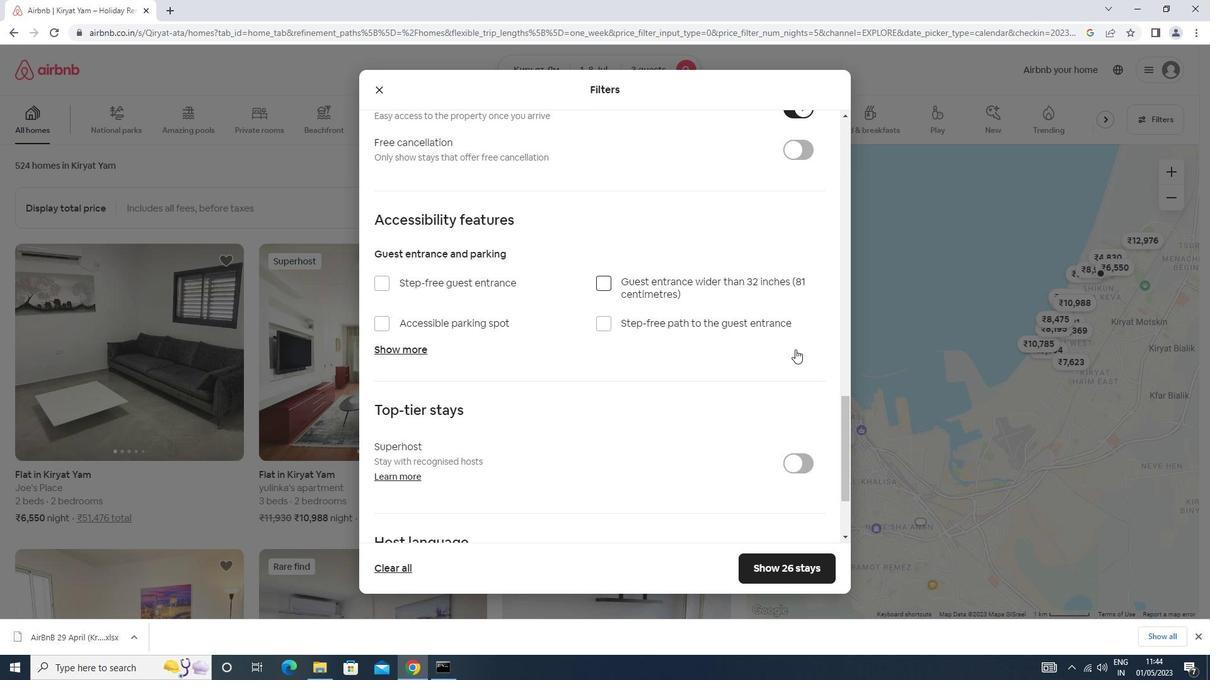 
Action: Mouse scrolled (793, 349) with delta (0, 0)
Screenshot: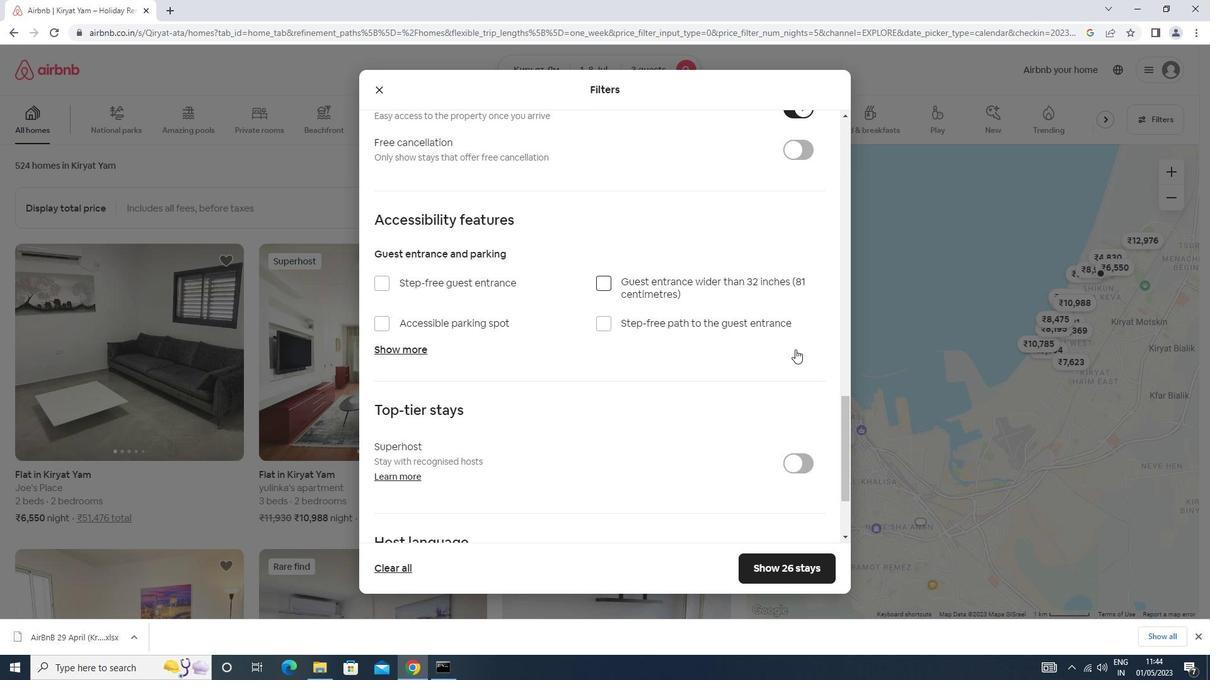 
Action: Mouse moved to (792, 349)
Screenshot: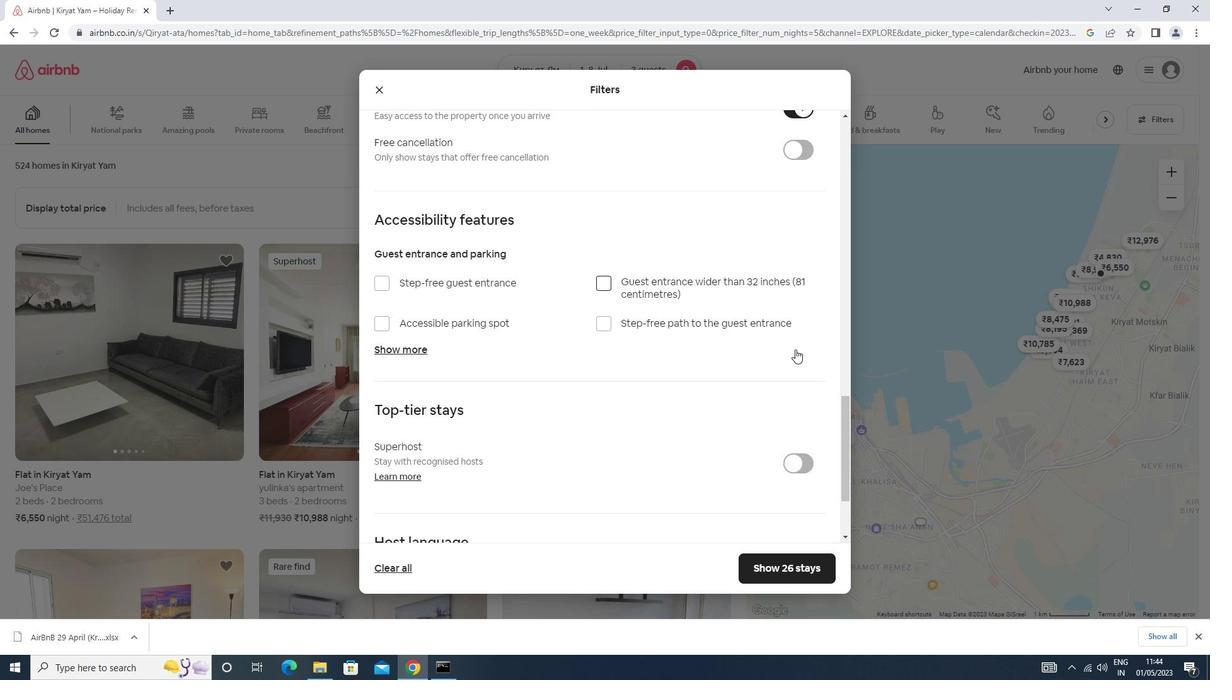 
Action: Mouse scrolled (792, 349) with delta (0, 0)
Screenshot: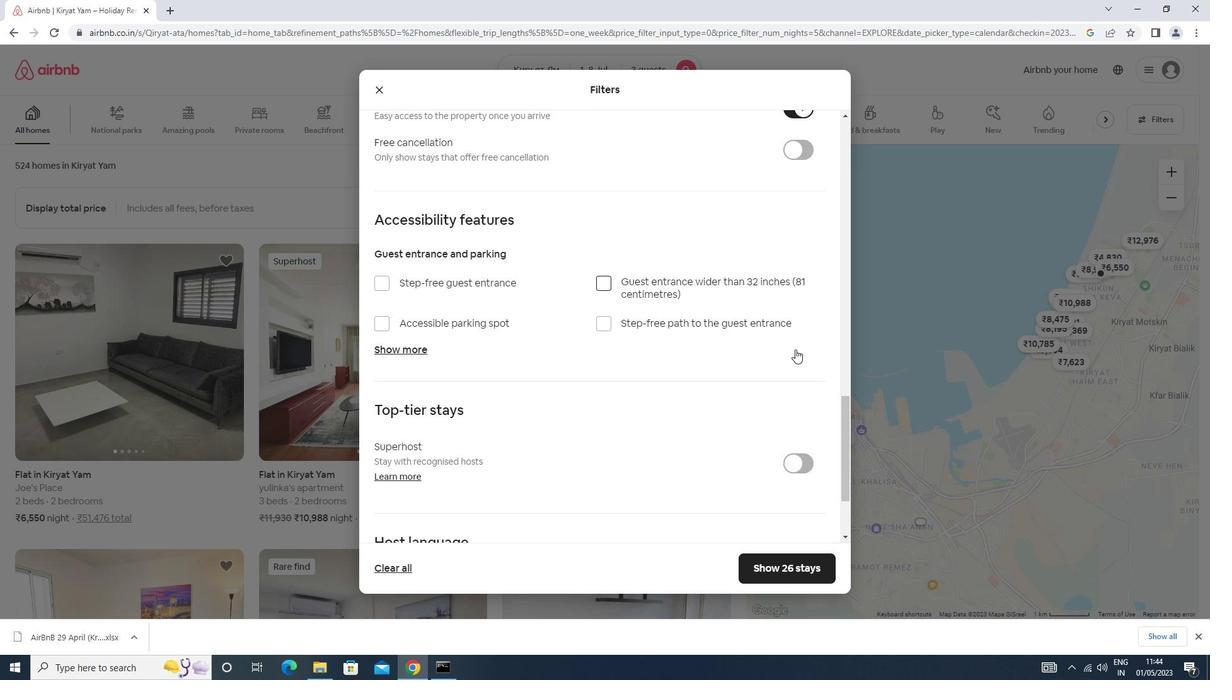 
Action: Mouse moved to (431, 450)
Screenshot: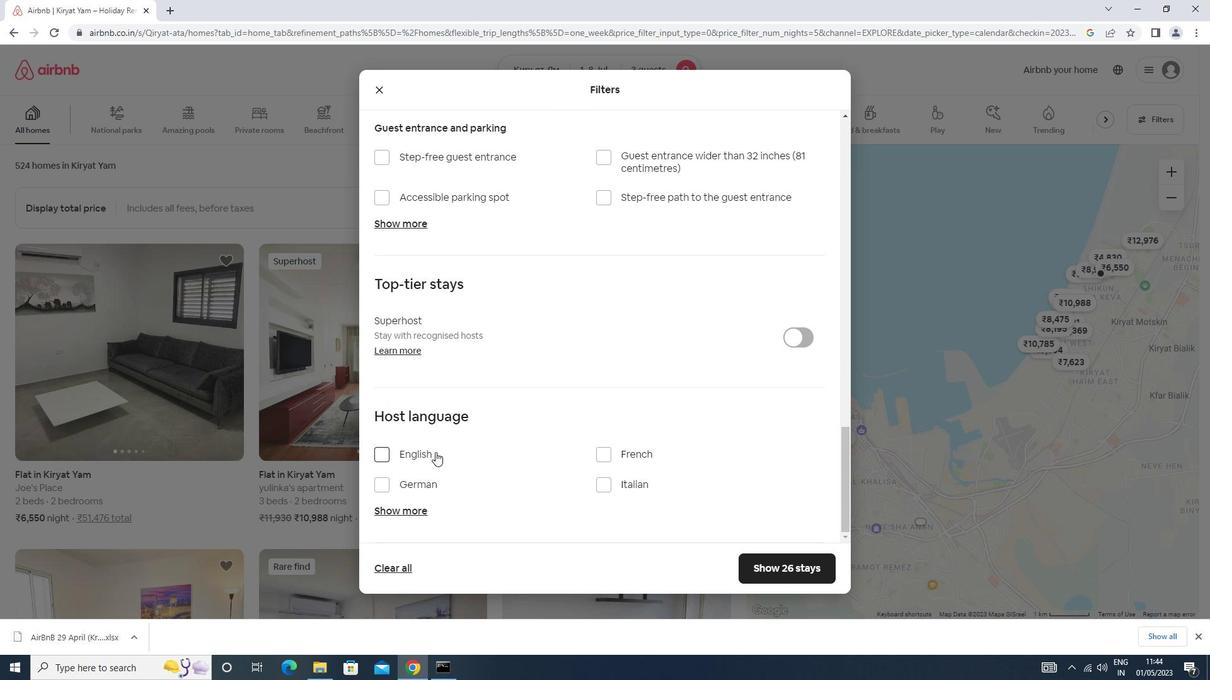 
Action: Mouse pressed left at (431, 450)
Screenshot: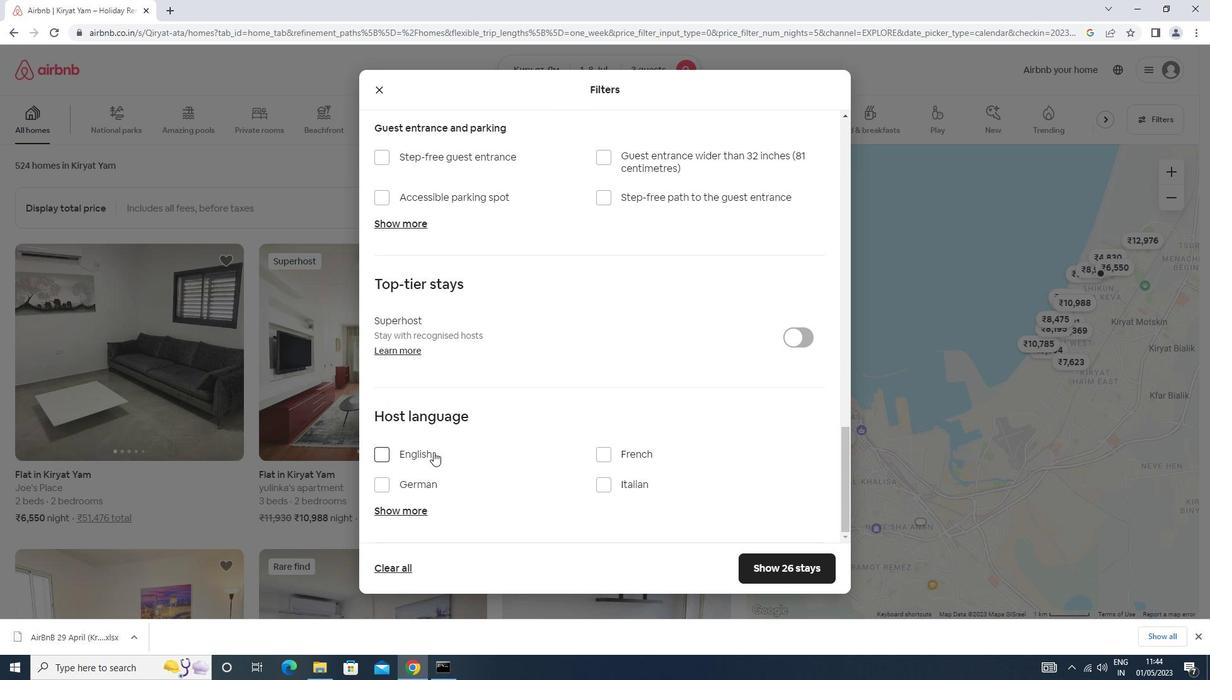 
Action: Mouse moved to (794, 560)
Screenshot: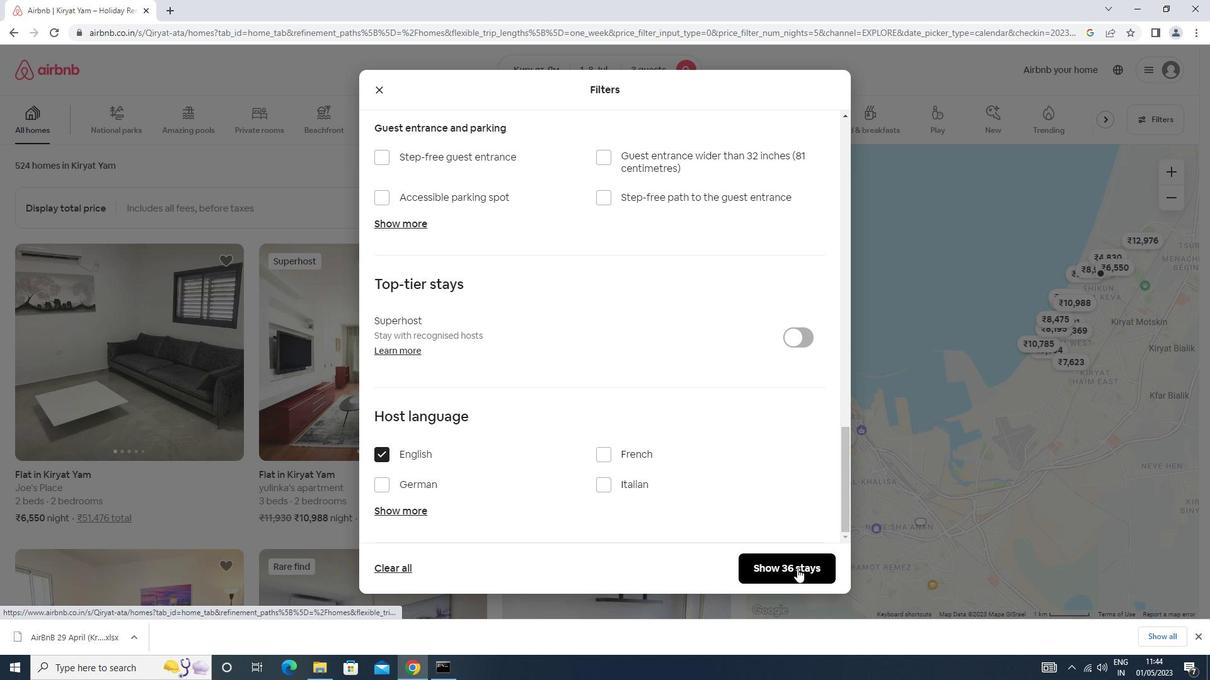 
Action: Mouse pressed left at (794, 560)
Screenshot: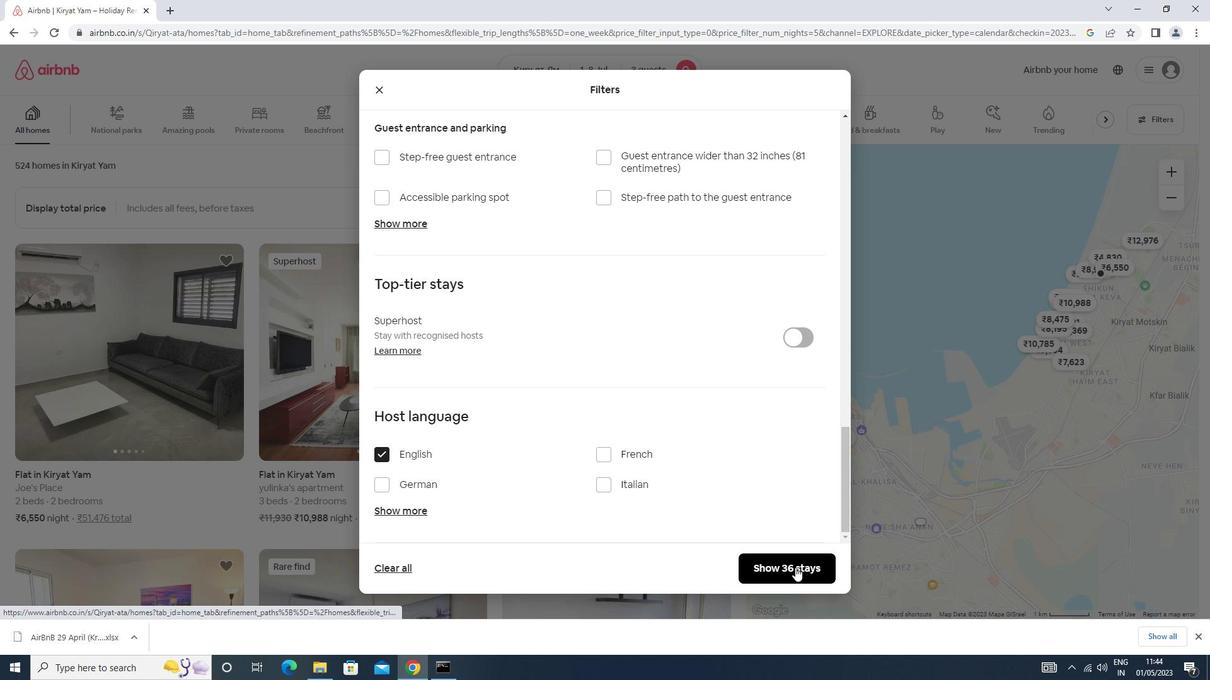
Action: Mouse moved to (790, 561)
Screenshot: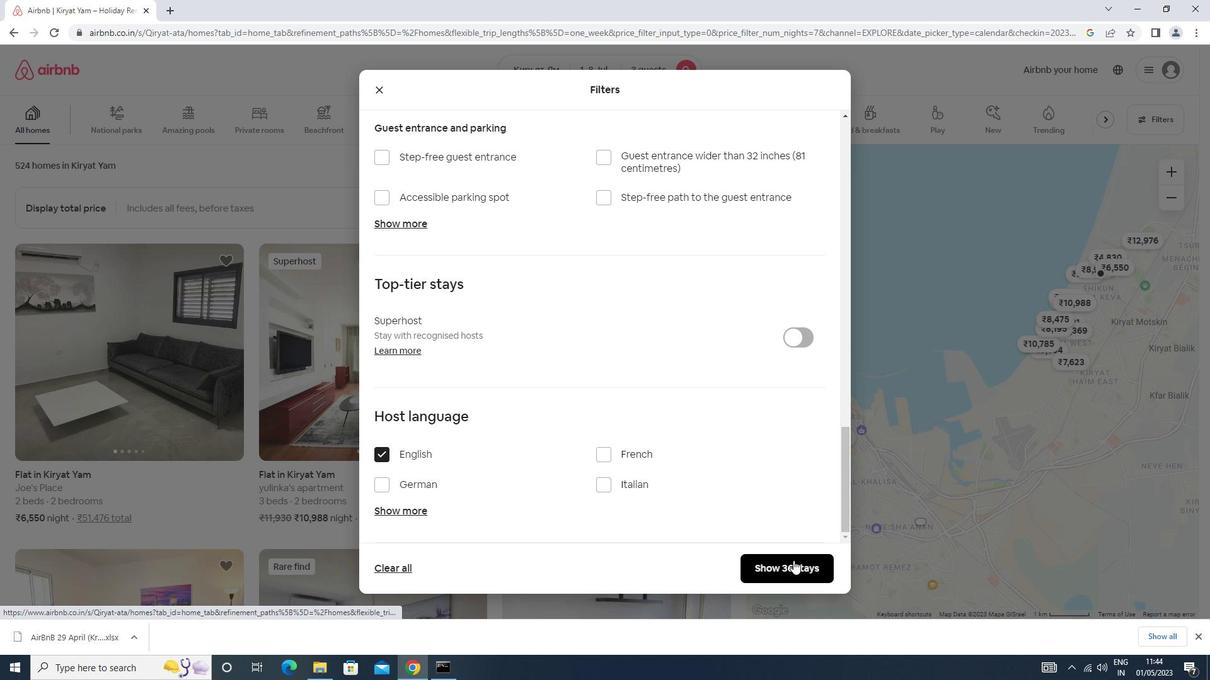 
